 Task: What year was "To the Lighthouse" by Virginia Woolf published?
Action: Key pressed Key.shift
Screenshot: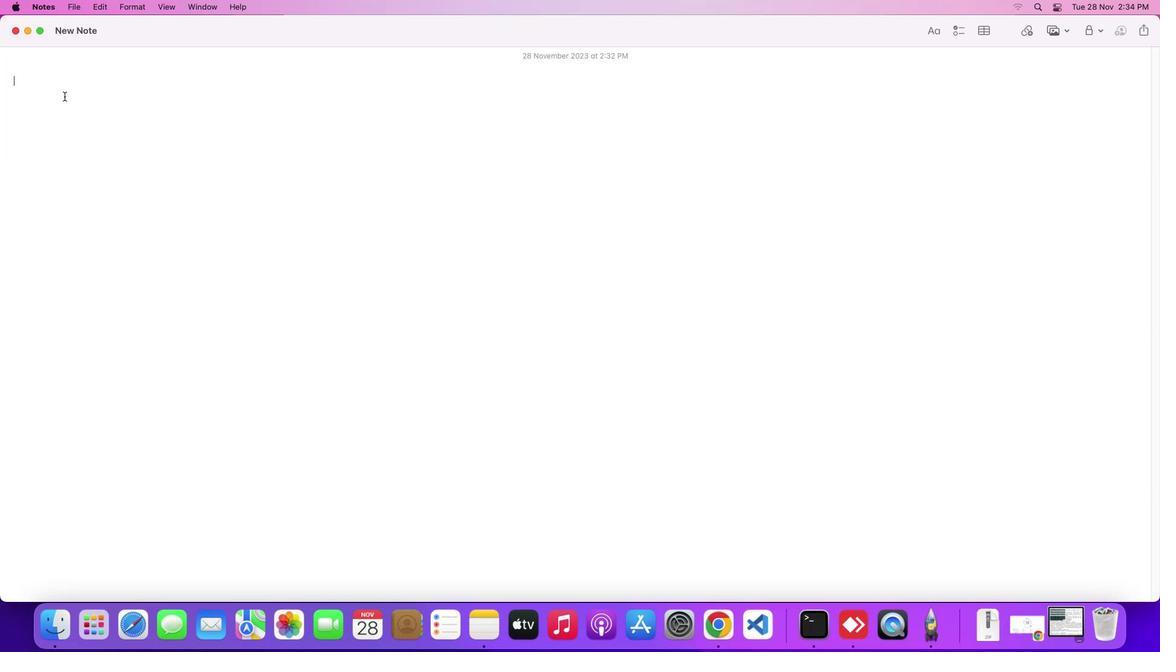 
Action: Mouse moved to (64, 96)
Screenshot: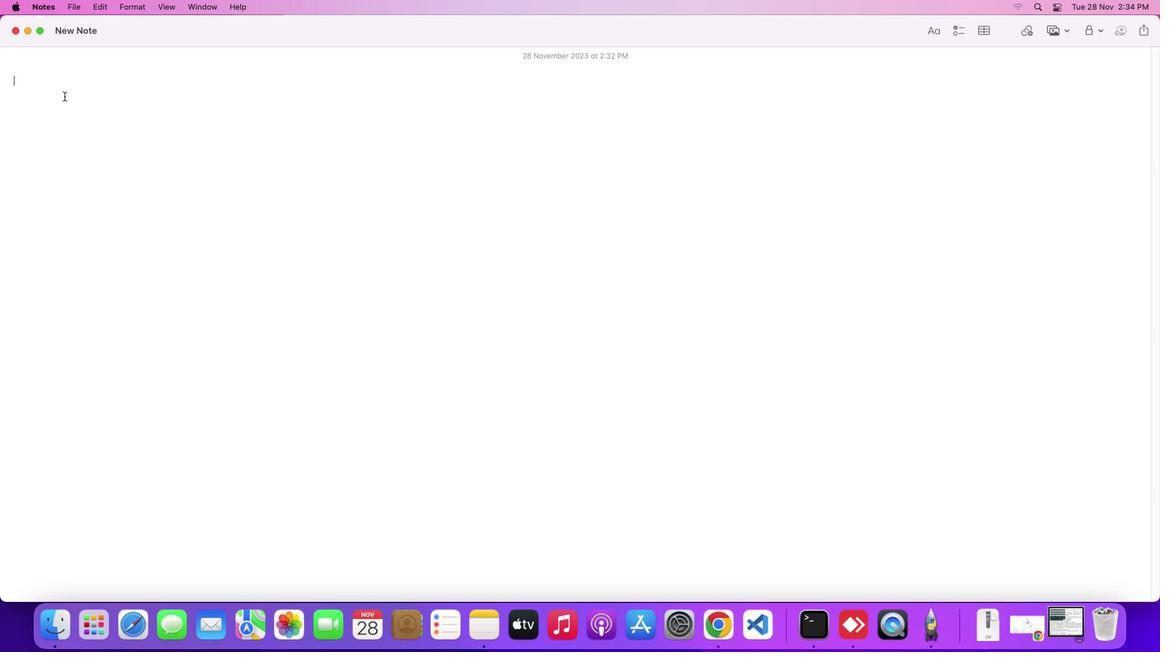 
Action: Key pressed 'W''h''a''t'Key.space'y''e''a''r'Key.space'w''a''s'Key.spaceKey.shift'"'Key.shift'T''o'Key.space't''h''e'Key.spaceKey.shift'L''i''g''h''t''h''o''u''s''e'Key.shift'"'Key.space'b''y'Key.spaceKey.shift'V''i''r''g''i''n''i''a'Key.spaceKey.shift'W''o''o'
Screenshot: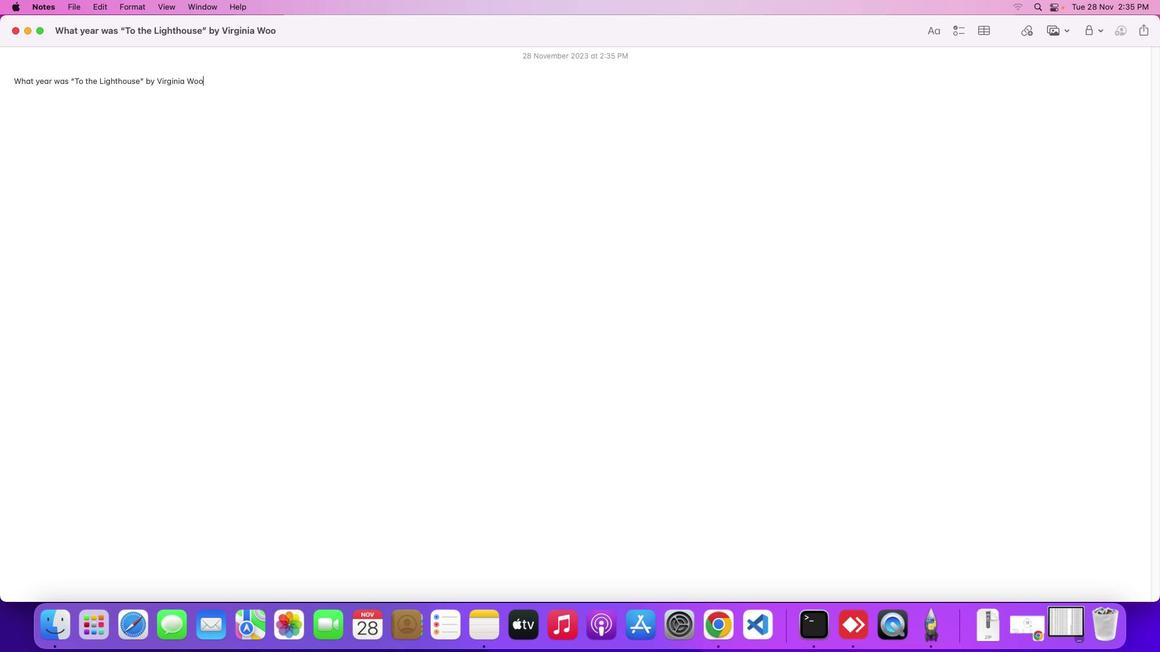 
Action: Mouse moved to (64, 96)
Screenshot: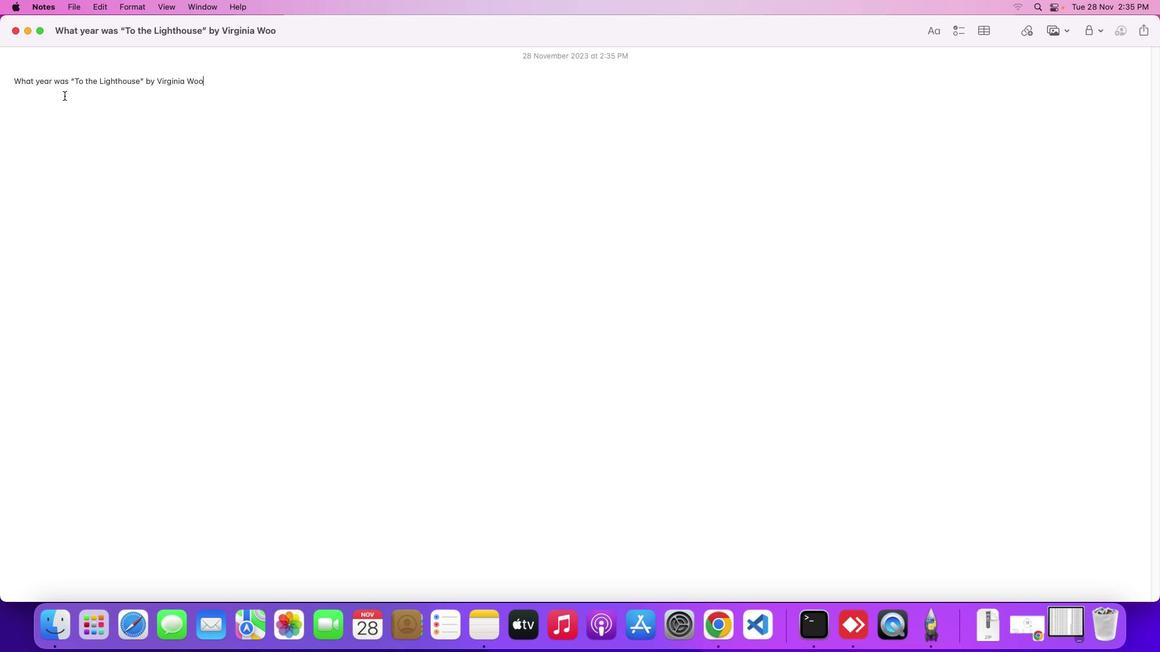
Action: Key pressed 'l''f'Key.space'p''u''b''l''i''s''h''e''d'Key.shift_r'?'Key.enter
Screenshot: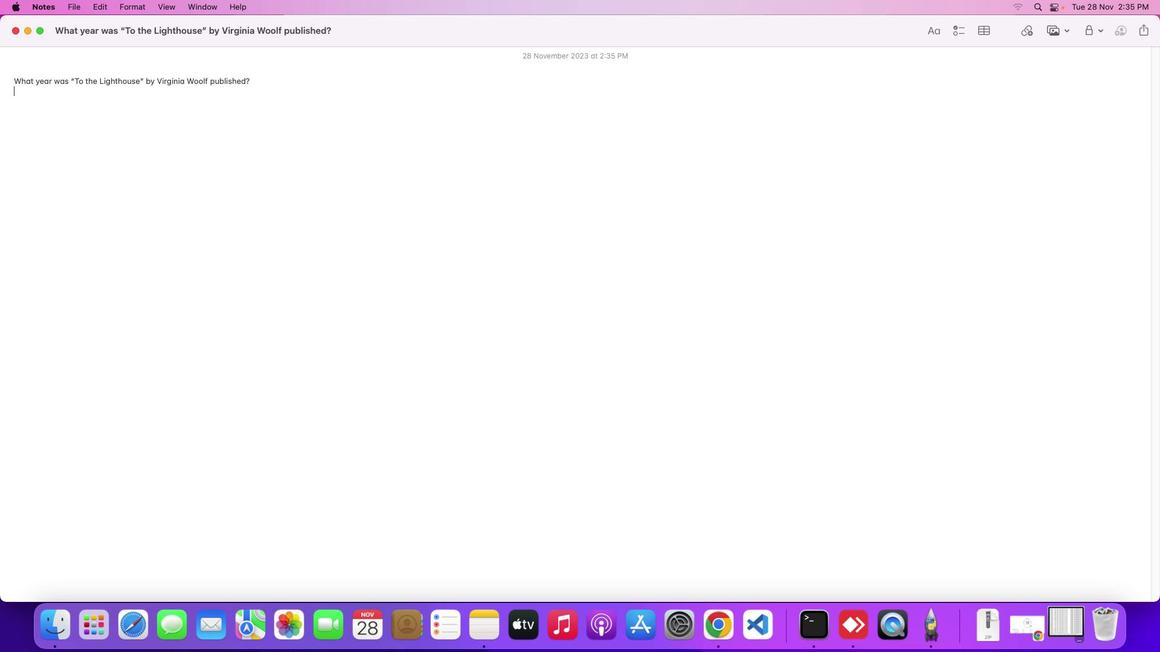 
Action: Mouse moved to (1034, 628)
Screenshot: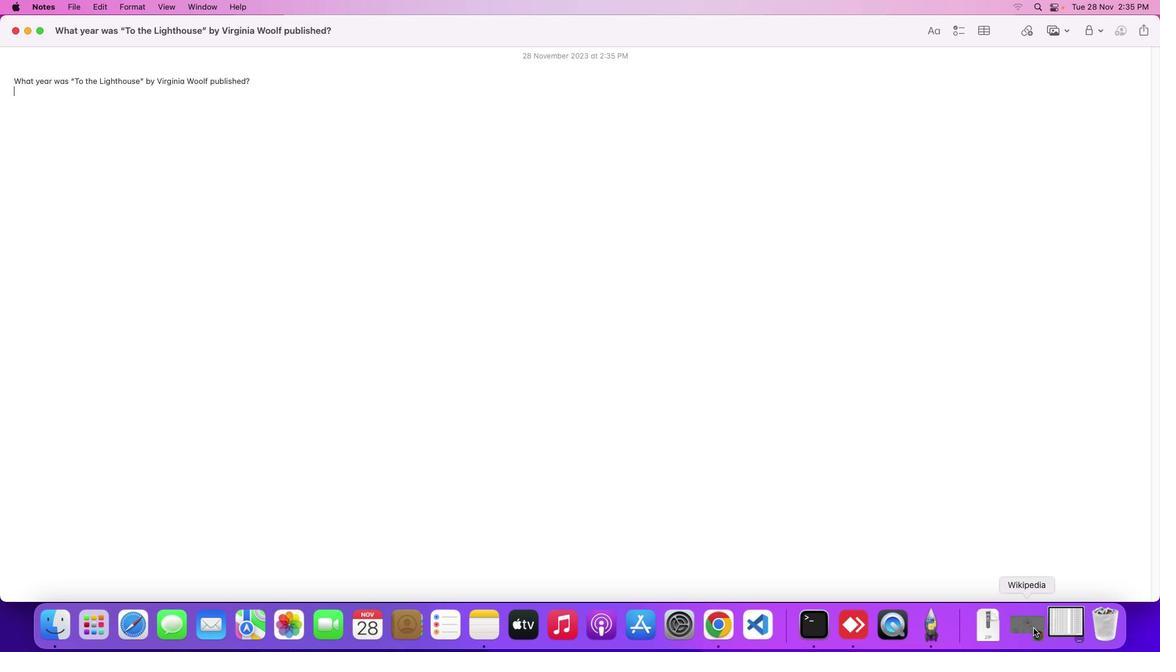 
Action: Mouse pressed left at (1034, 628)
Screenshot: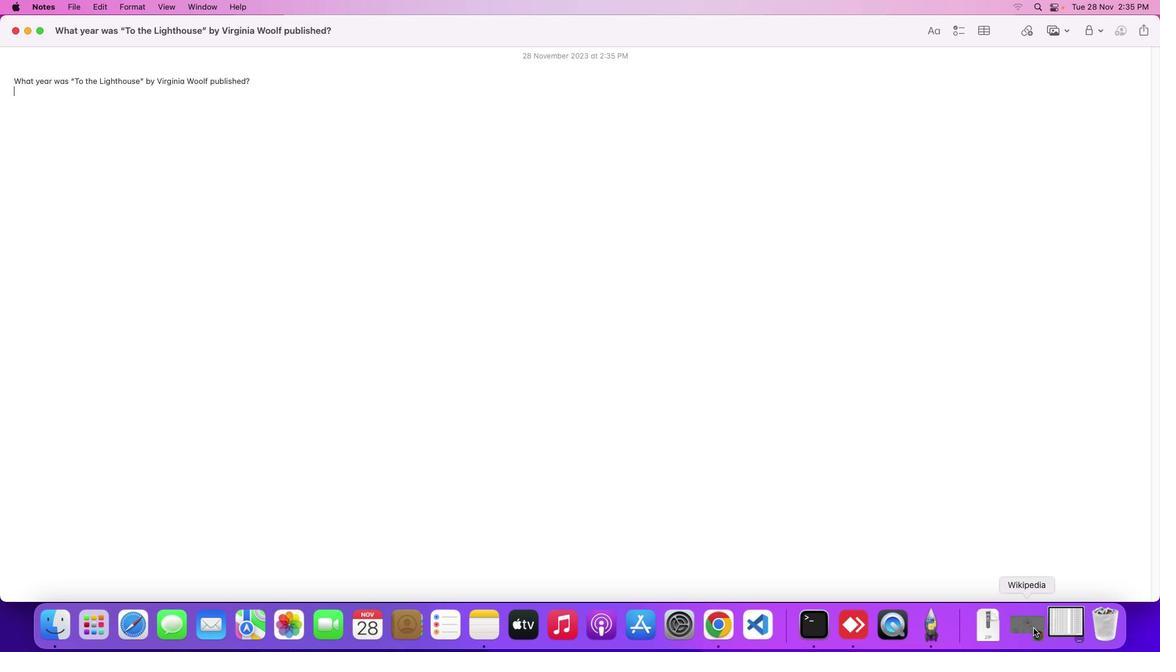 
Action: Mouse moved to (471, 366)
Screenshot: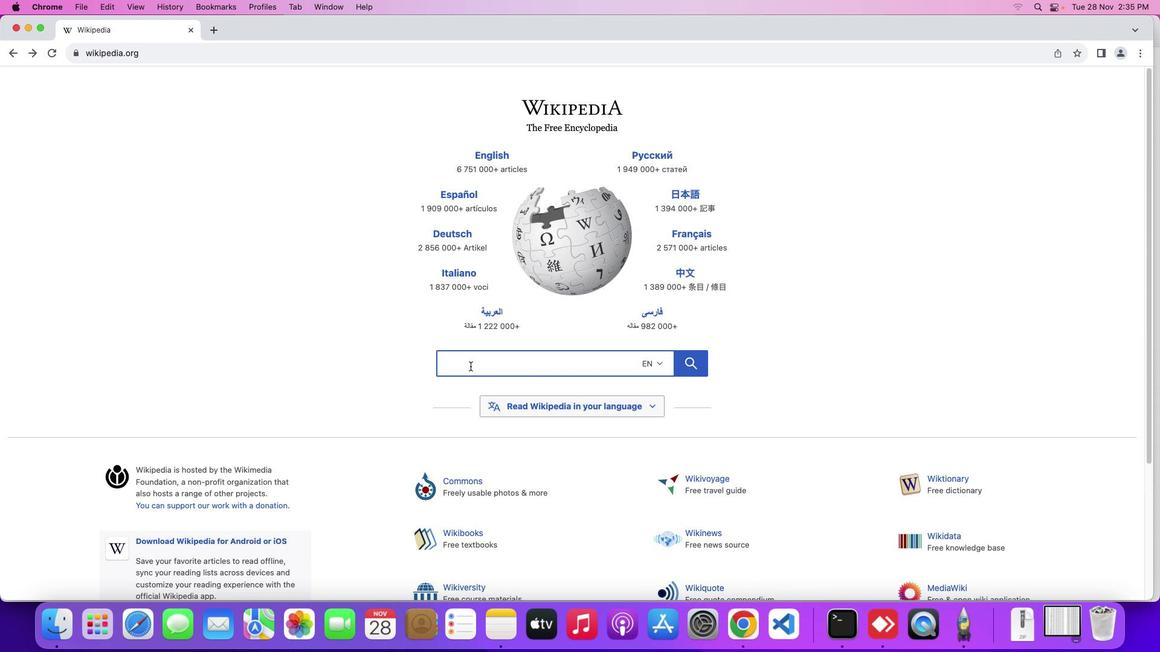 
Action: Mouse pressed left at (471, 366)
Screenshot: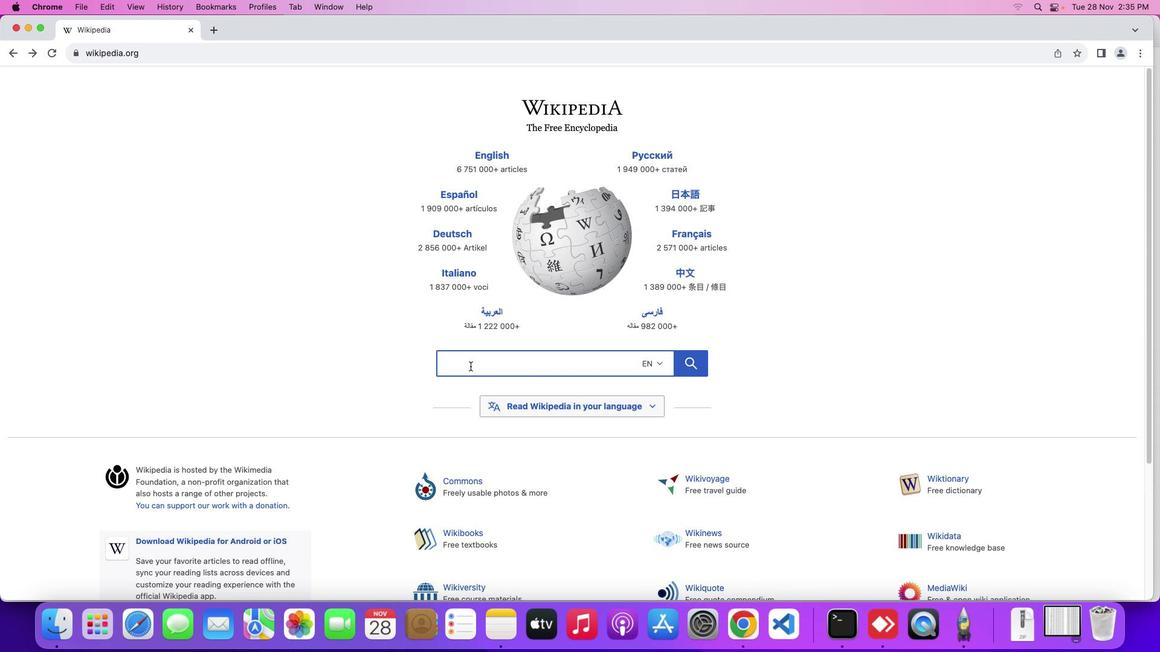 
Action: Mouse moved to (469, 365)
Screenshot: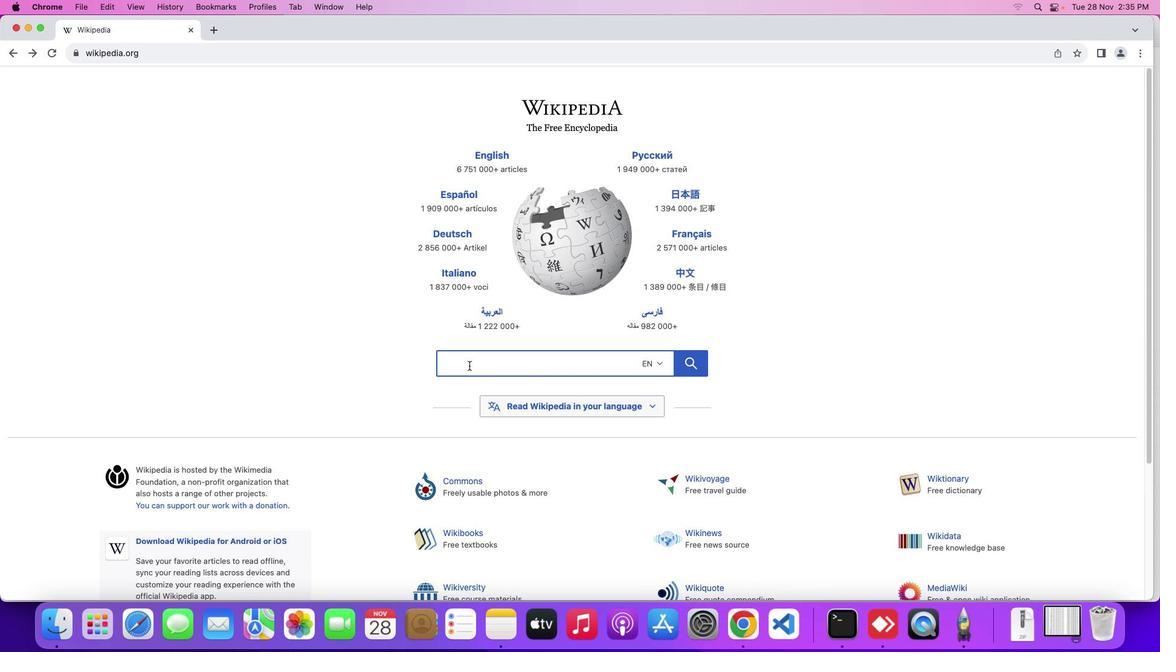 
Action: Key pressed Key.shift'T''o'Key.space't''h''e'Key.spaceKey.shift'L''i''g''h''t''h''o''u''s''e'Key.spaceKey.shift'V''i''r''g''n'Key.backspace'i''n''i''a'Key.spaceKey.shift'W''o''o''l''f'Key.spaceKey.backspace
Screenshot: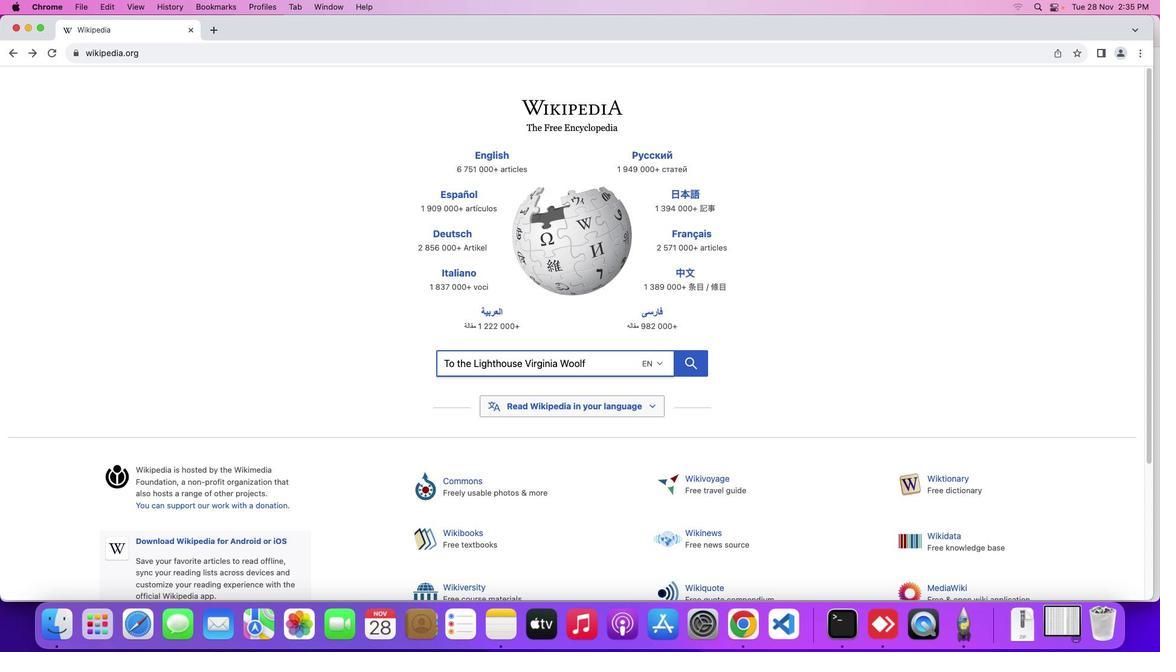 
Action: Mouse moved to (686, 367)
Screenshot: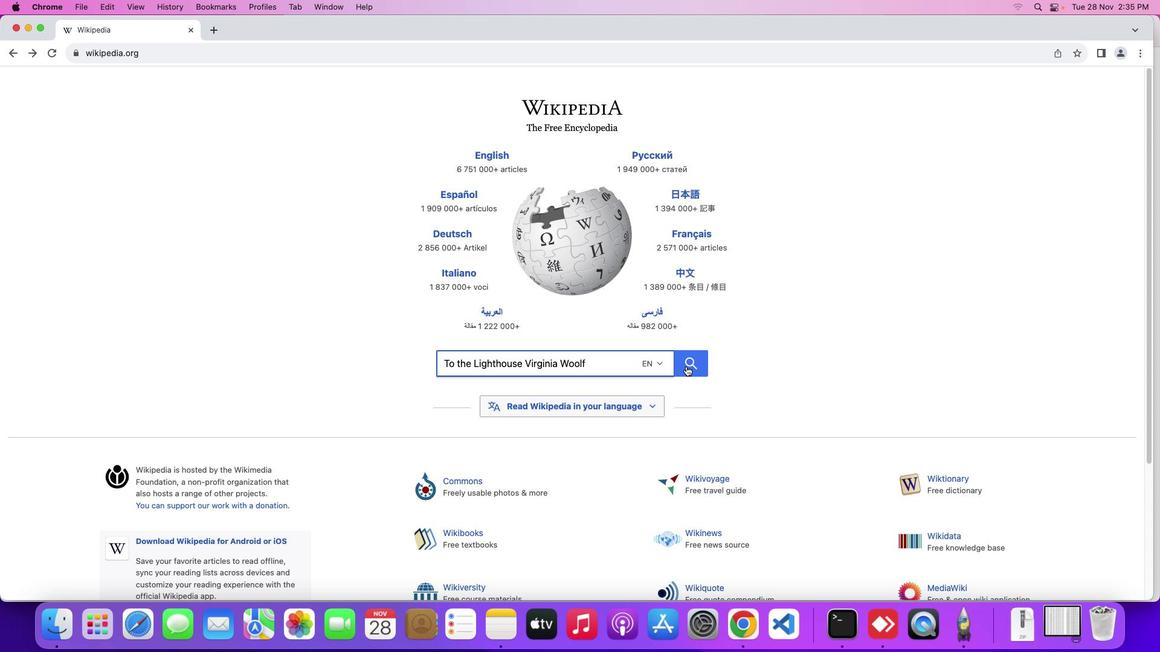 
Action: Mouse pressed left at (686, 367)
Screenshot: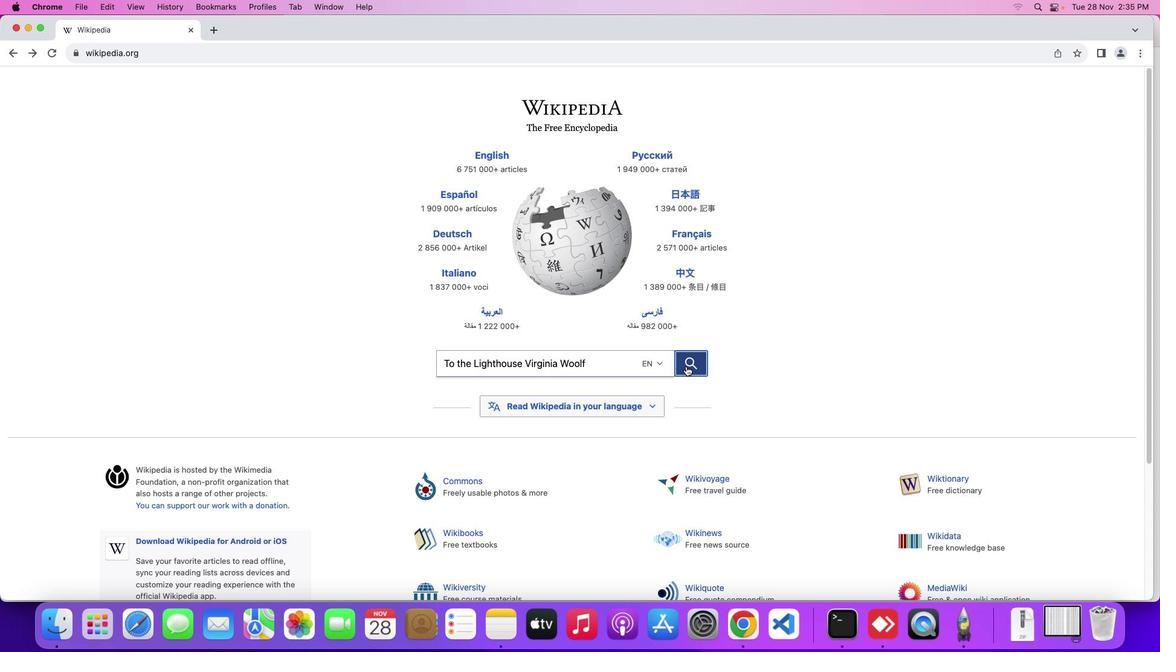 
Action: Mouse moved to (243, 341)
Screenshot: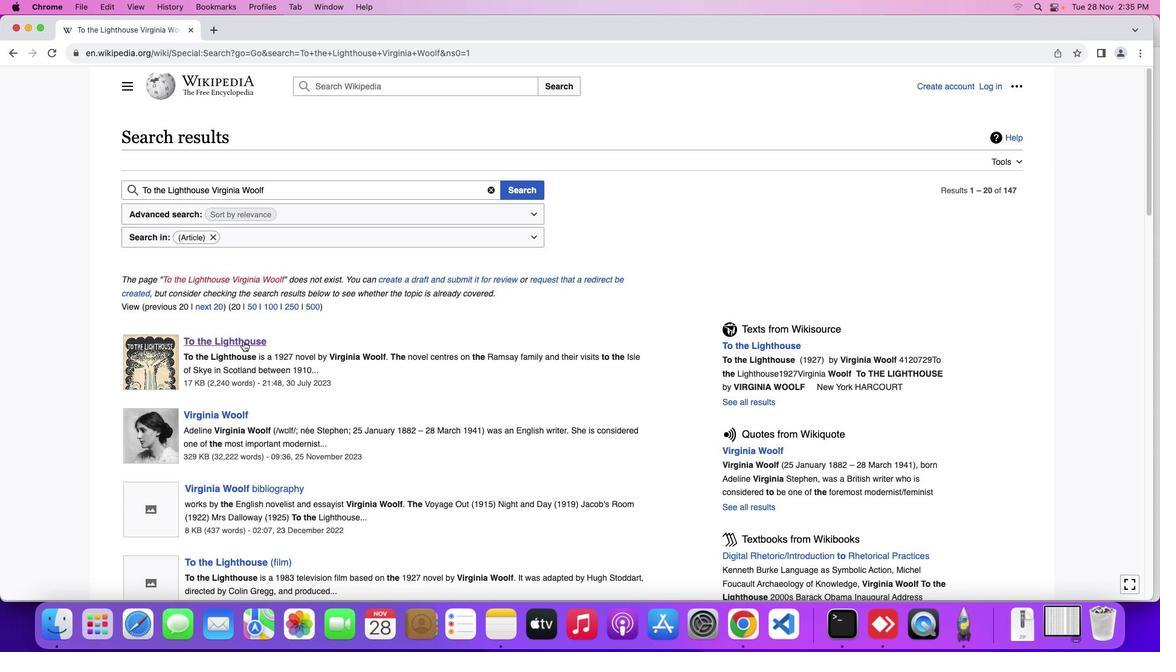 
Action: Mouse pressed left at (243, 341)
Screenshot: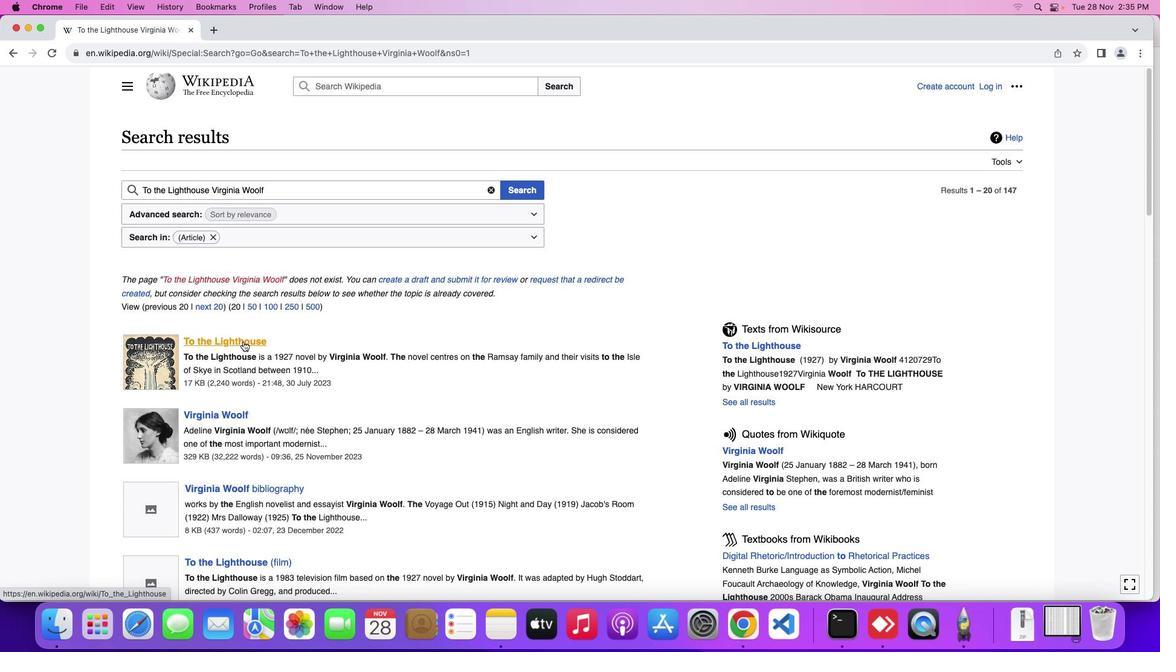 
Action: Mouse moved to (701, 253)
Screenshot: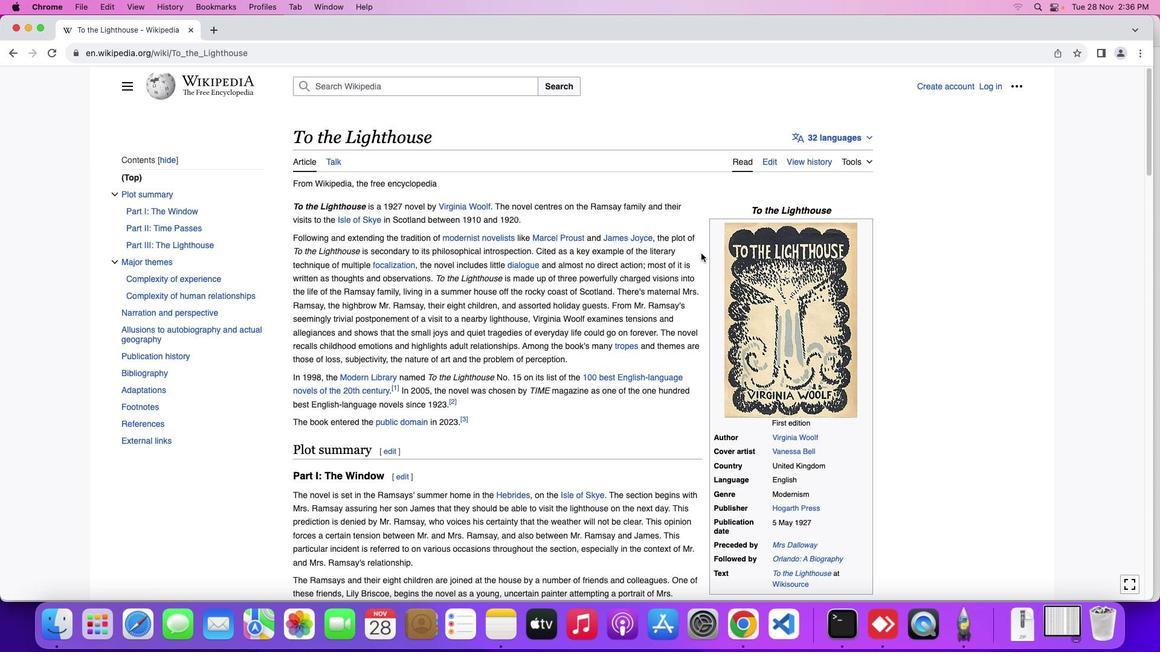 
Action: Mouse pressed left at (701, 253)
Screenshot: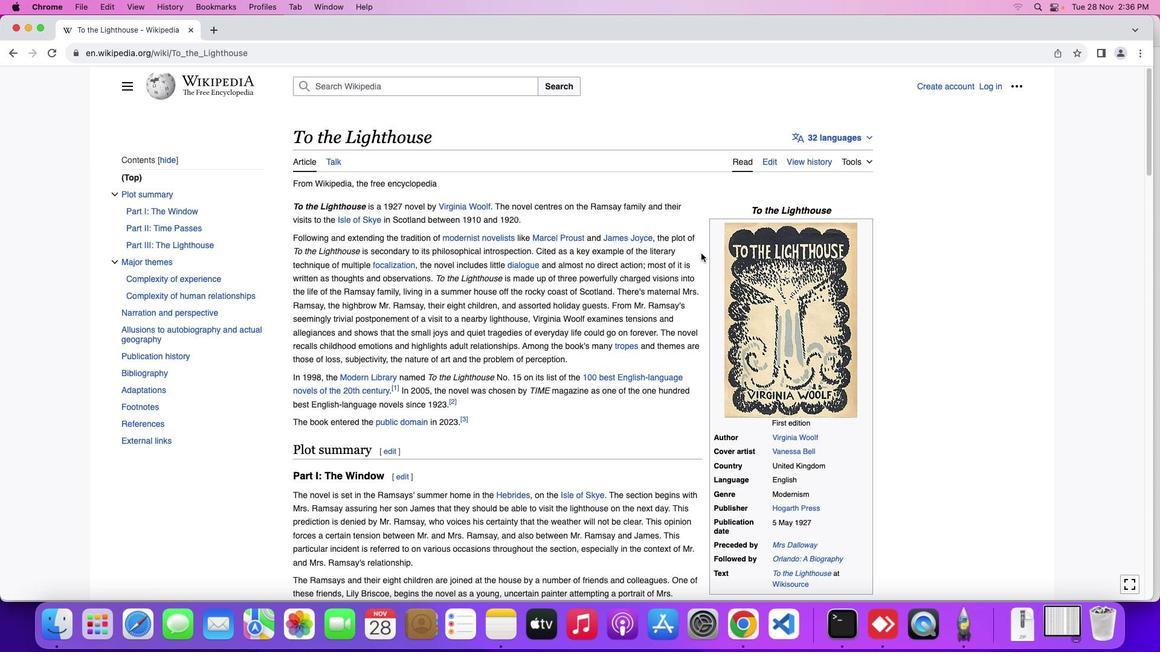 
Action: Mouse moved to (692, 261)
Screenshot: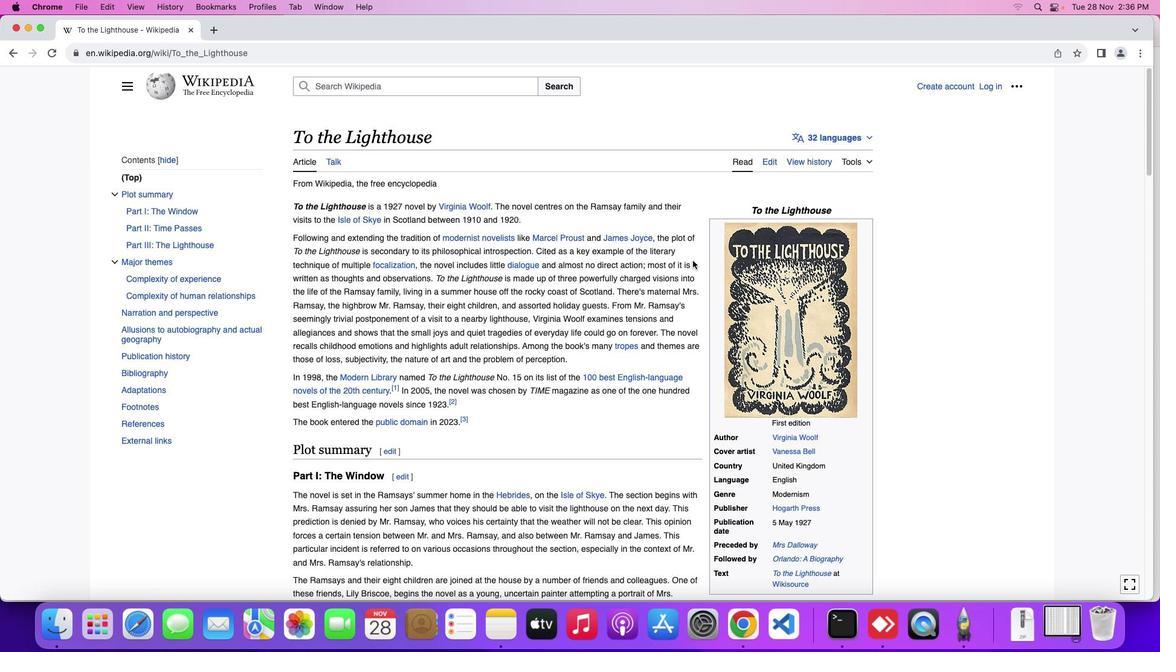 
Action: Mouse scrolled (692, 261) with delta (0, 0)
Screenshot: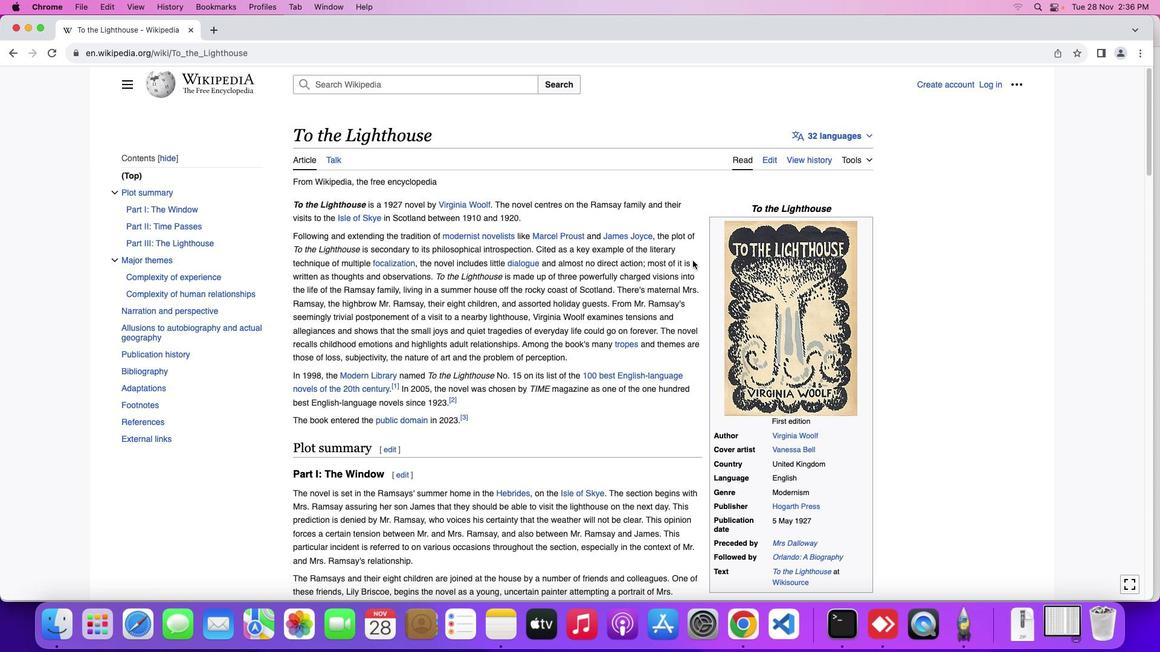 
Action: Mouse scrolled (692, 261) with delta (0, 0)
Screenshot: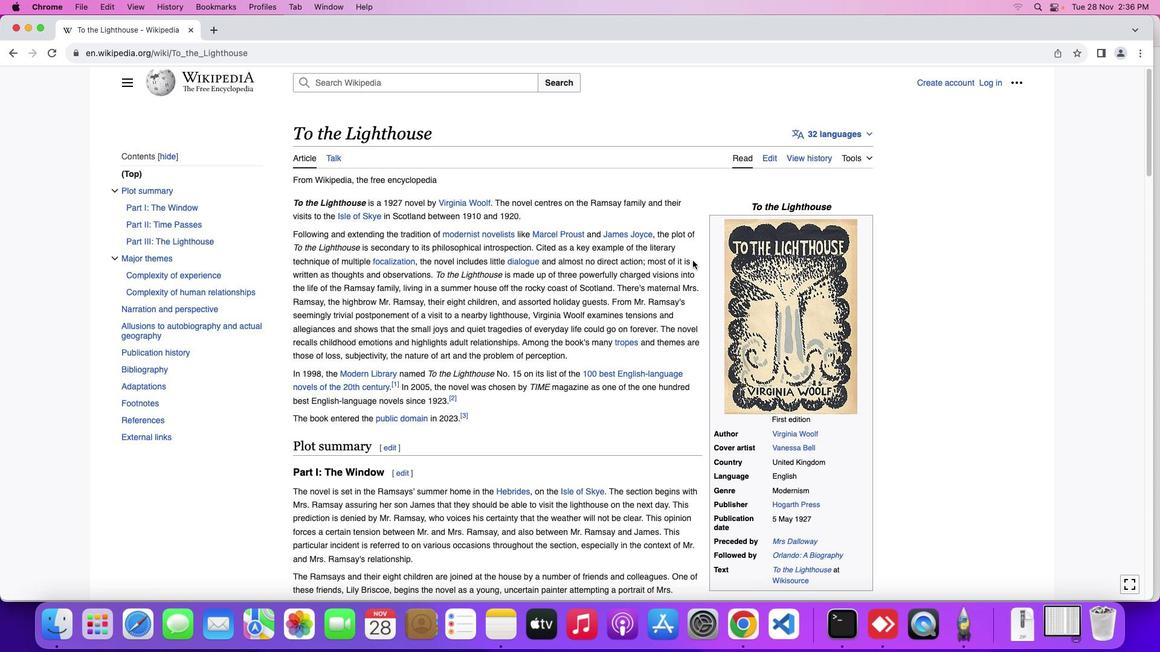
Action: Mouse moved to (687, 269)
Screenshot: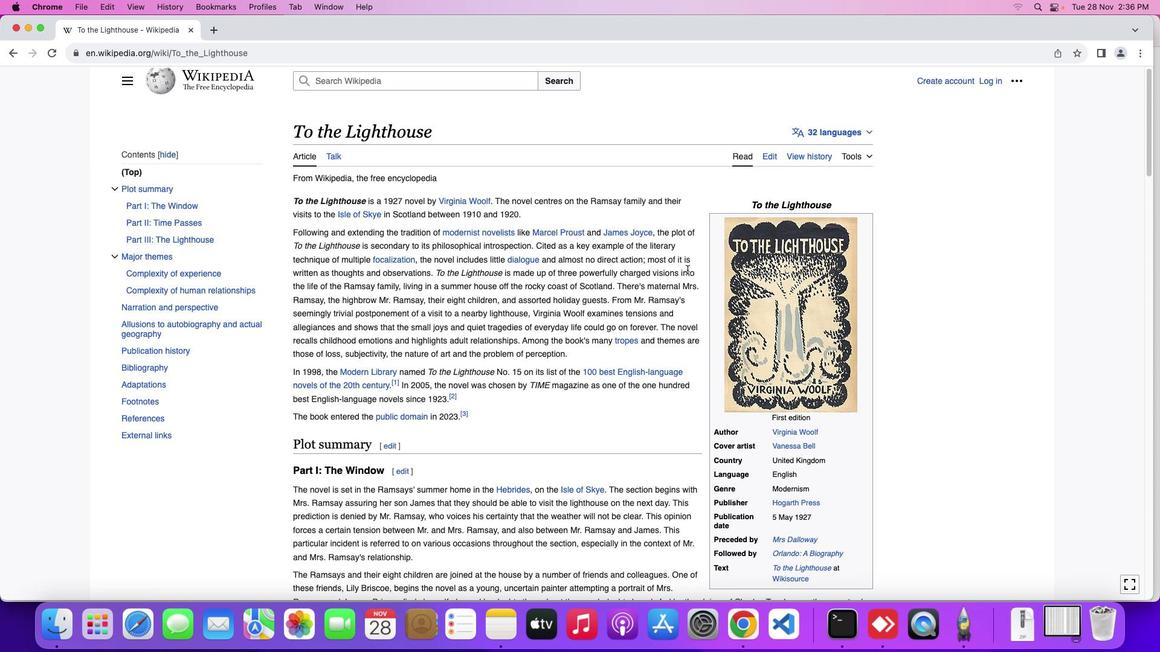 
Action: Mouse scrolled (687, 269) with delta (0, 0)
Screenshot: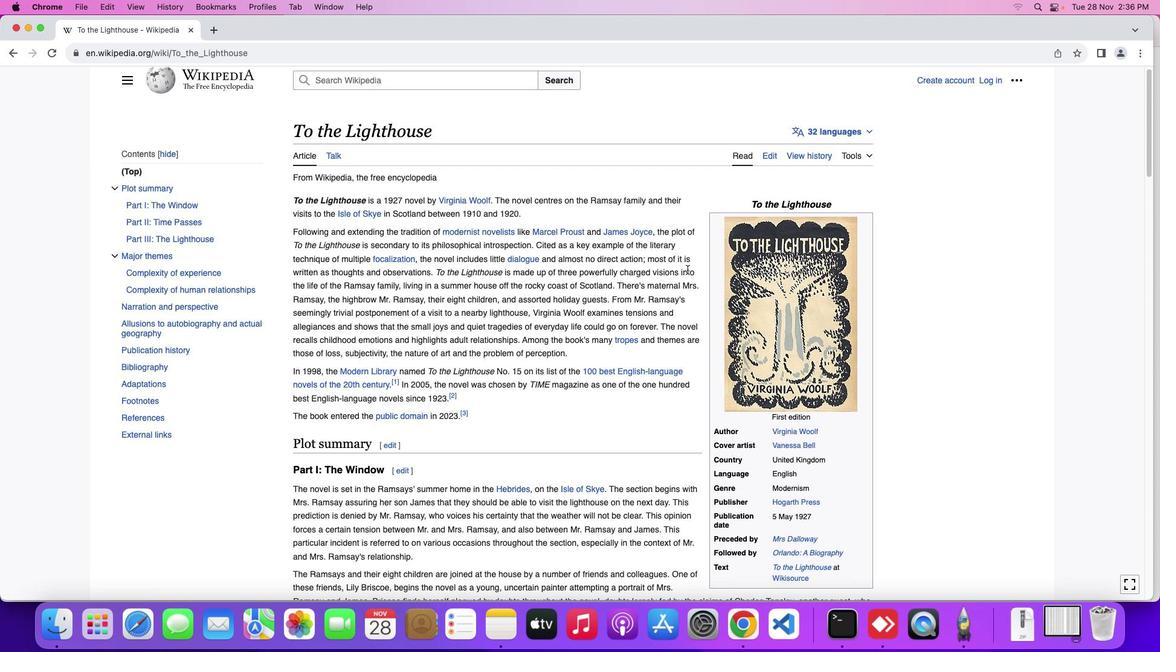 
Action: Mouse scrolled (687, 269) with delta (0, 0)
Screenshot: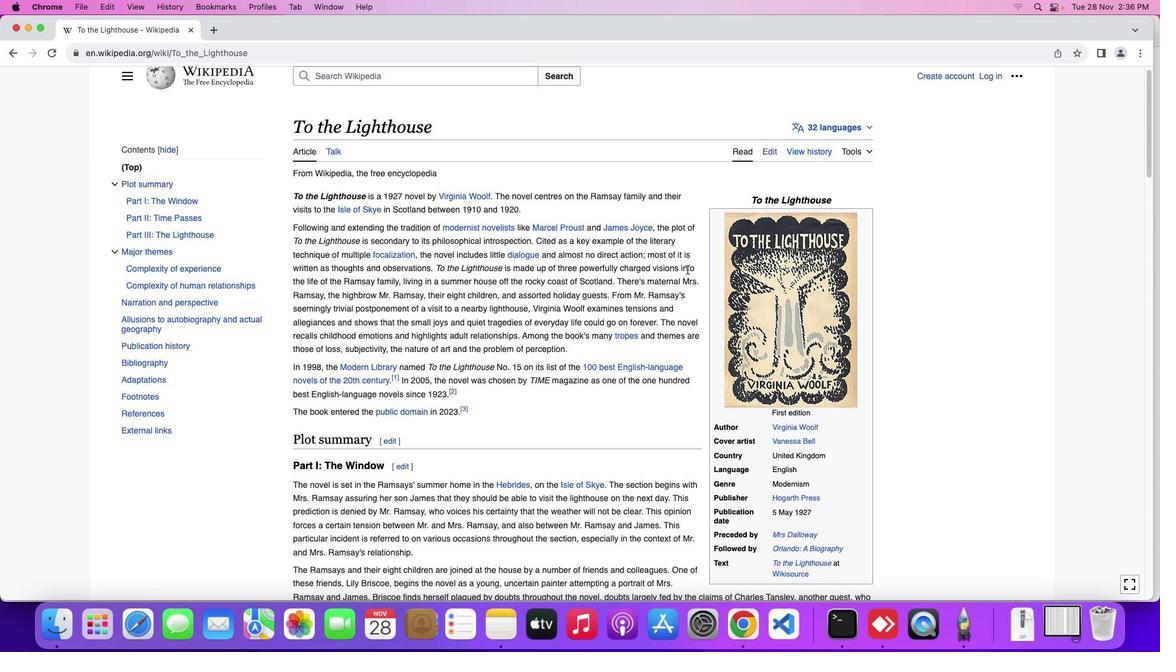 
Action: Mouse scrolled (687, 269) with delta (0, 0)
Screenshot: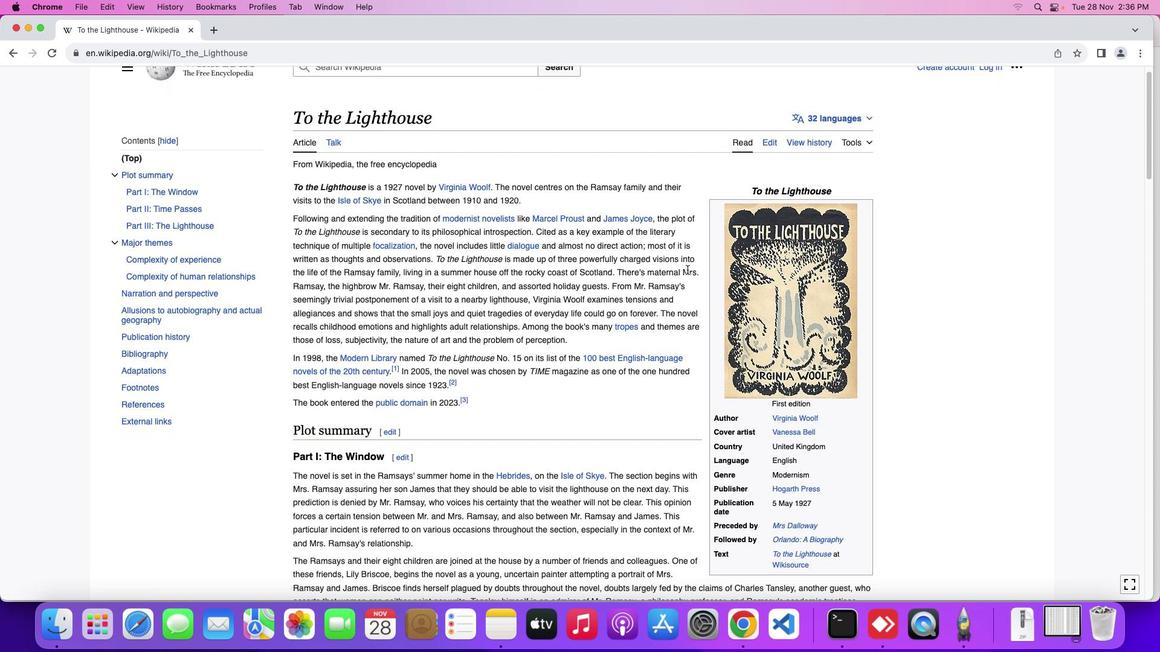 
Action: Mouse scrolled (687, 269) with delta (0, 0)
Screenshot: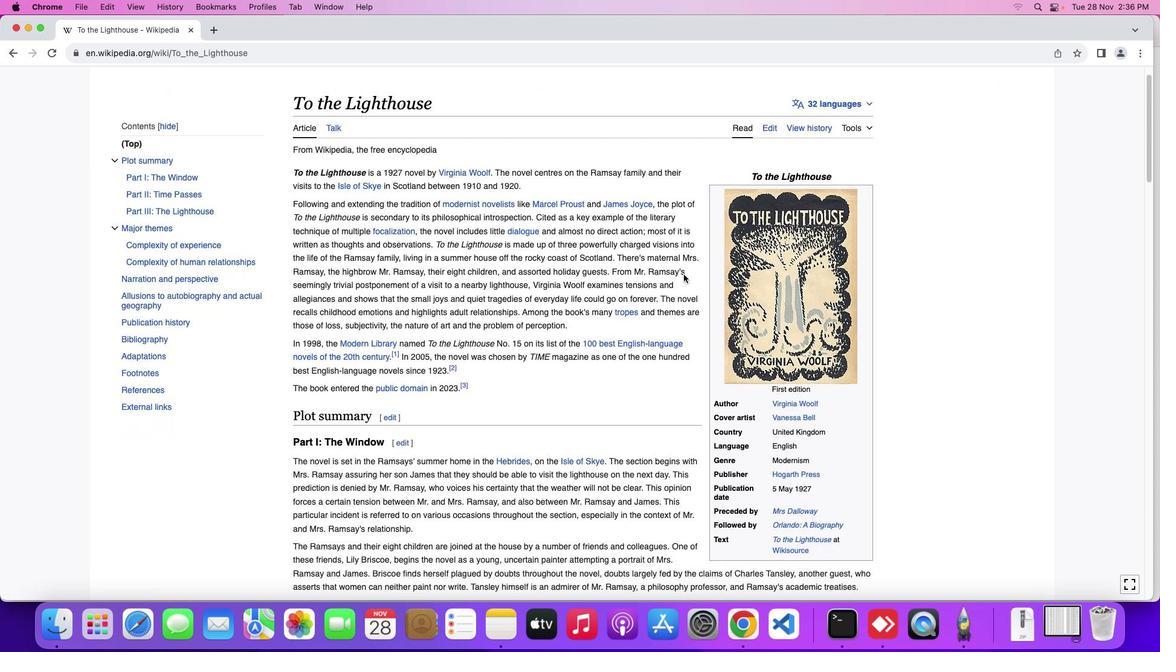 
Action: Mouse moved to (654, 331)
Screenshot: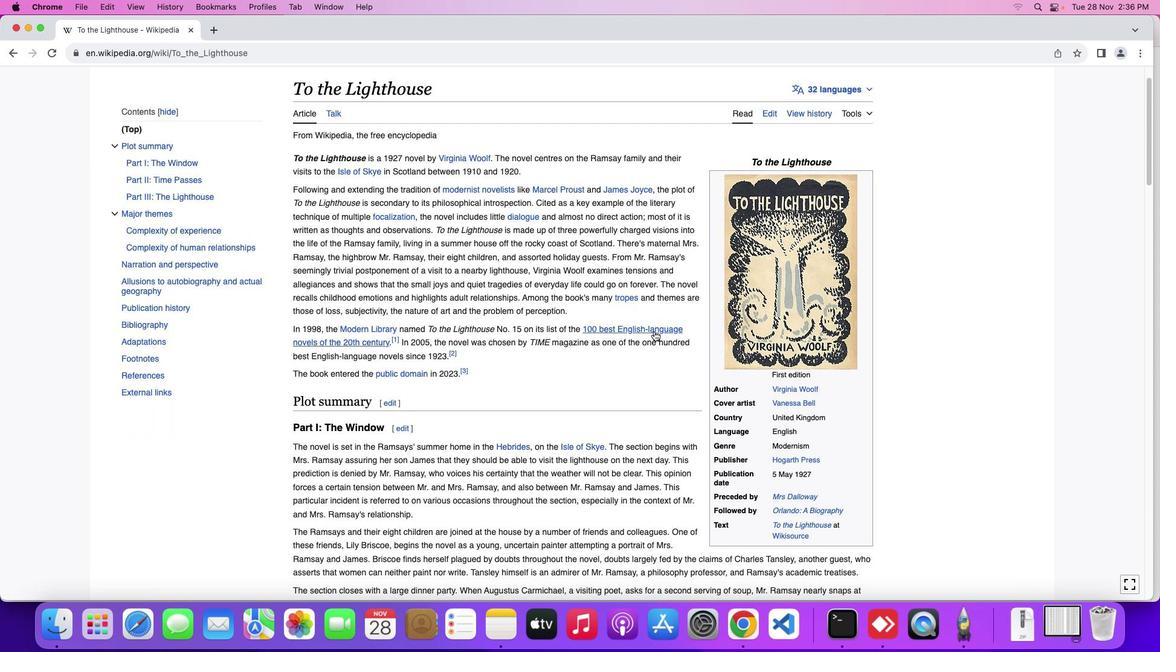 
Action: Mouse scrolled (654, 331) with delta (0, 0)
Screenshot: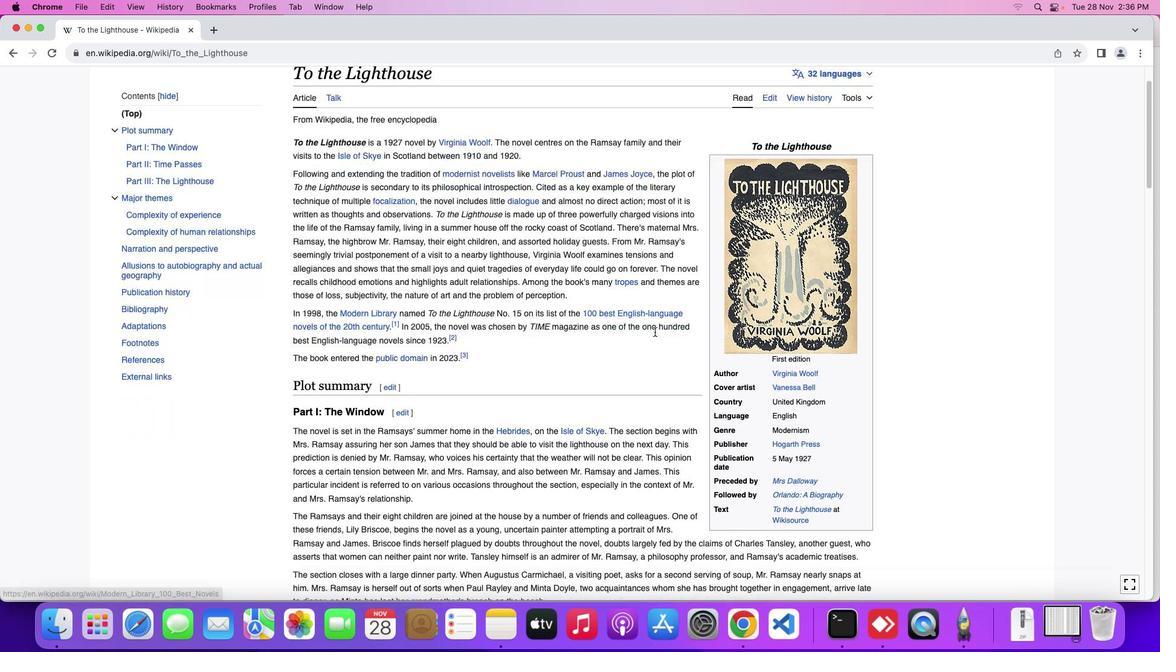 
Action: Mouse scrolled (654, 331) with delta (0, 0)
Screenshot: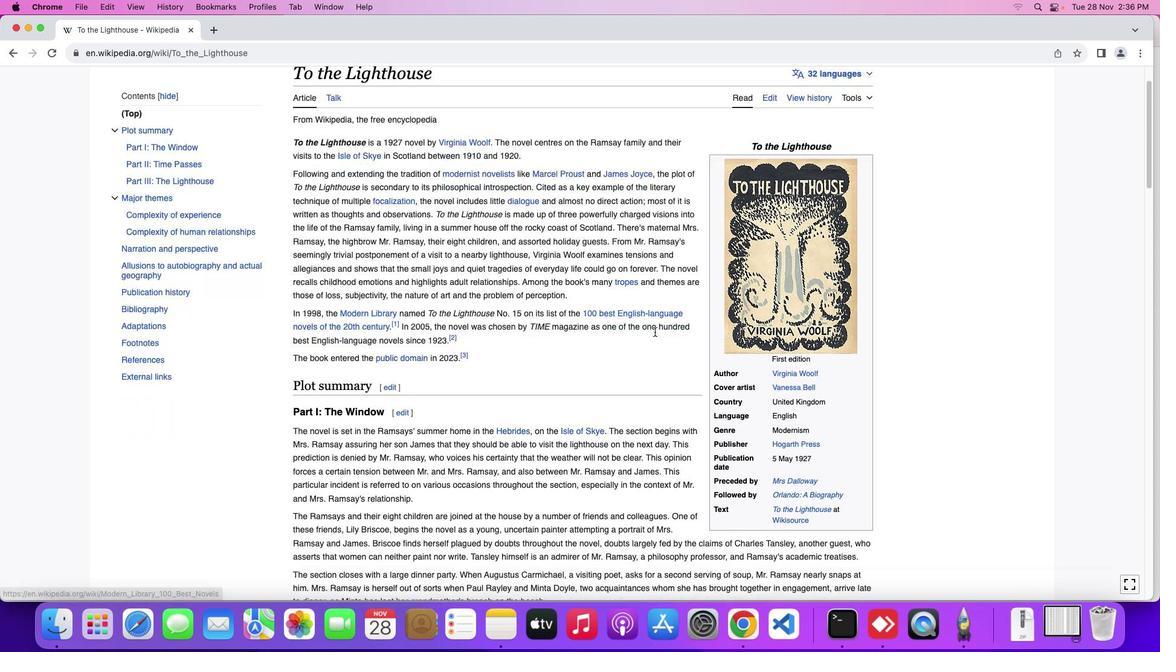 
Action: Mouse scrolled (654, 331) with delta (0, -1)
Screenshot: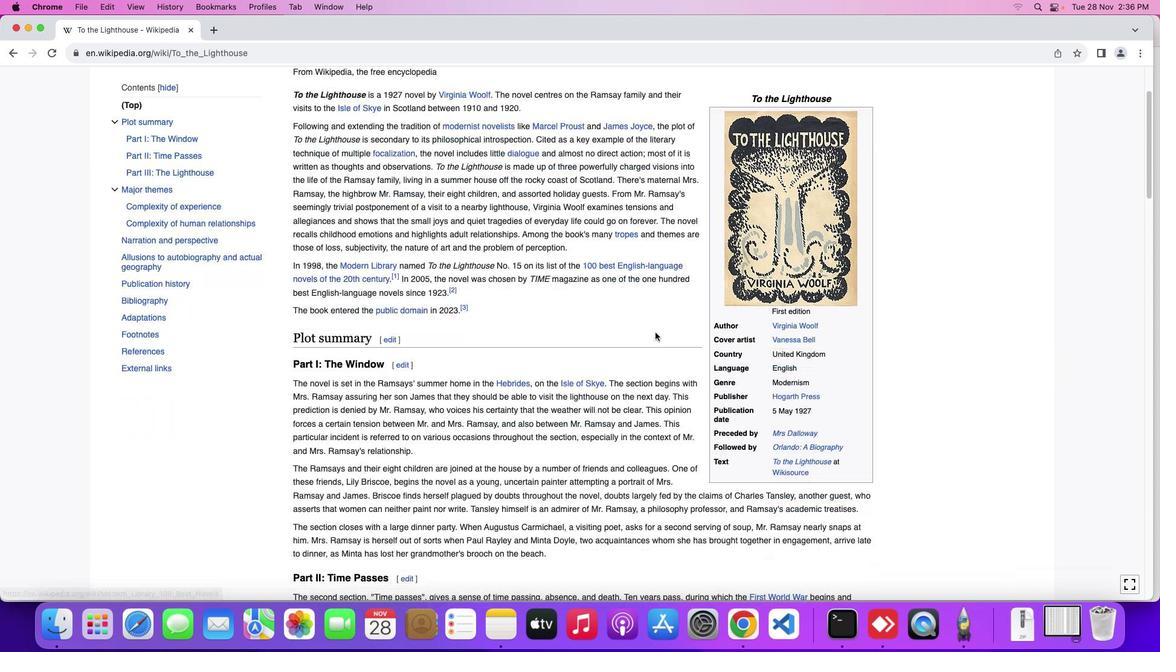 
Action: Mouse moved to (642, 370)
Screenshot: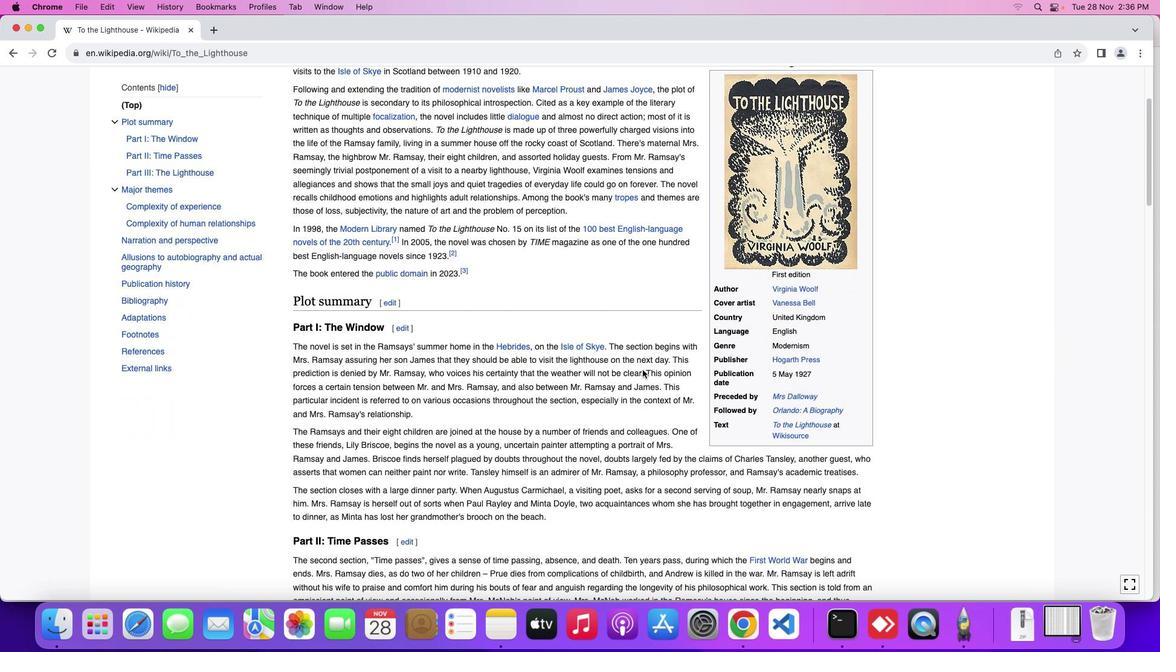 
Action: Mouse scrolled (642, 370) with delta (0, 0)
Screenshot: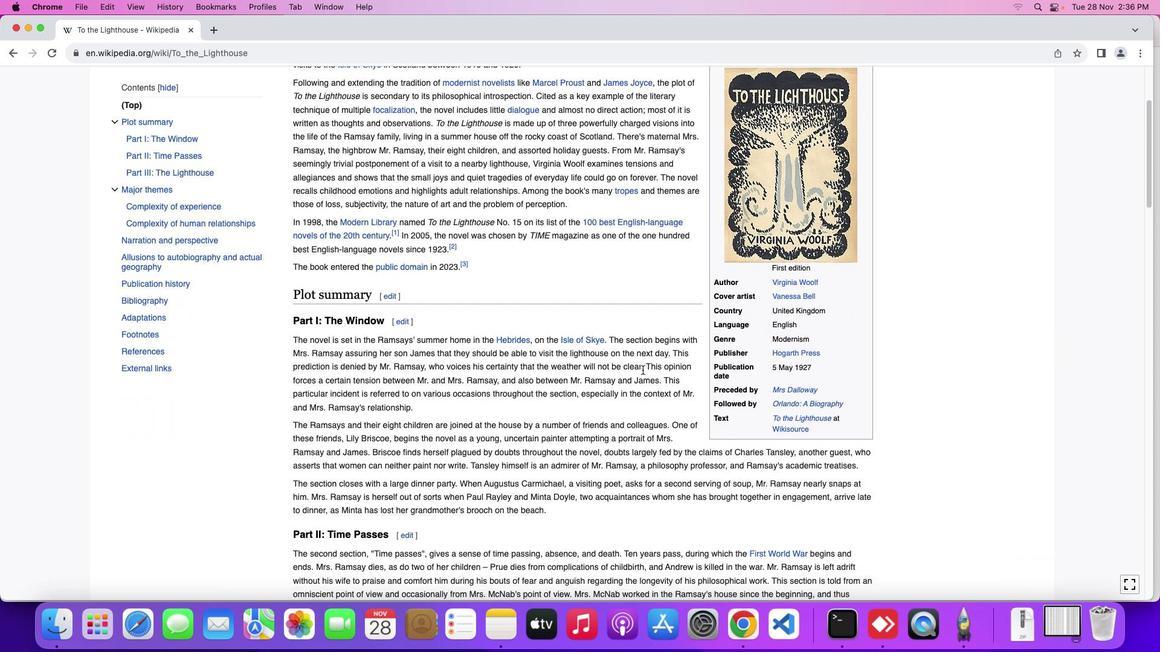 
Action: Mouse scrolled (642, 370) with delta (0, 0)
Screenshot: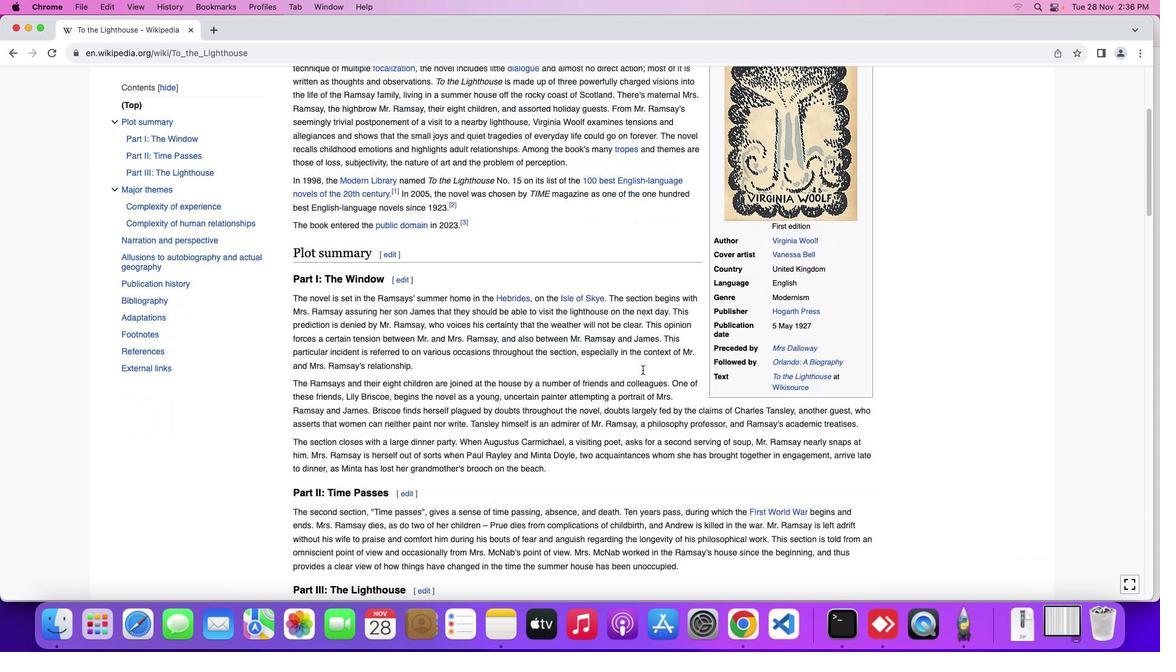 
Action: Mouse scrolled (642, 370) with delta (0, -1)
Screenshot: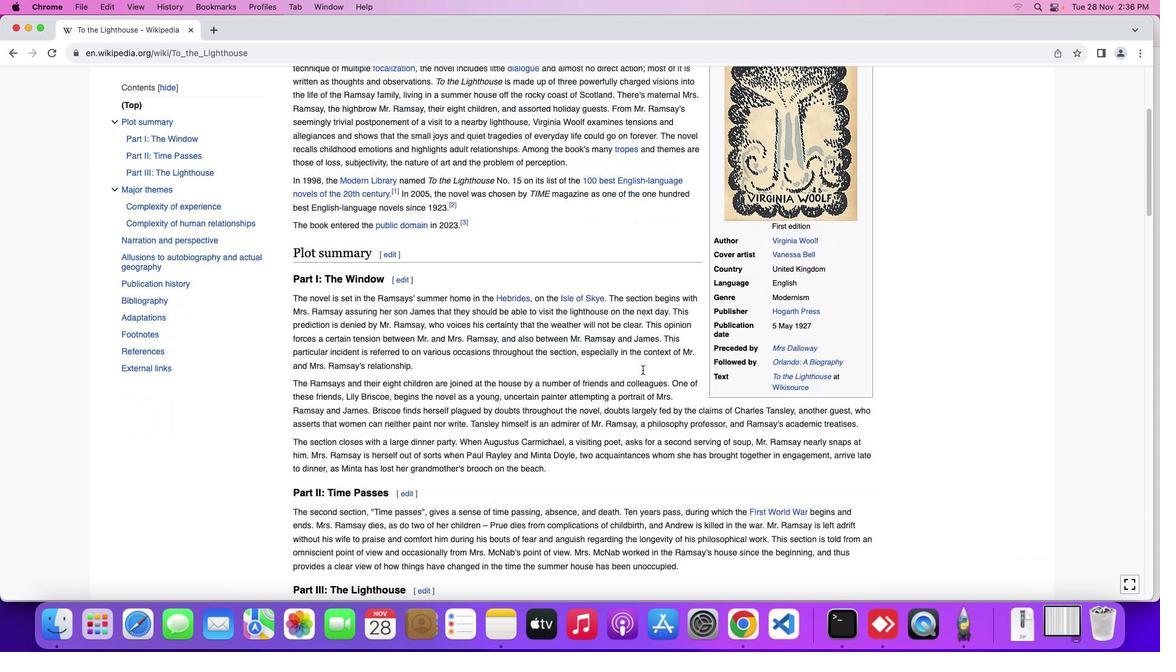 
Action: Mouse moved to (643, 374)
Screenshot: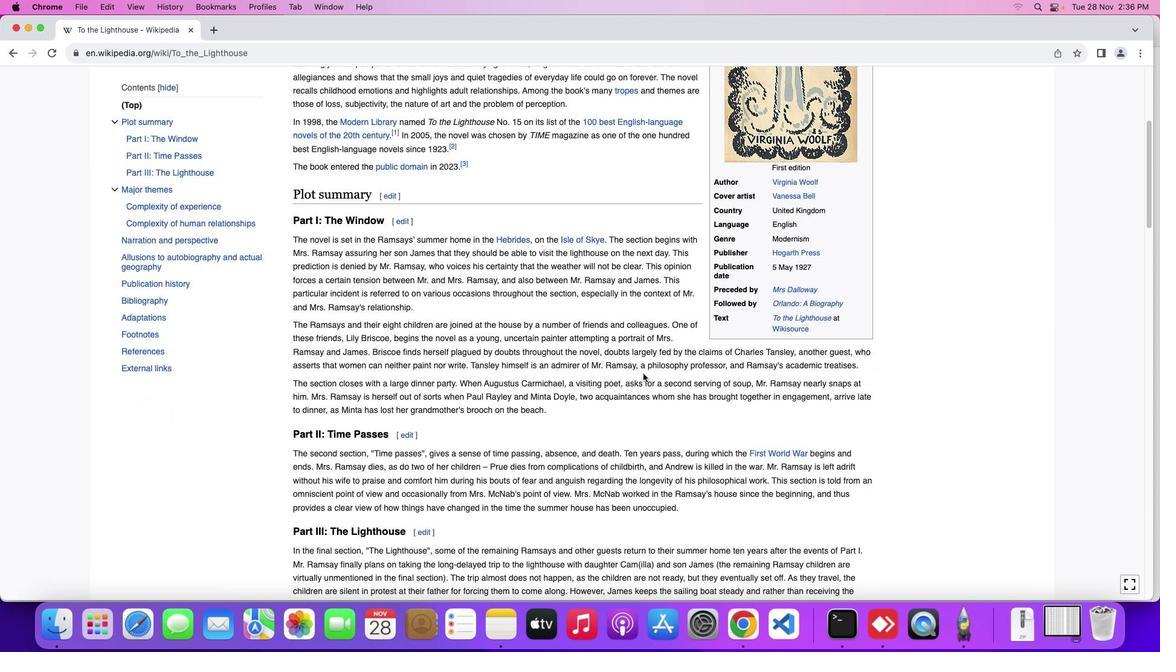 
Action: Mouse scrolled (643, 374) with delta (0, 0)
Screenshot: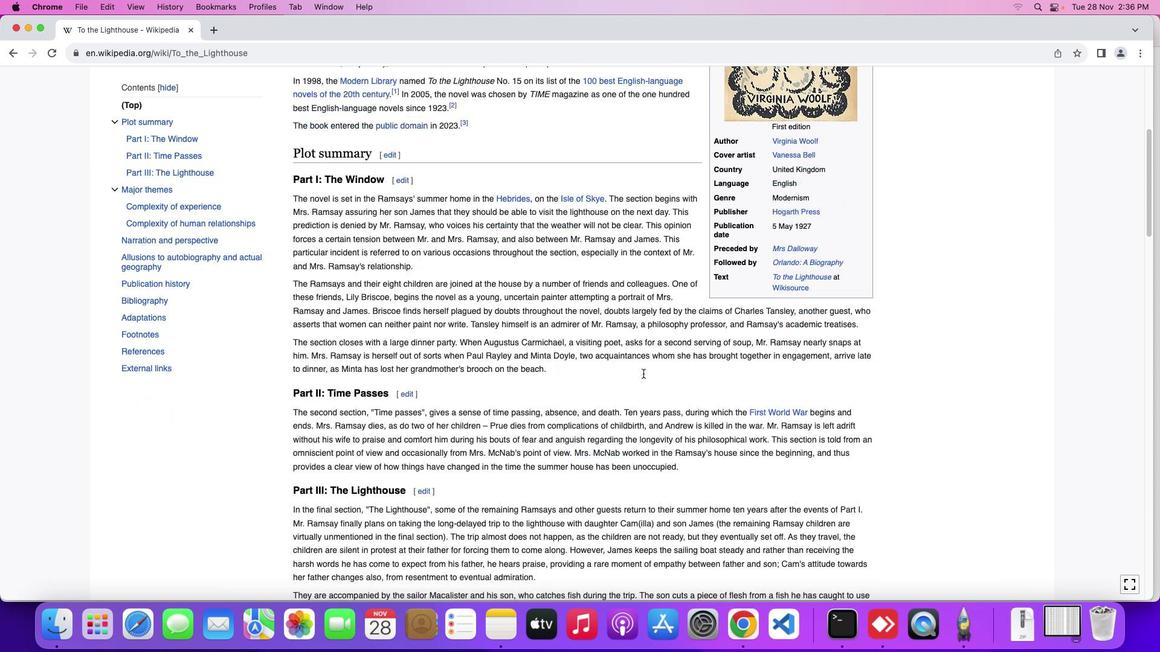 
Action: Mouse scrolled (643, 374) with delta (0, 0)
Screenshot: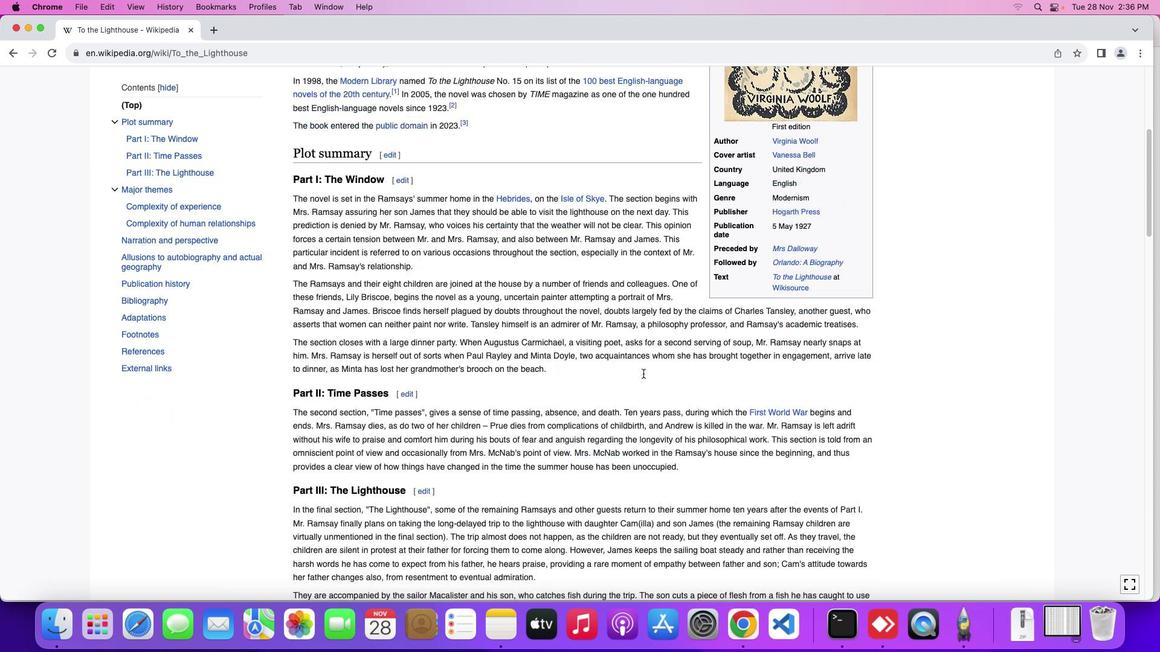 
Action: Mouse scrolled (643, 374) with delta (0, -1)
Screenshot: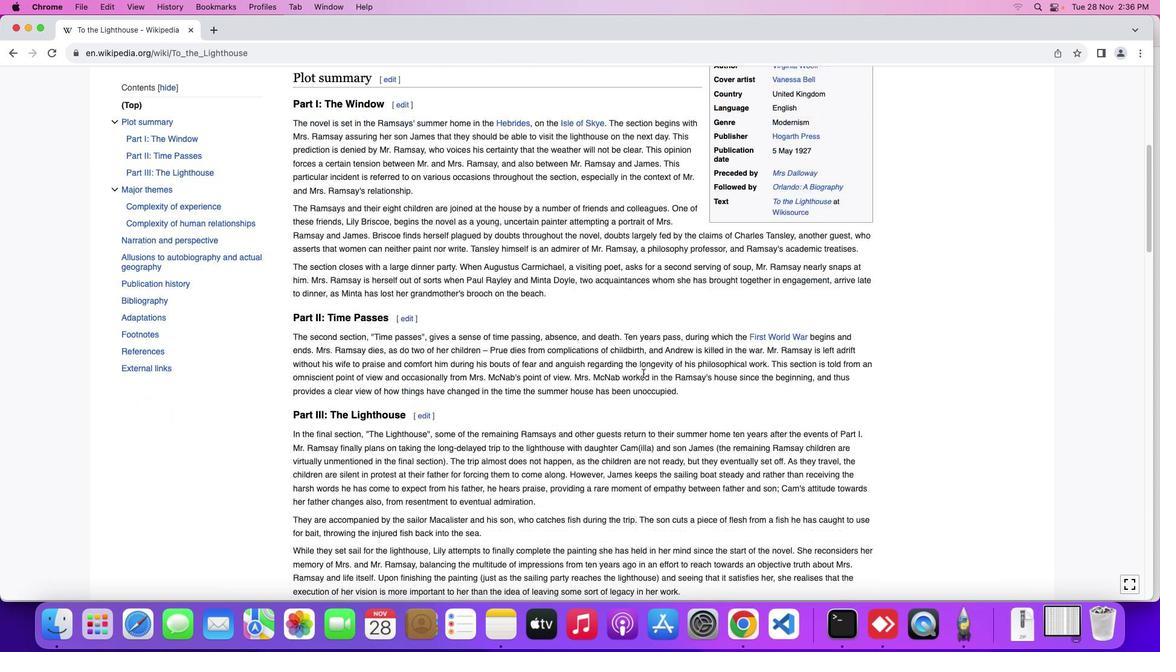 
Action: Mouse scrolled (643, 374) with delta (0, -2)
Screenshot: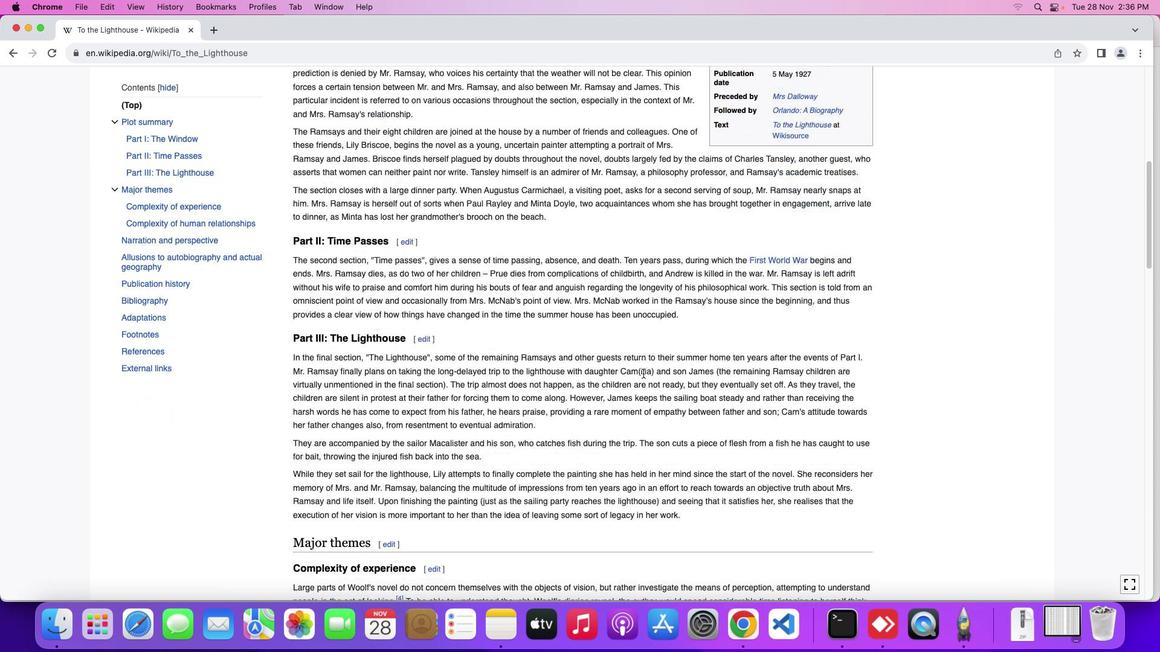
Action: Mouse moved to (639, 381)
Screenshot: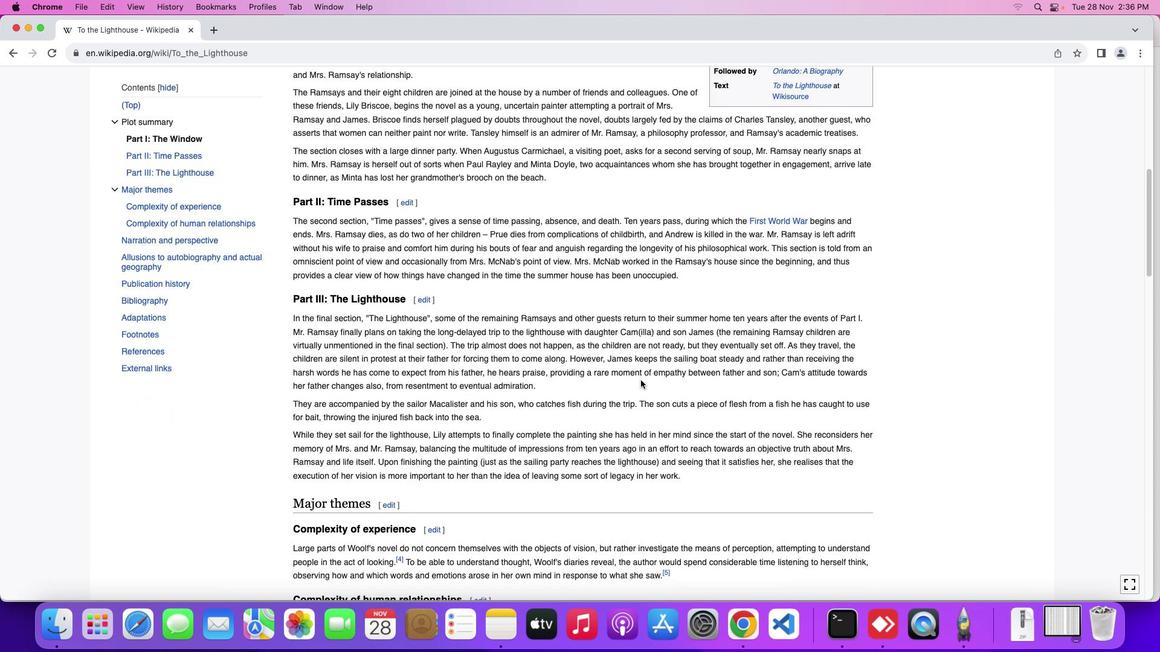 
Action: Mouse scrolled (639, 381) with delta (0, 0)
Screenshot: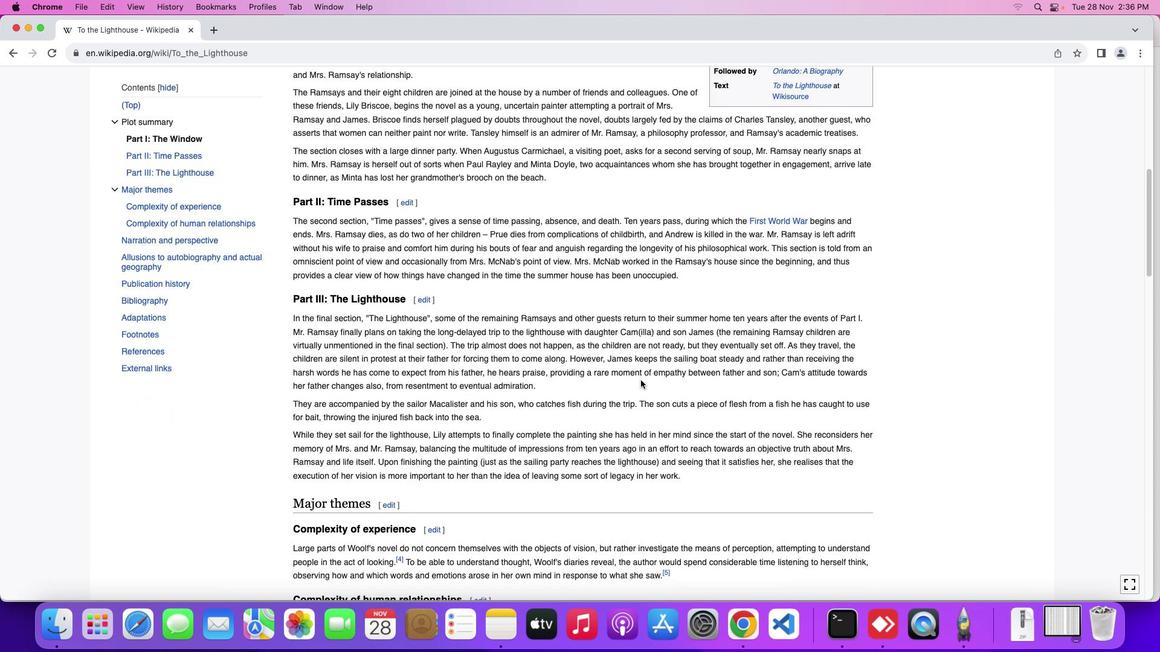 
Action: Mouse moved to (640, 381)
Screenshot: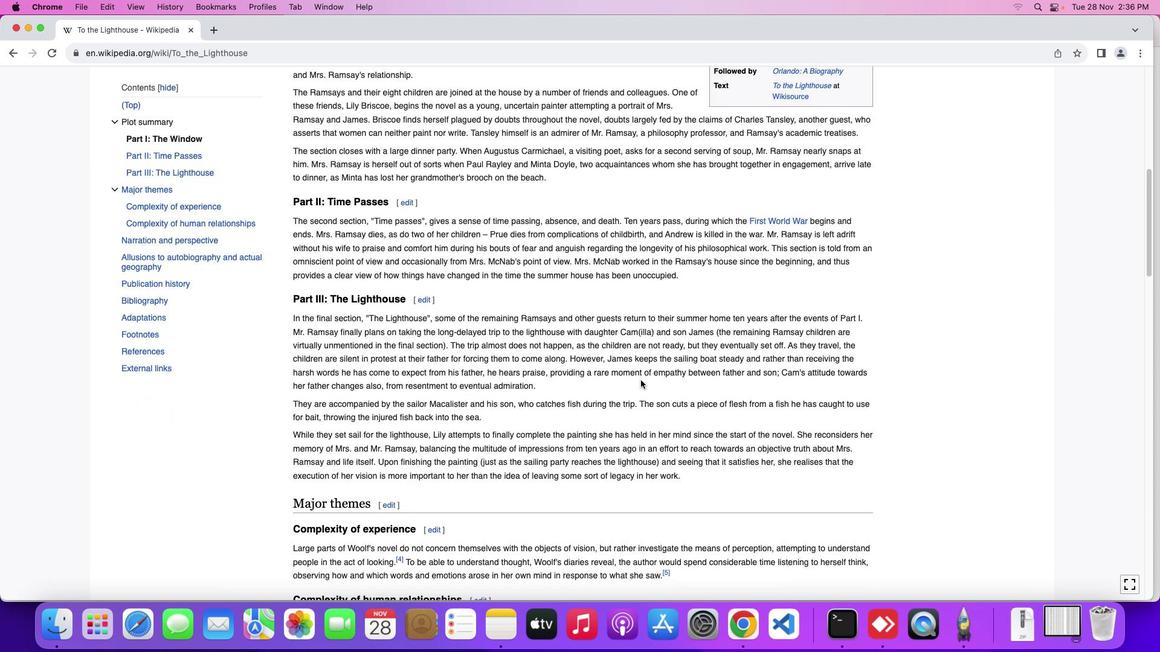 
Action: Mouse scrolled (640, 381) with delta (0, 0)
Screenshot: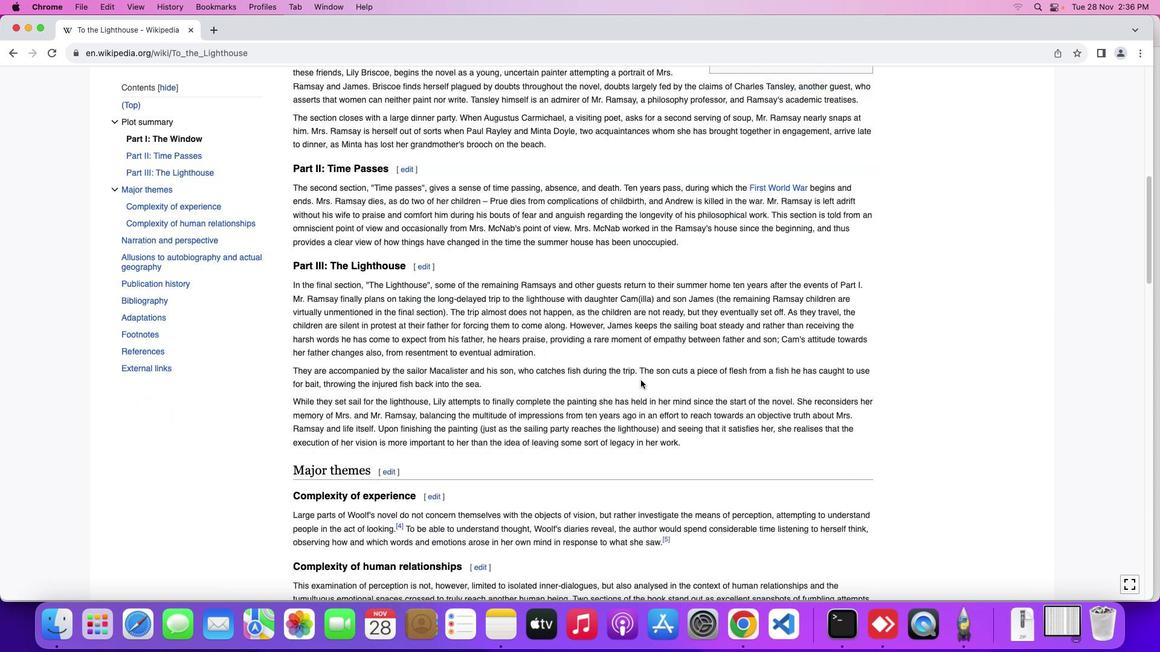 
Action: Mouse moved to (640, 381)
Screenshot: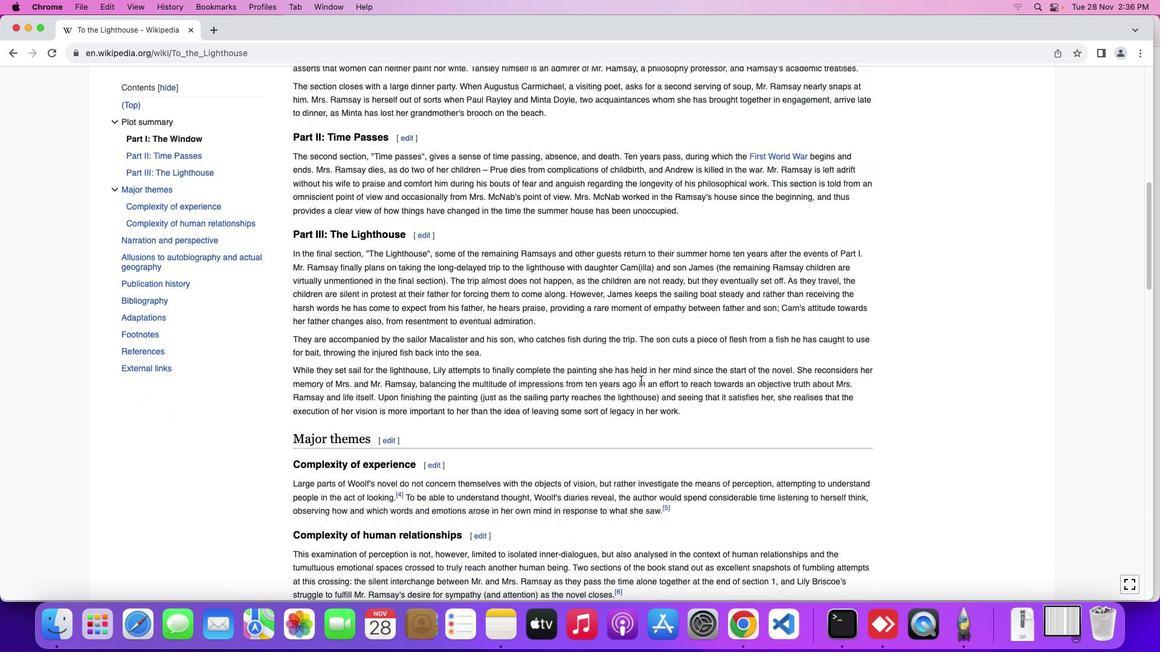 
Action: Mouse scrolled (640, 381) with delta (0, -1)
Screenshot: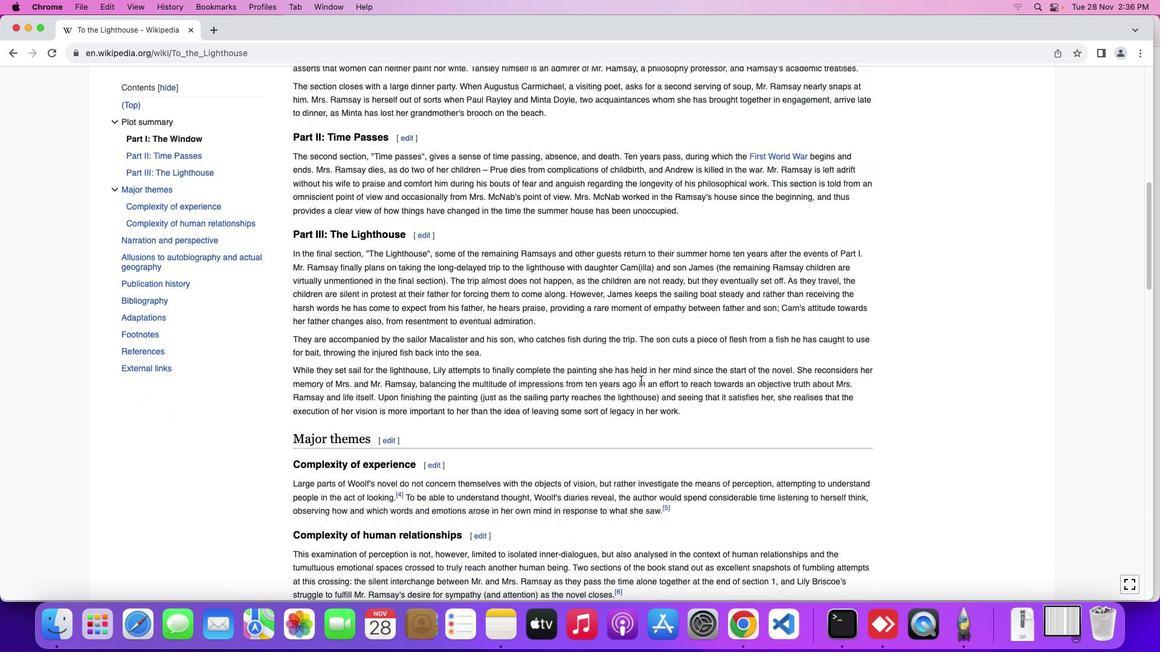 
Action: Mouse moved to (641, 382)
Screenshot: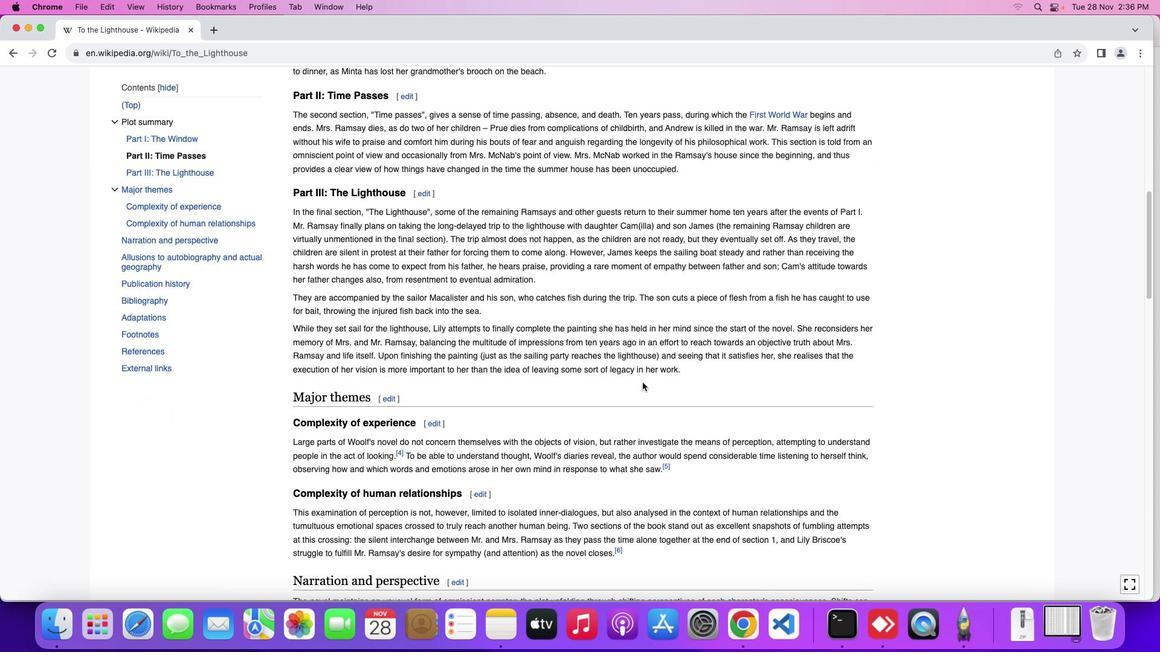 
Action: Mouse scrolled (641, 382) with delta (0, 0)
Screenshot: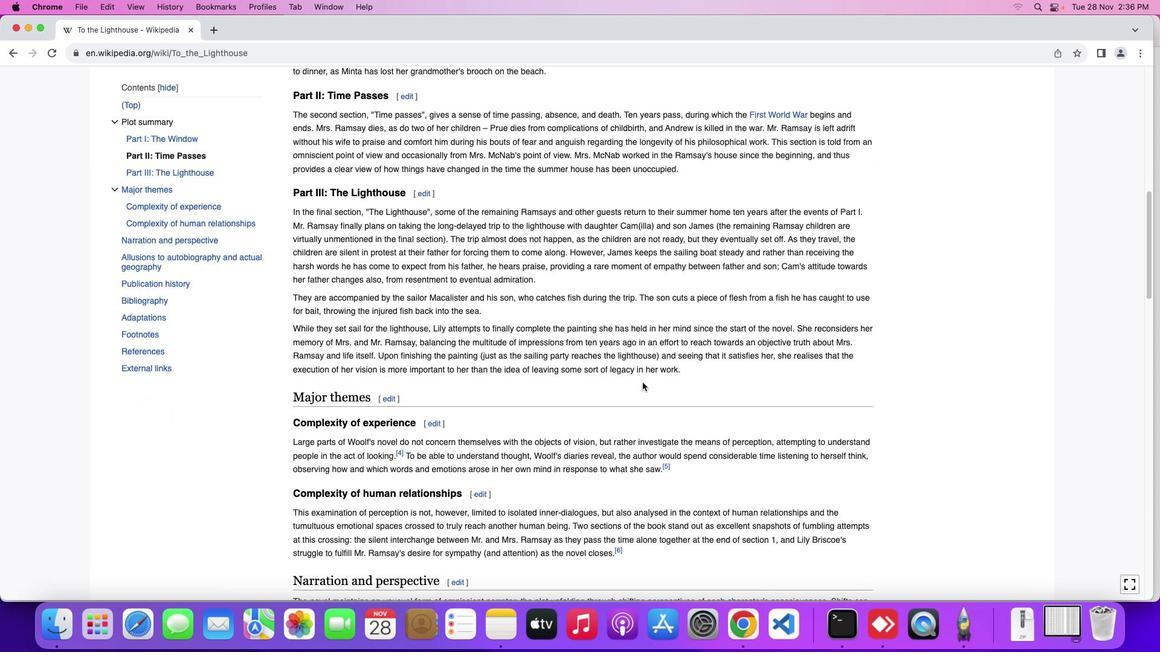
Action: Mouse moved to (642, 383)
Screenshot: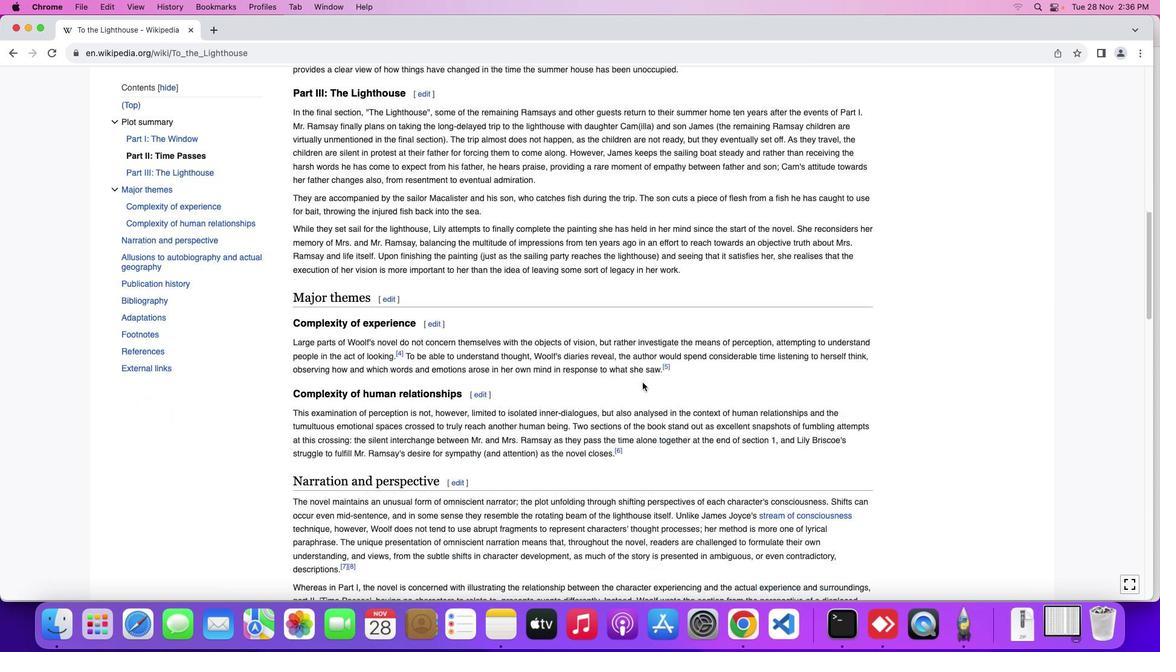 
Action: Mouse scrolled (642, 383) with delta (0, 0)
Screenshot: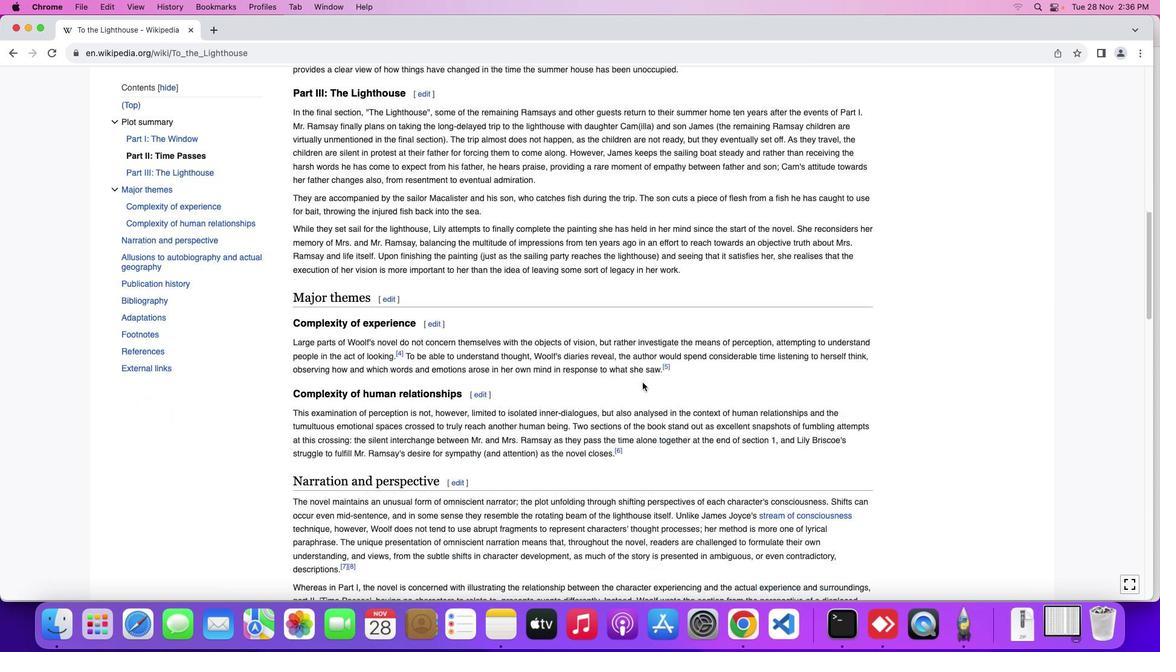 
Action: Mouse scrolled (642, 383) with delta (0, -1)
Screenshot: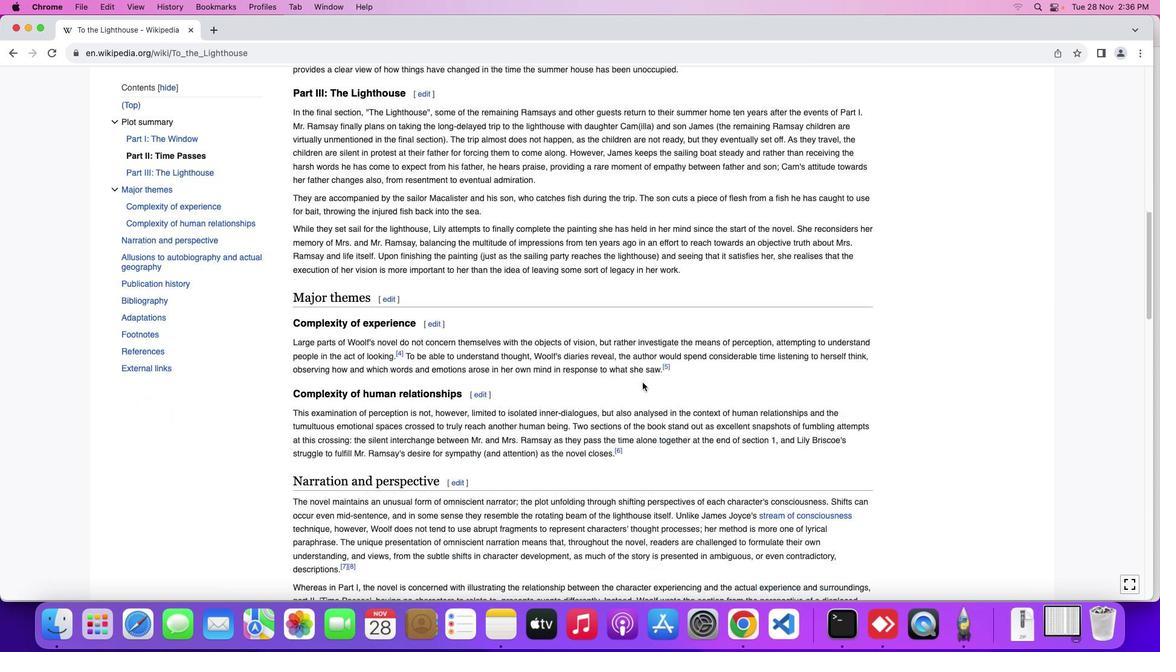
Action: Mouse moved to (642, 383)
Screenshot: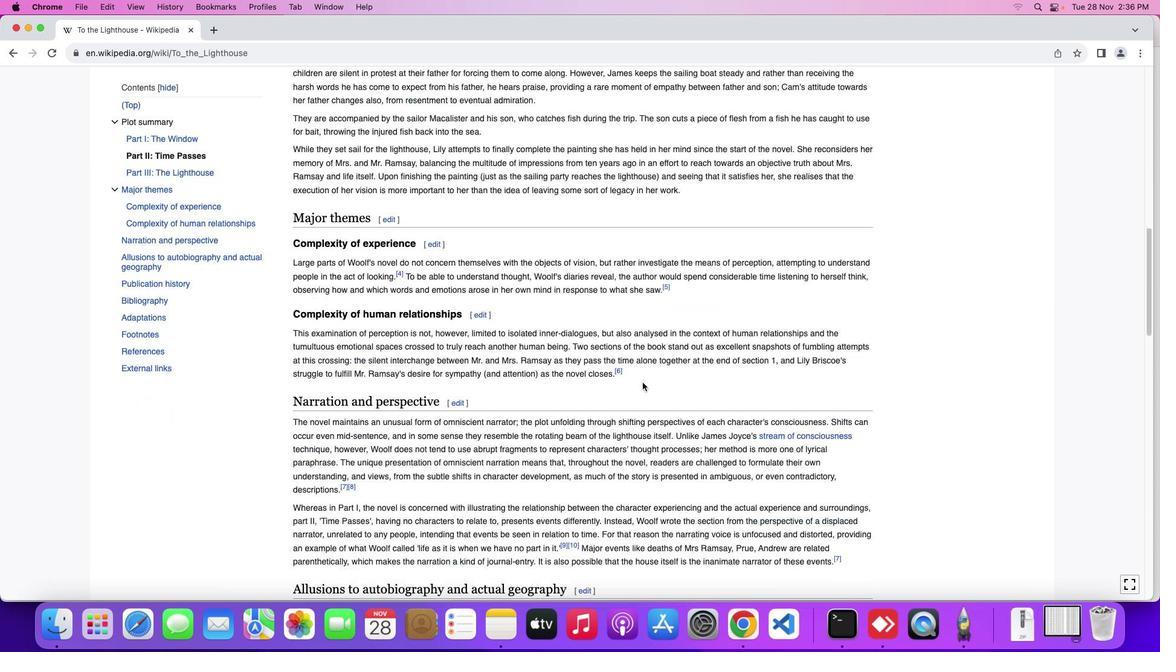 
Action: Mouse scrolled (642, 383) with delta (0, -2)
Screenshot: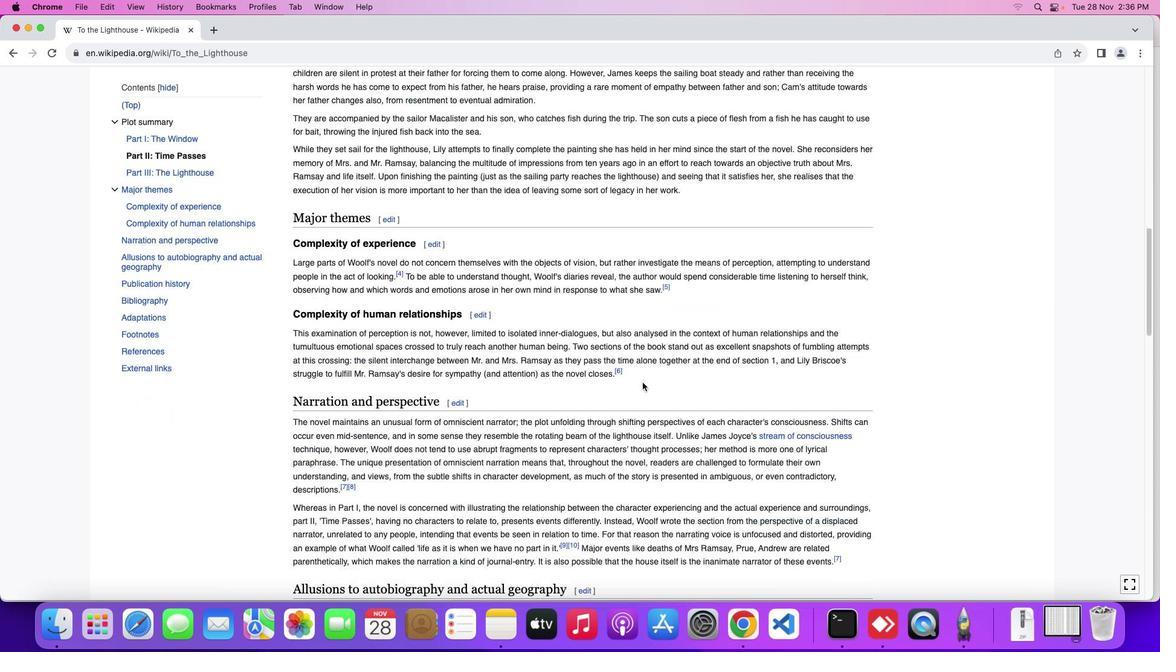 
Action: Mouse moved to (643, 383)
Screenshot: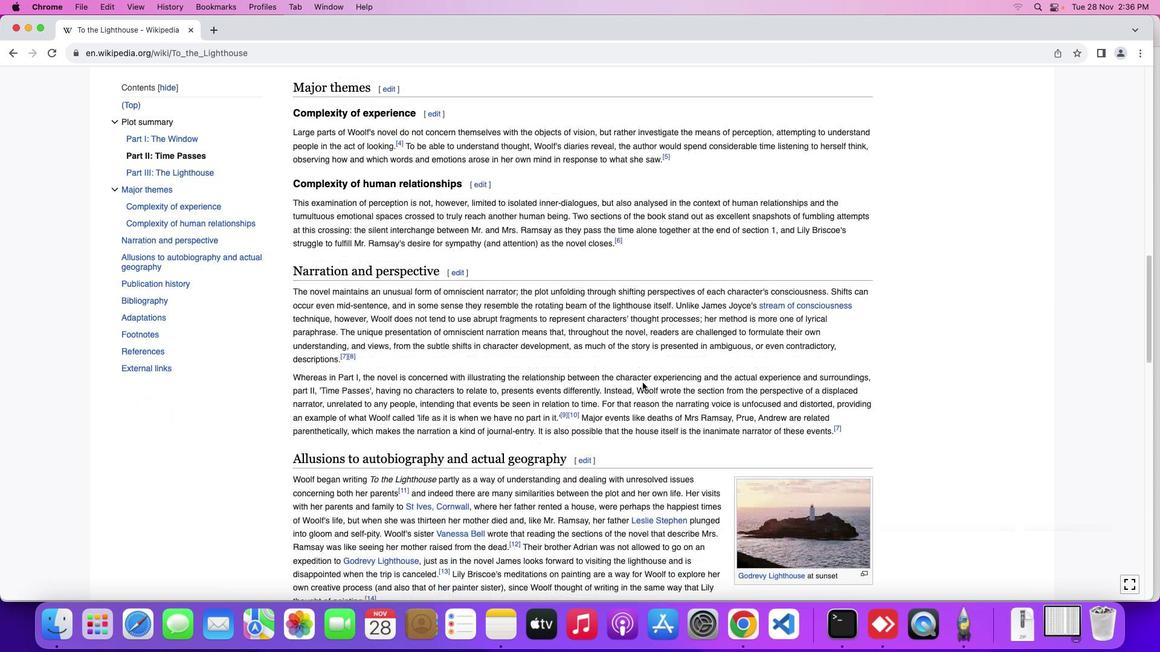 
Action: Mouse scrolled (643, 383) with delta (0, -3)
Screenshot: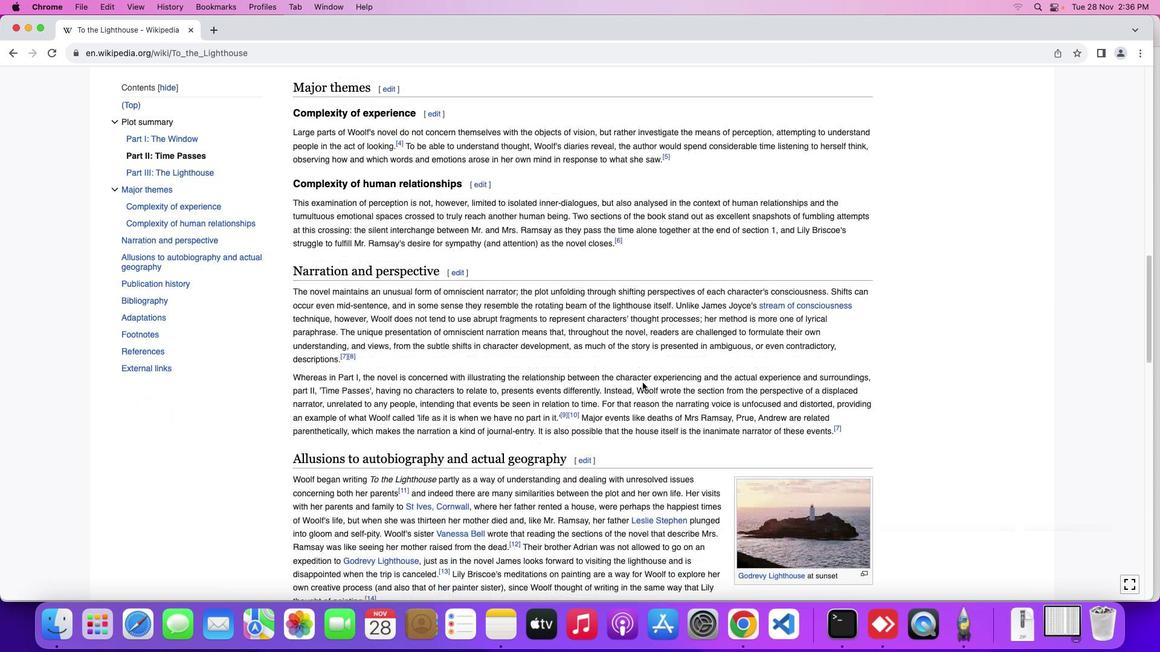 
Action: Mouse moved to (642, 388)
Screenshot: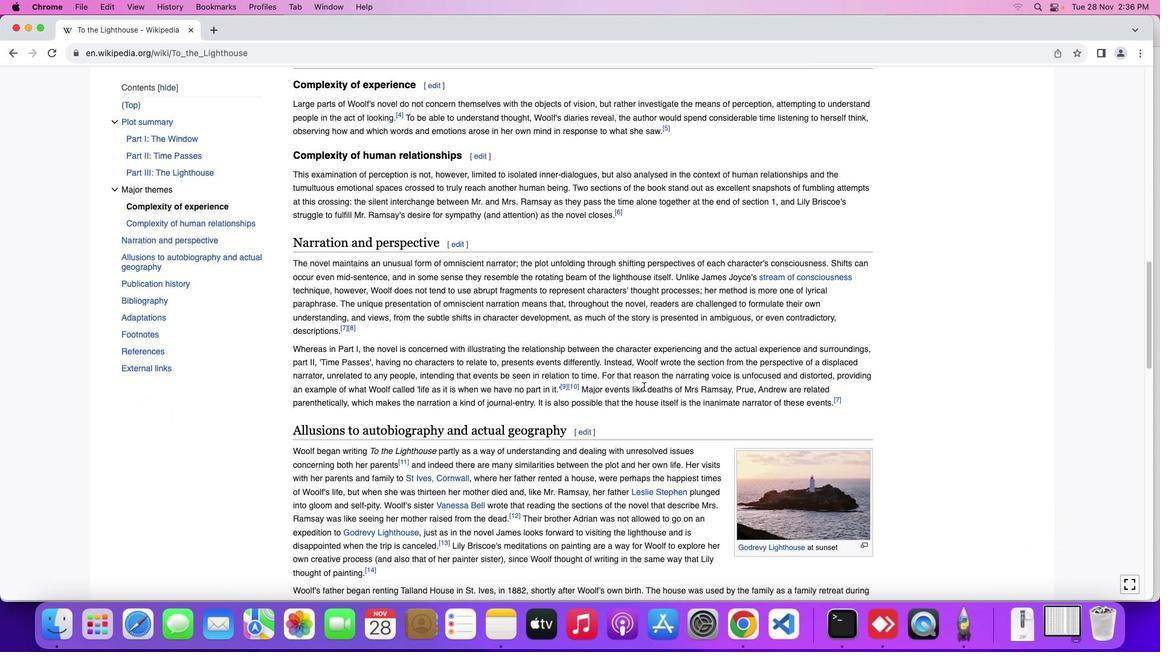 
Action: Mouse scrolled (642, 388) with delta (0, 0)
Screenshot: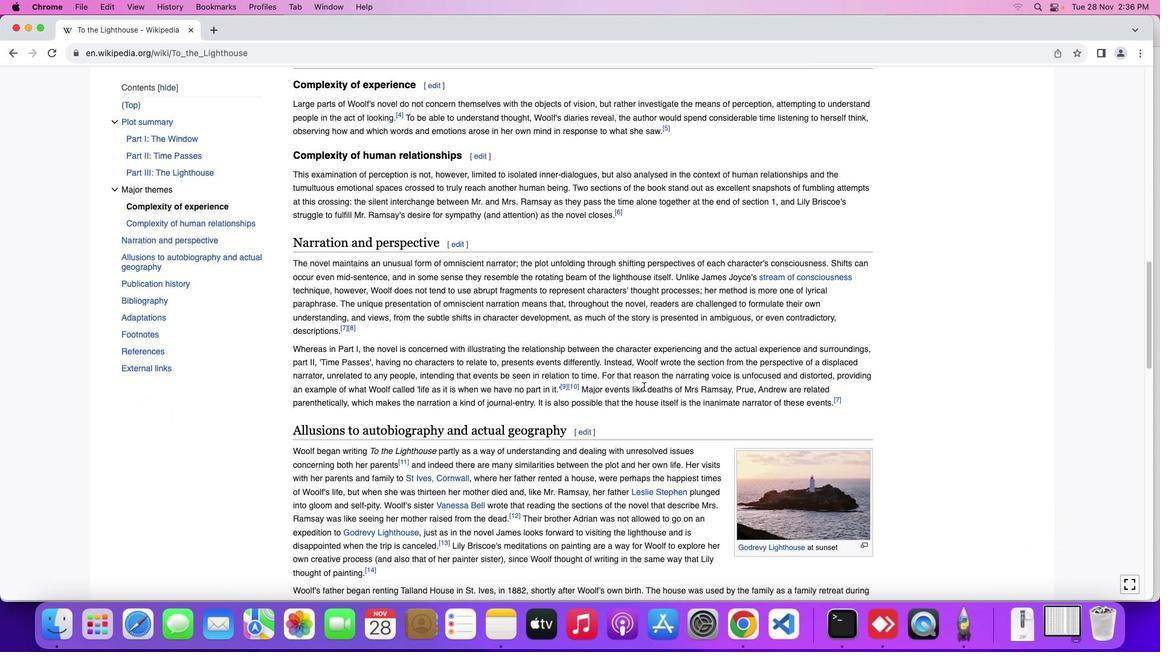 
Action: Mouse moved to (642, 388)
Screenshot: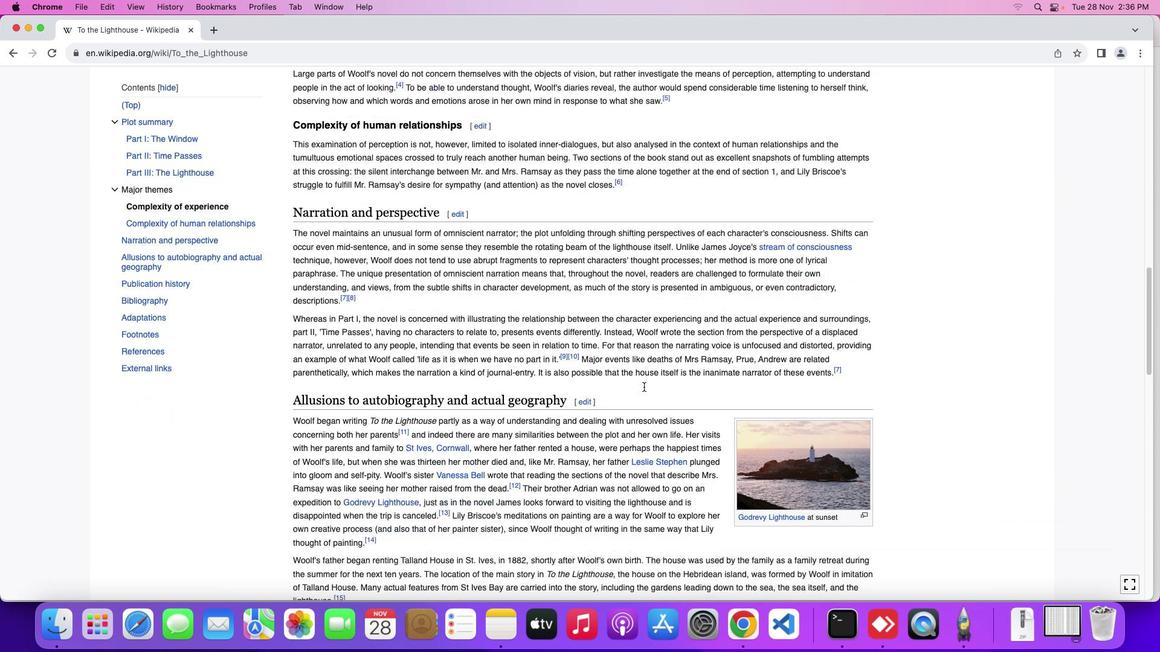 
Action: Mouse scrolled (642, 388) with delta (0, 0)
Screenshot: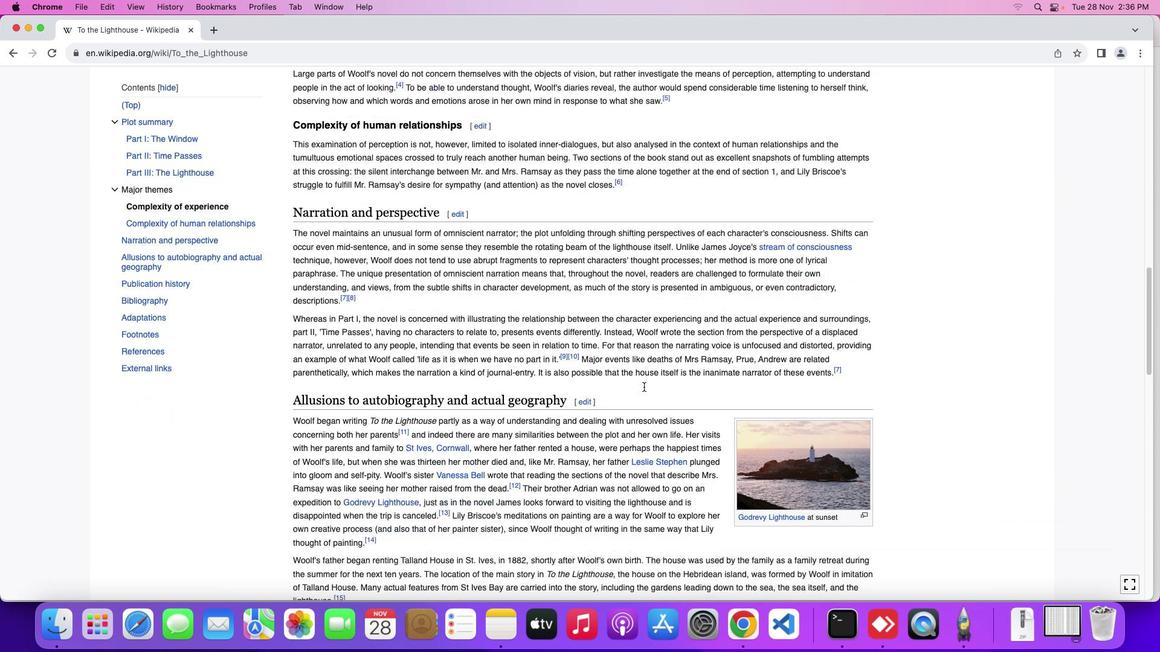 
Action: Mouse moved to (643, 387)
Screenshot: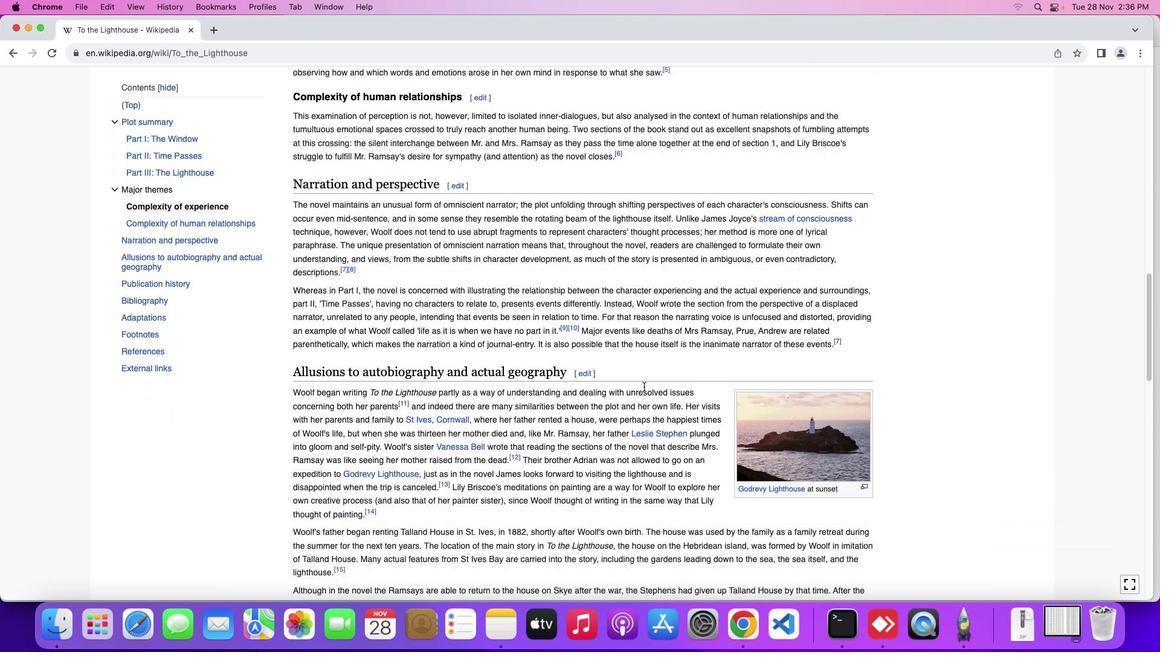 
Action: Mouse scrolled (643, 387) with delta (0, -1)
Screenshot: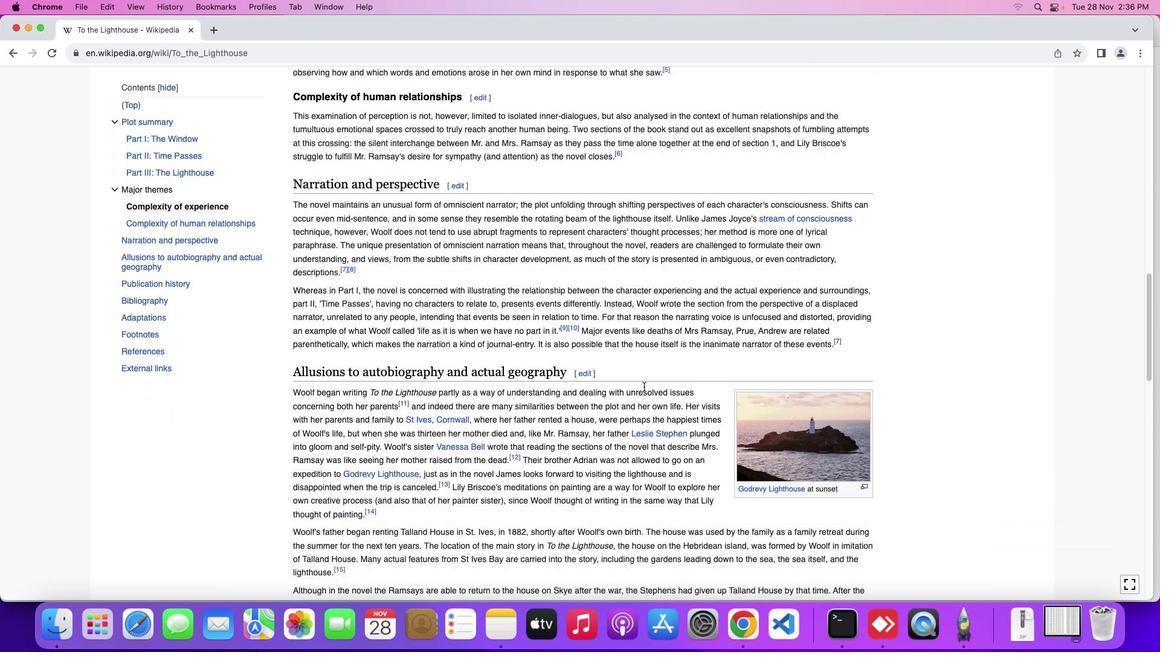 
Action: Mouse moved to (643, 388)
Screenshot: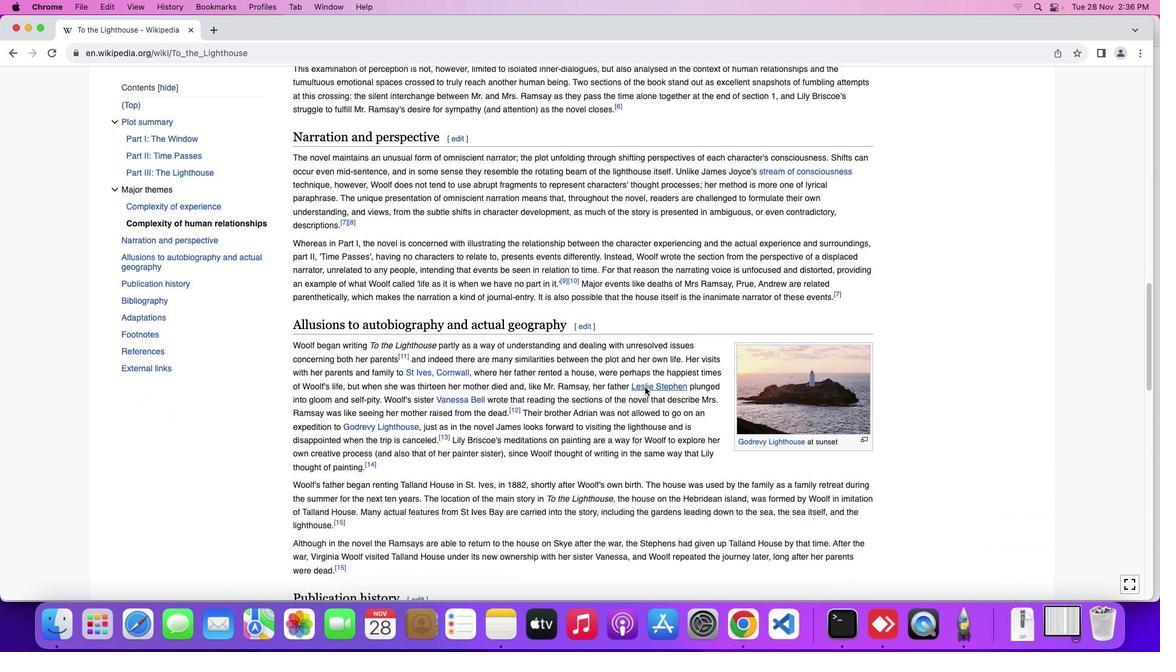 
Action: Mouse scrolled (643, 388) with delta (0, 0)
Screenshot: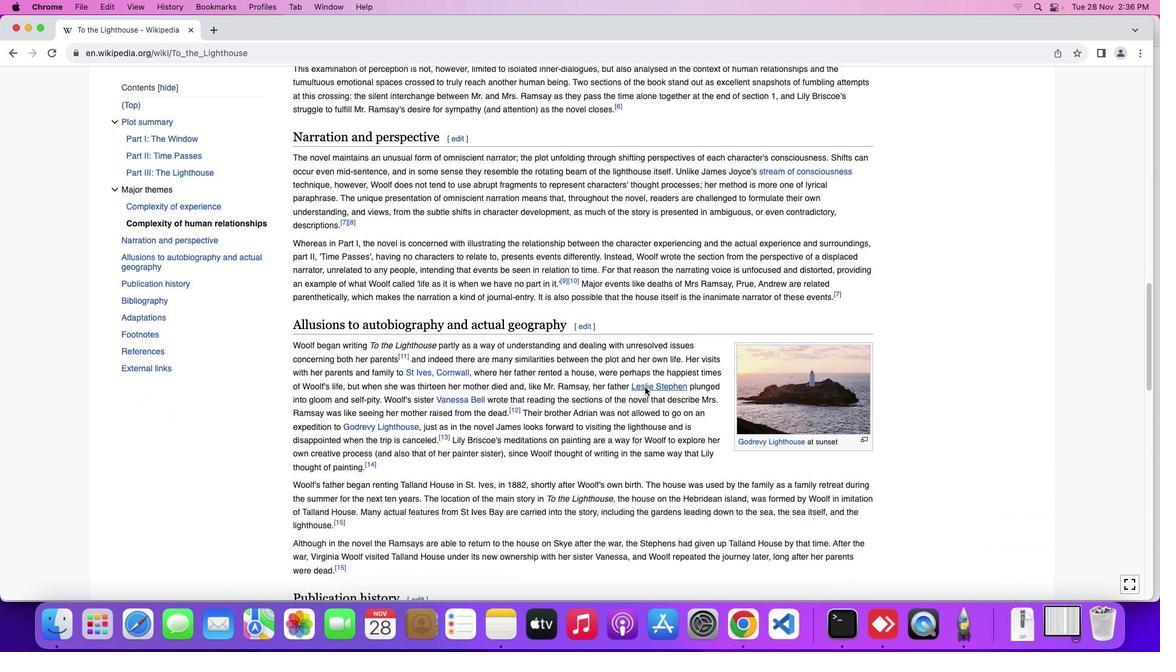 
Action: Mouse scrolled (643, 388) with delta (0, 0)
Screenshot: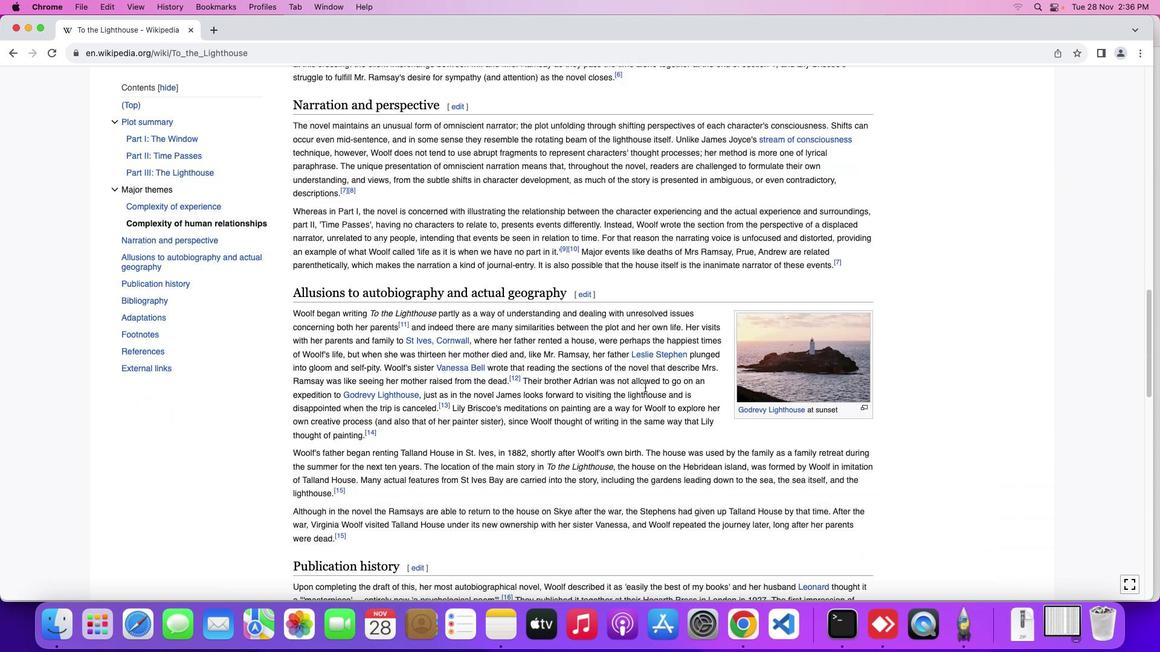 
Action: Mouse moved to (644, 388)
Screenshot: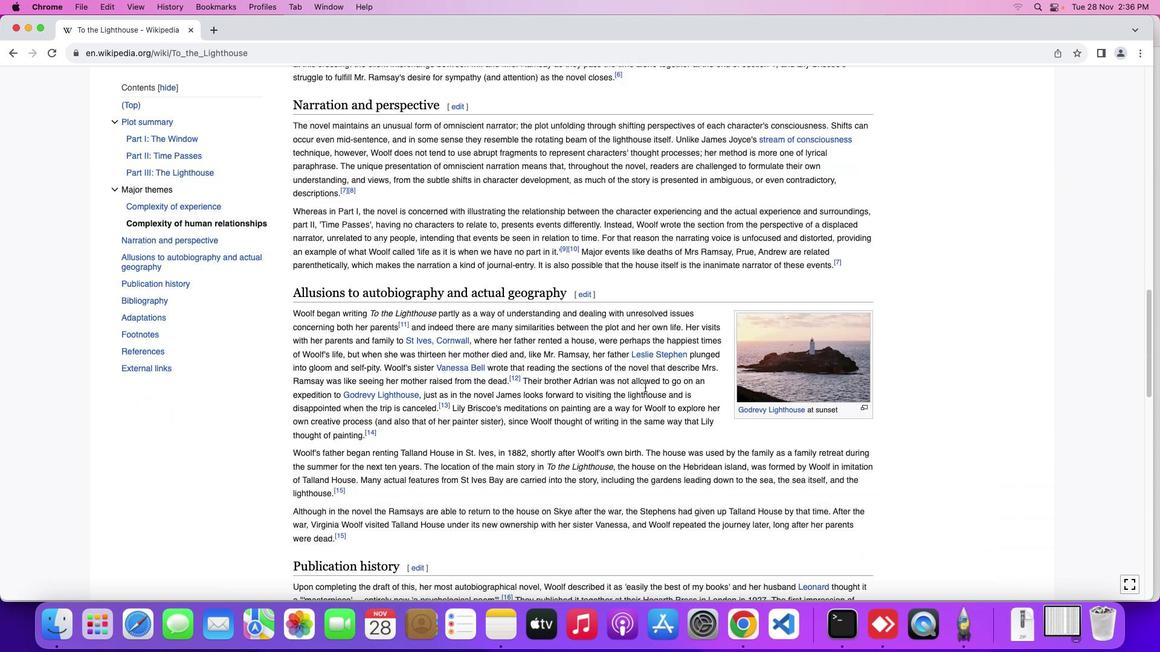 
Action: Mouse scrolled (644, 388) with delta (0, -1)
Screenshot: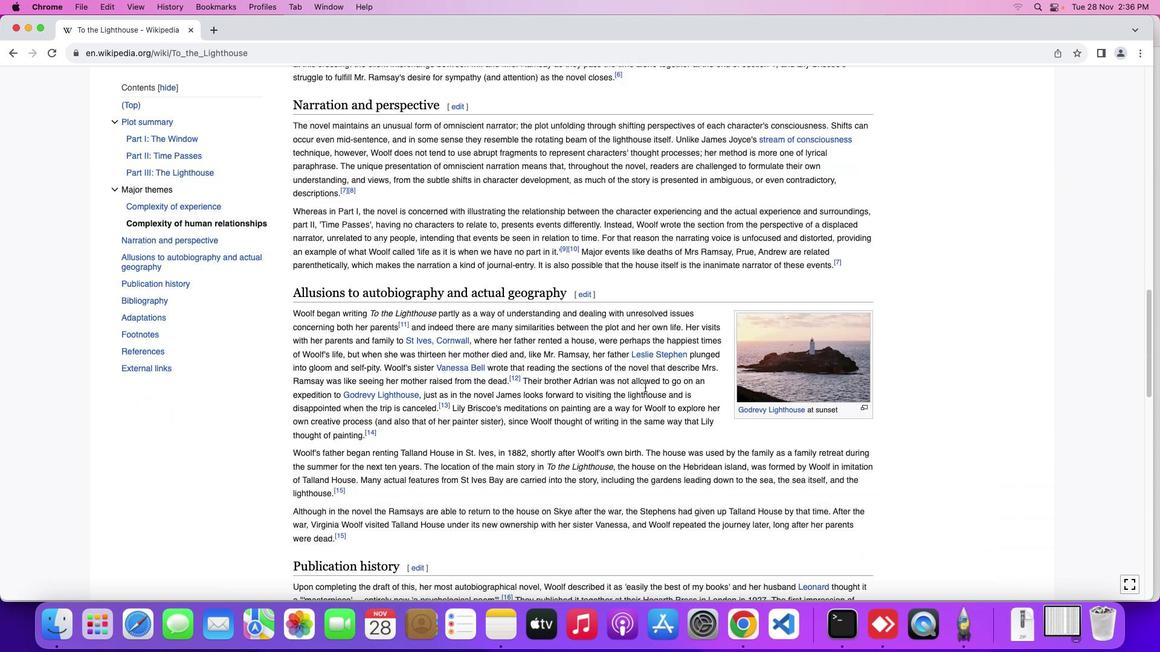 
Action: Mouse moved to (645, 388)
Screenshot: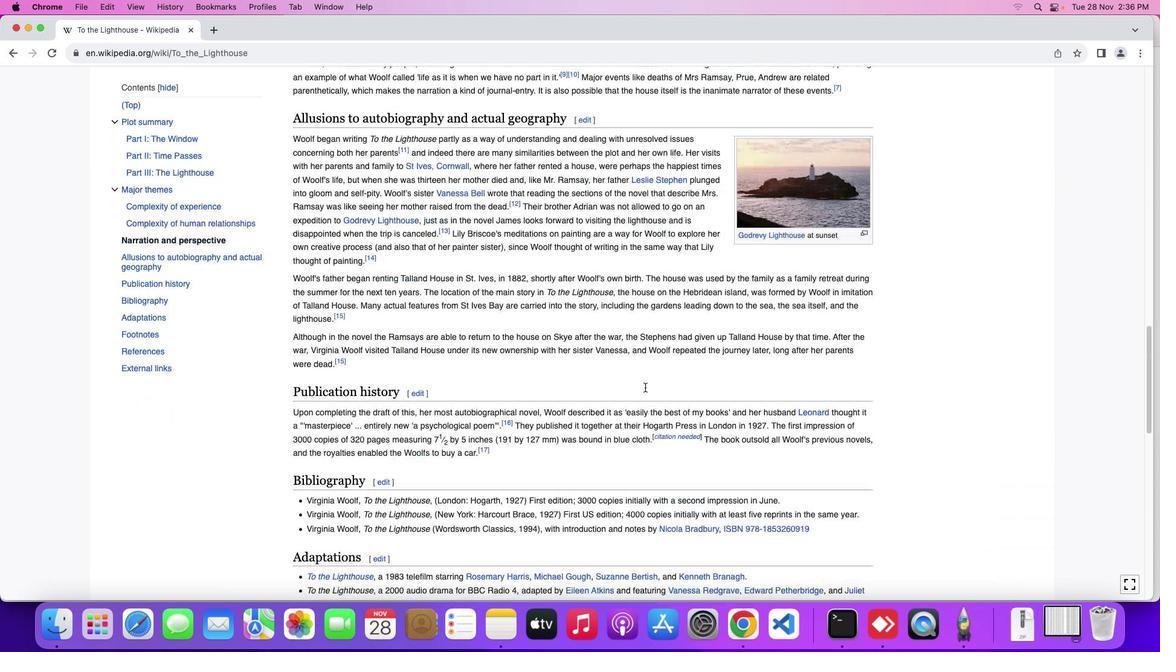 
Action: Mouse scrolled (645, 388) with delta (0, -2)
Screenshot: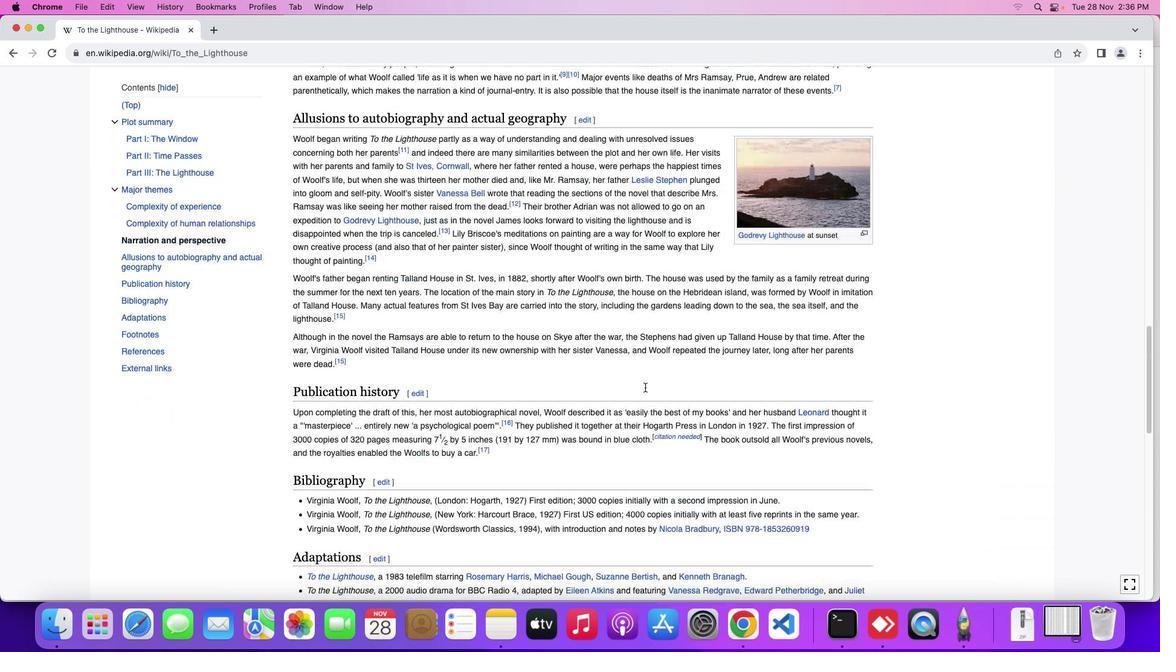 
Action: Mouse moved to (643, 391)
Screenshot: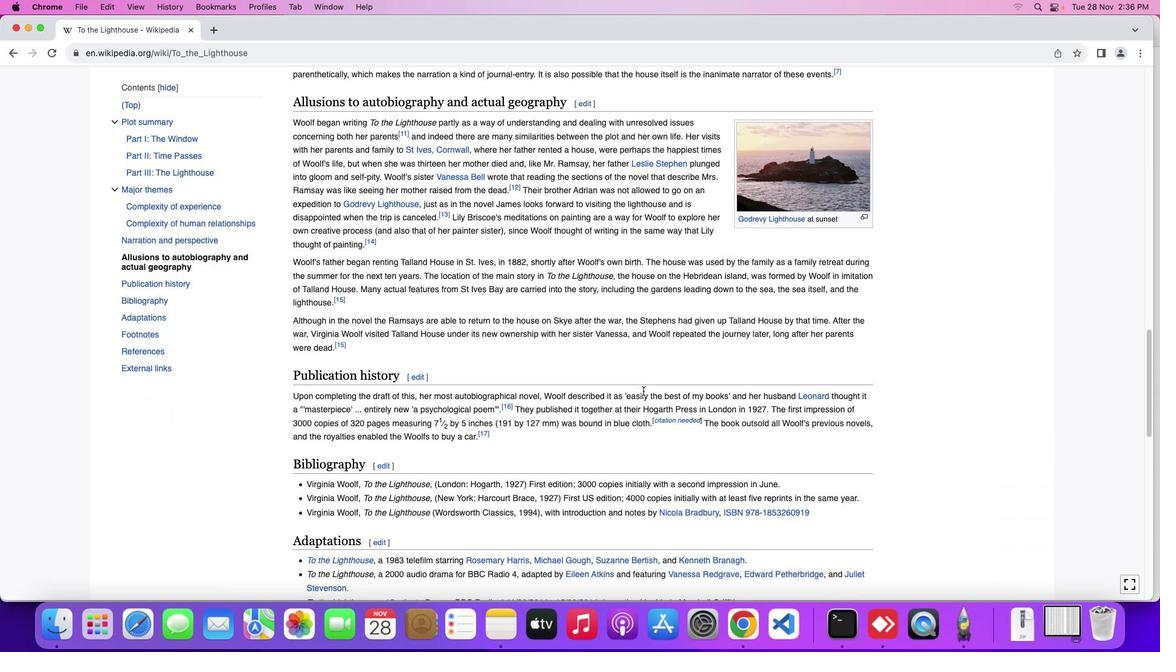 
Action: Mouse scrolled (643, 391) with delta (0, 0)
Screenshot: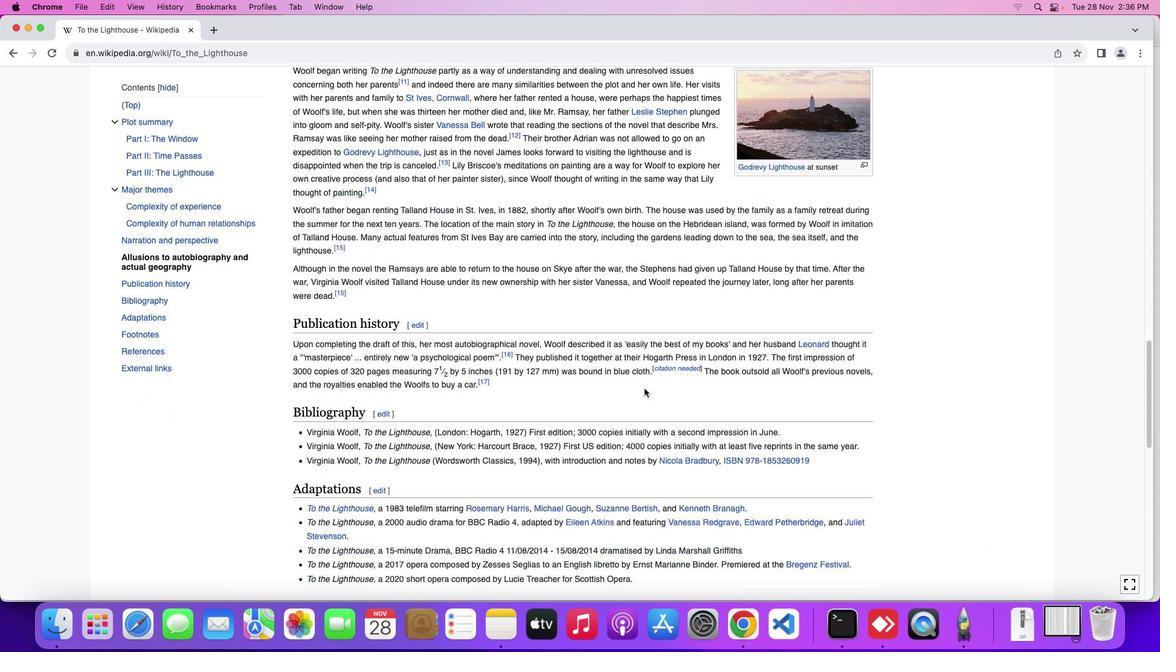 
Action: Mouse scrolled (643, 391) with delta (0, 0)
Screenshot: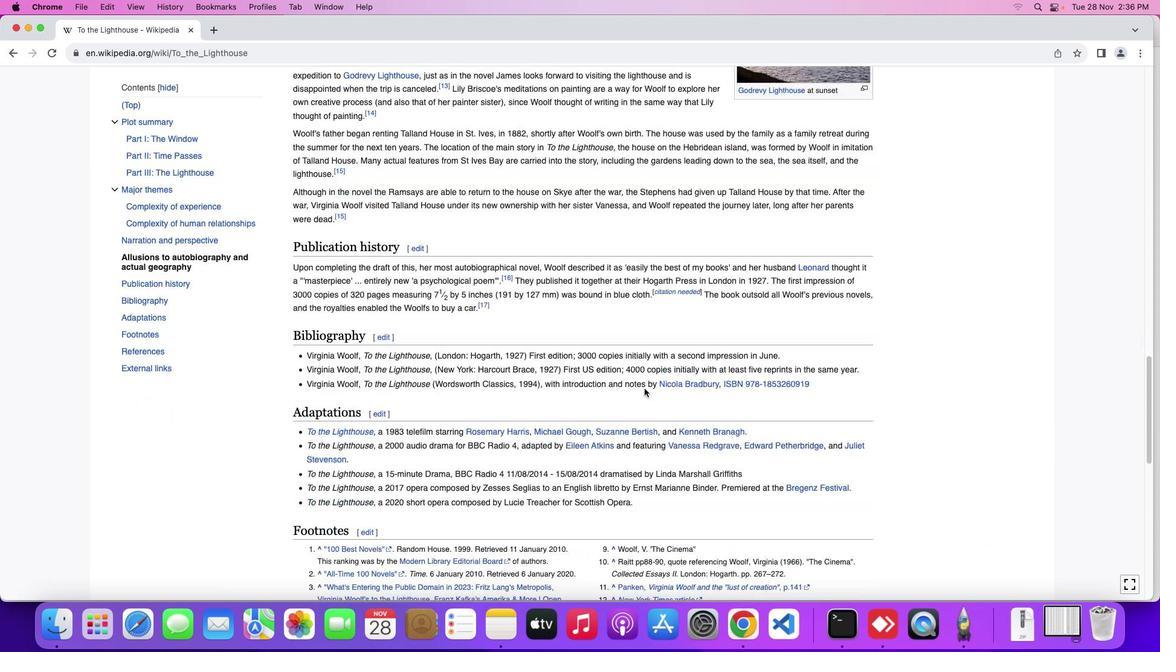 
Action: Mouse moved to (643, 391)
Screenshot: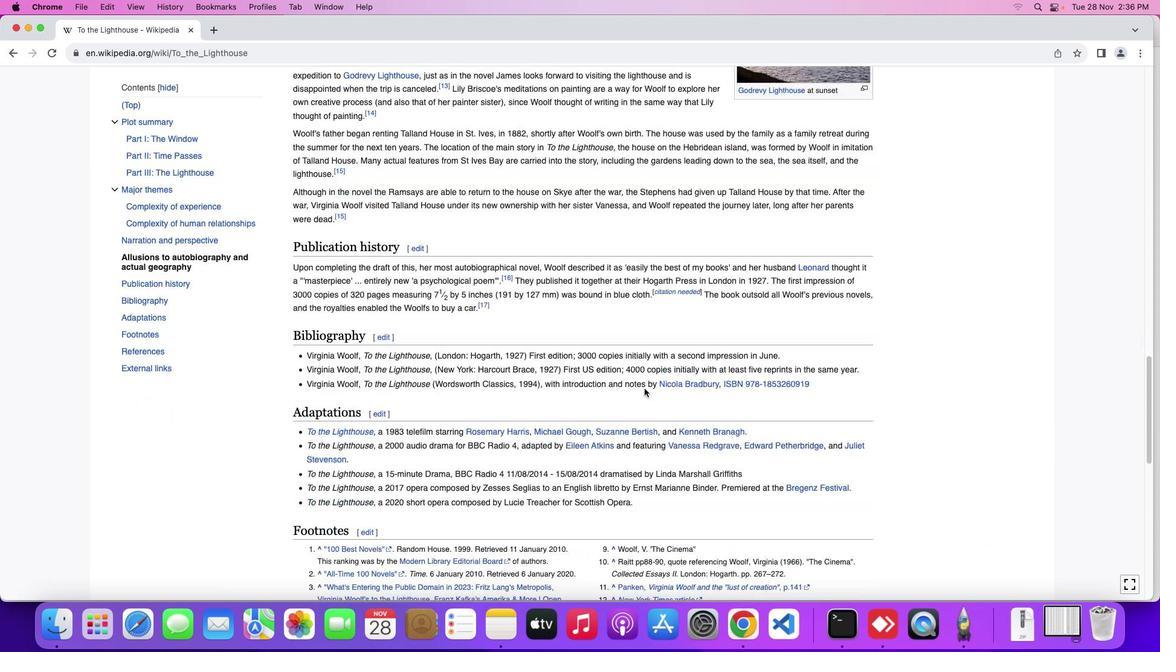 
Action: Mouse scrolled (643, 391) with delta (0, -1)
Screenshot: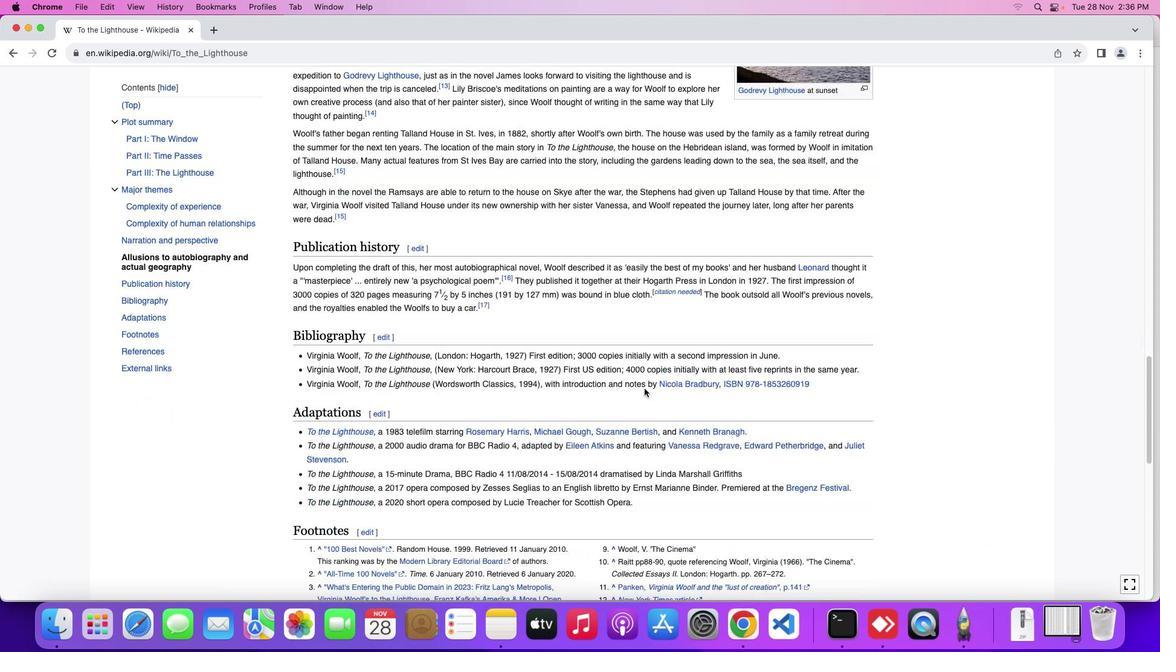 
Action: Mouse moved to (644, 390)
Screenshot: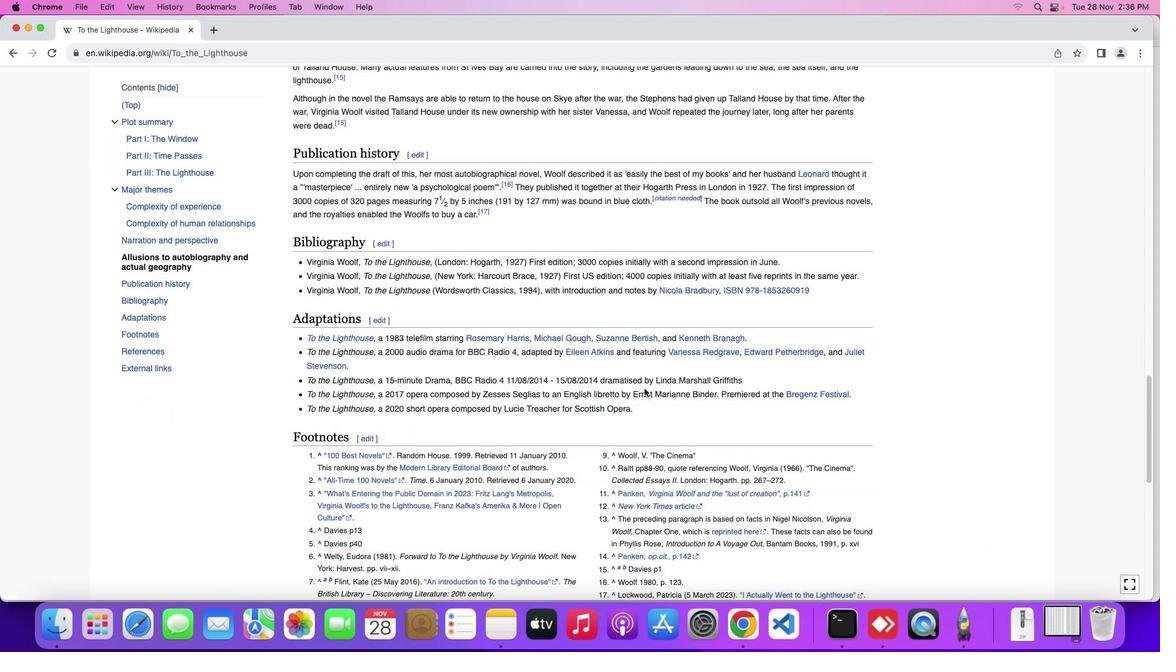 
Action: Mouse scrolled (644, 390) with delta (0, -2)
Screenshot: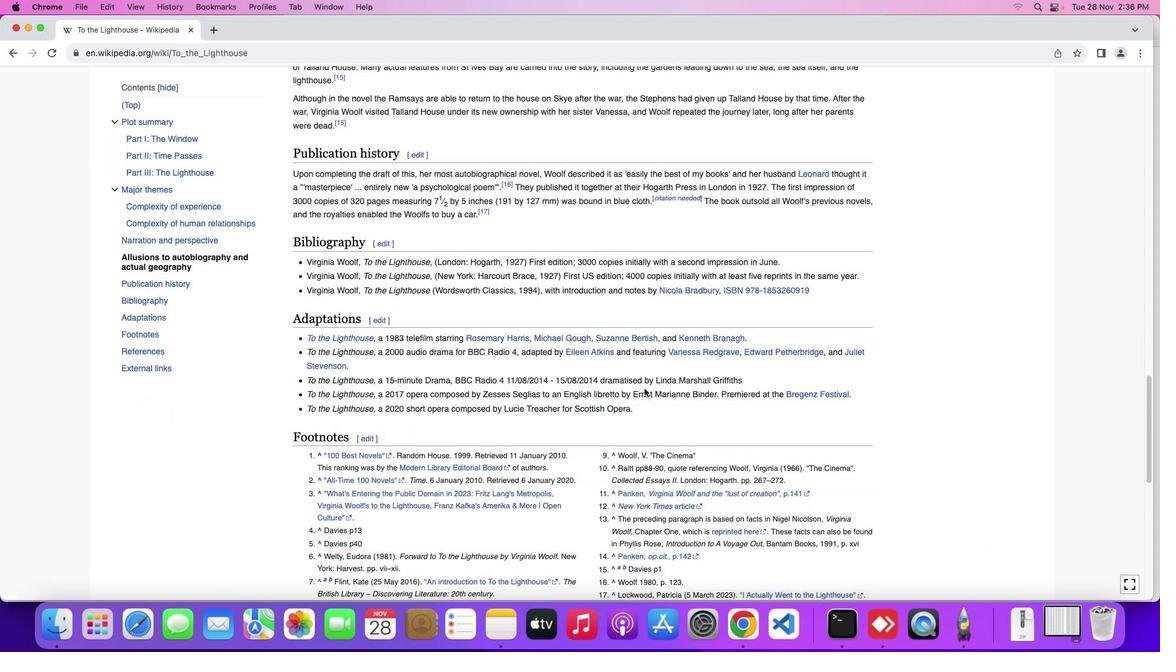 
Action: Mouse moved to (646, 389)
Screenshot: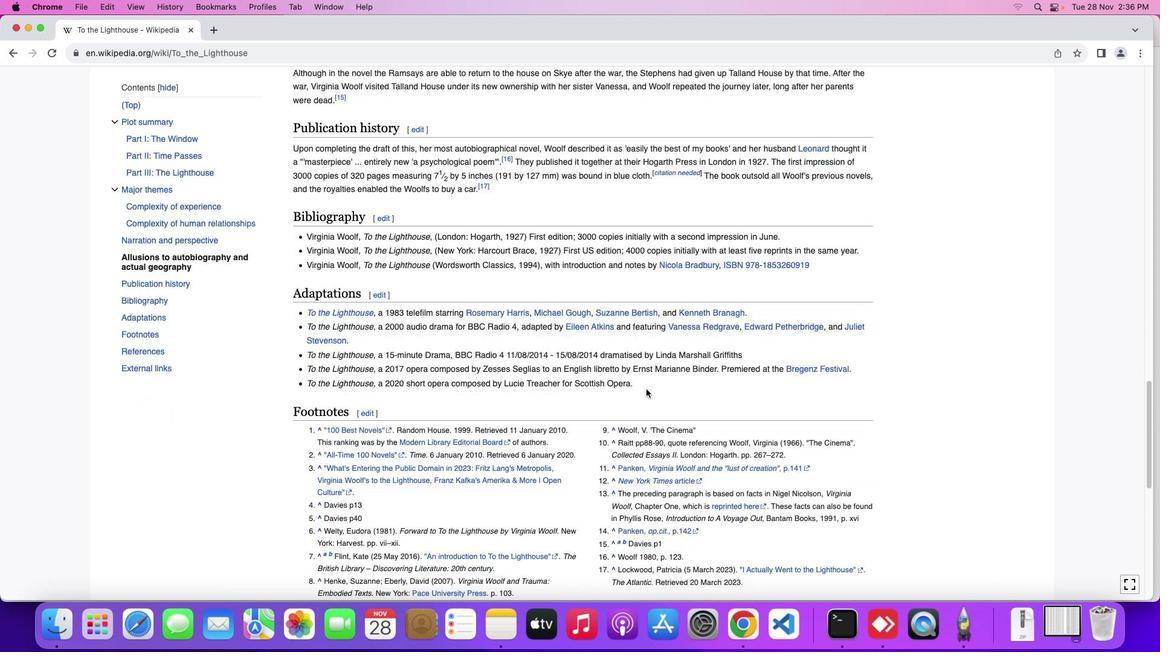 
Action: Mouse scrolled (646, 389) with delta (0, 0)
Screenshot: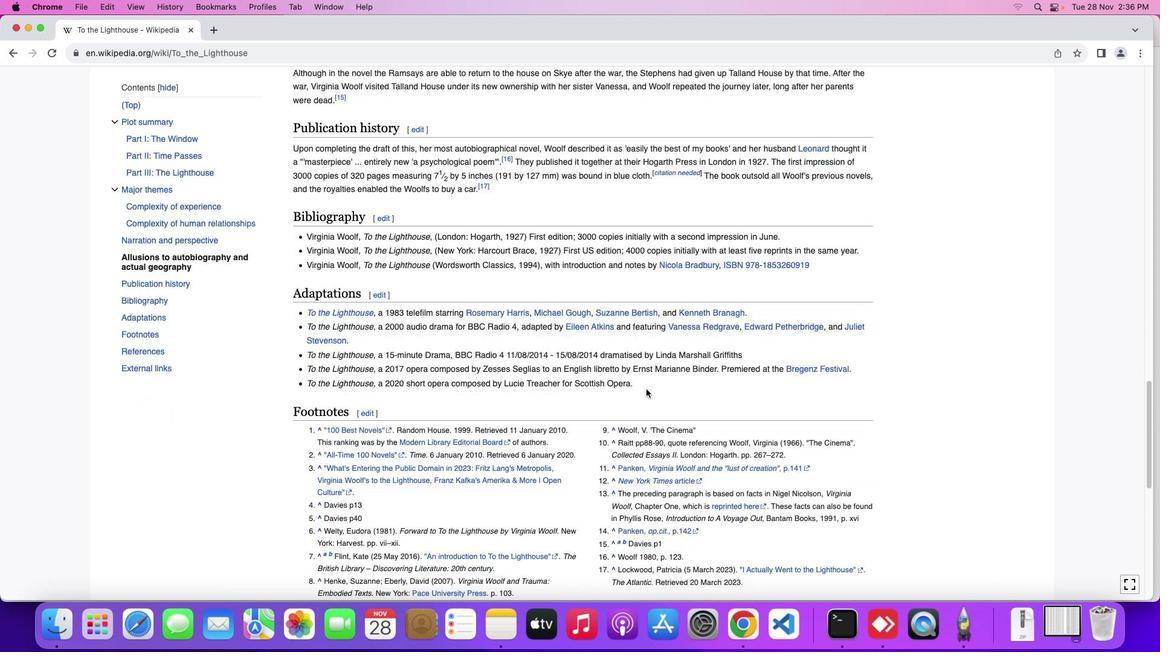 
Action: Mouse scrolled (646, 389) with delta (0, 0)
Screenshot: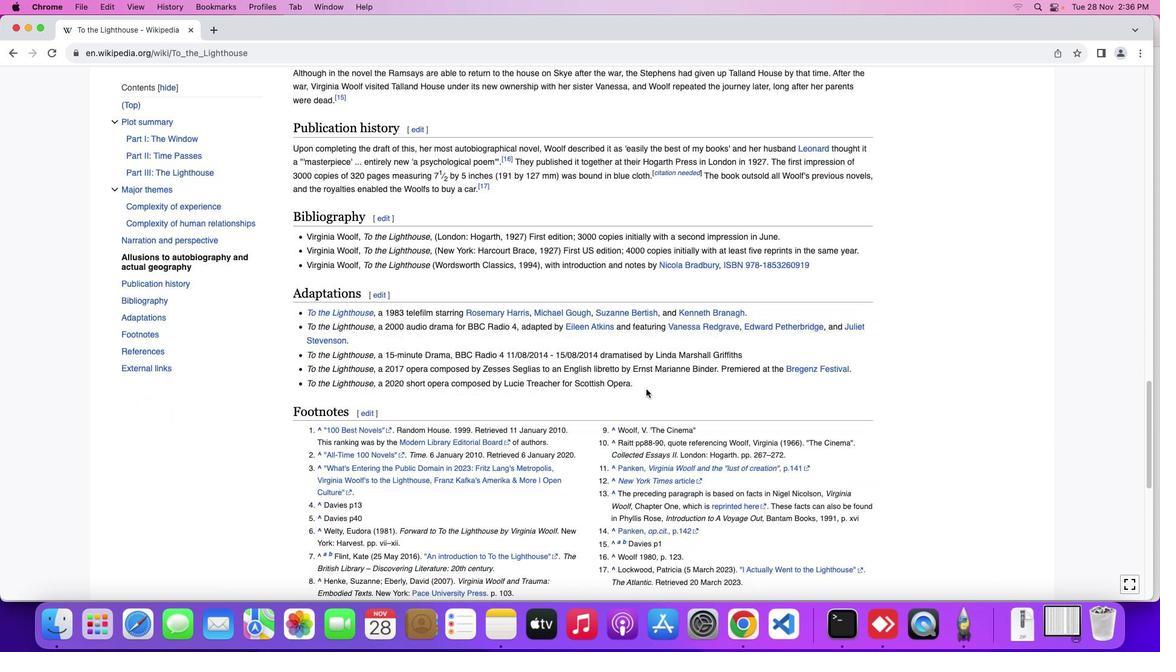 
Action: Mouse scrolled (646, 389) with delta (0, -1)
Screenshot: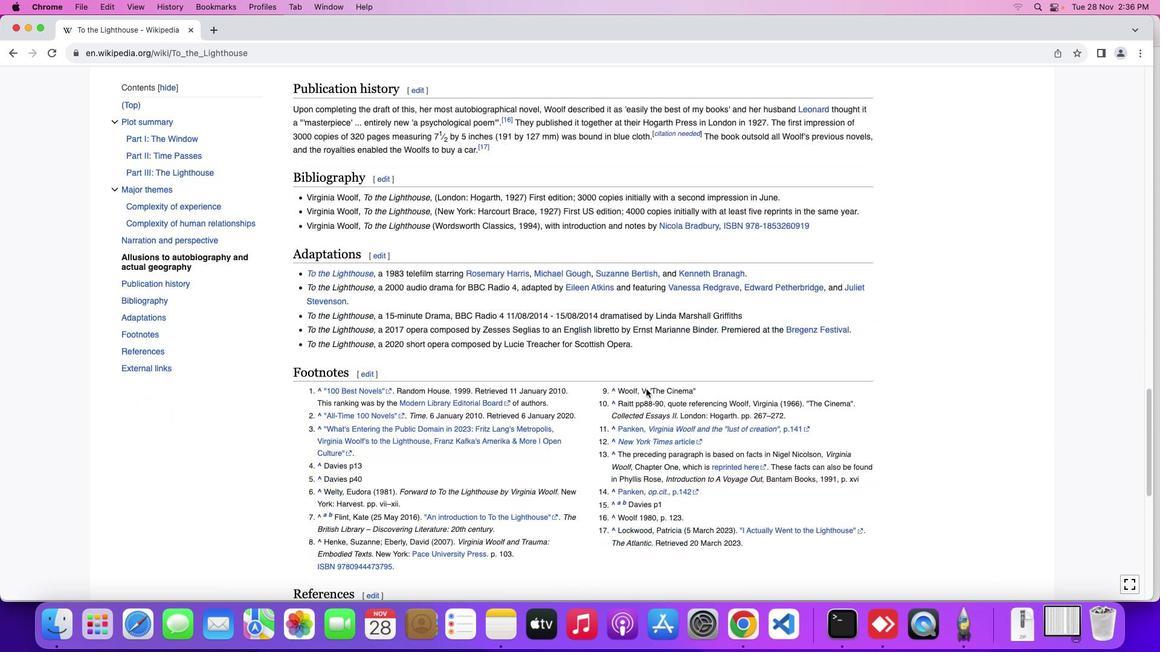 
Action: Mouse moved to (674, 391)
Screenshot: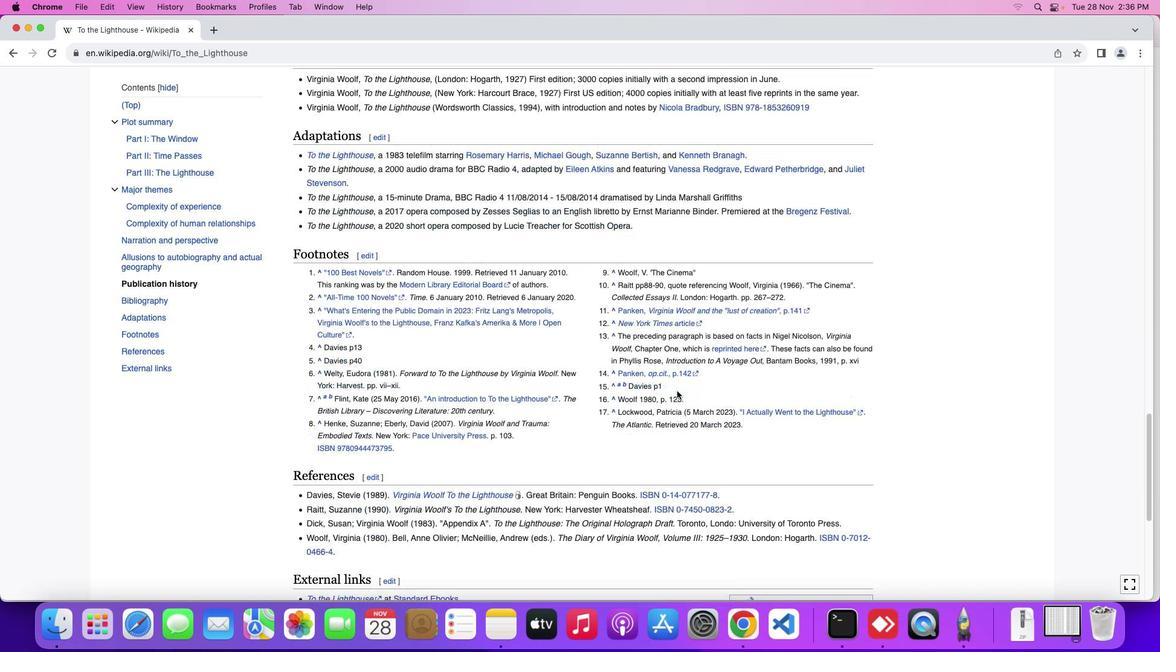 
Action: Mouse scrolled (674, 391) with delta (0, 0)
Screenshot: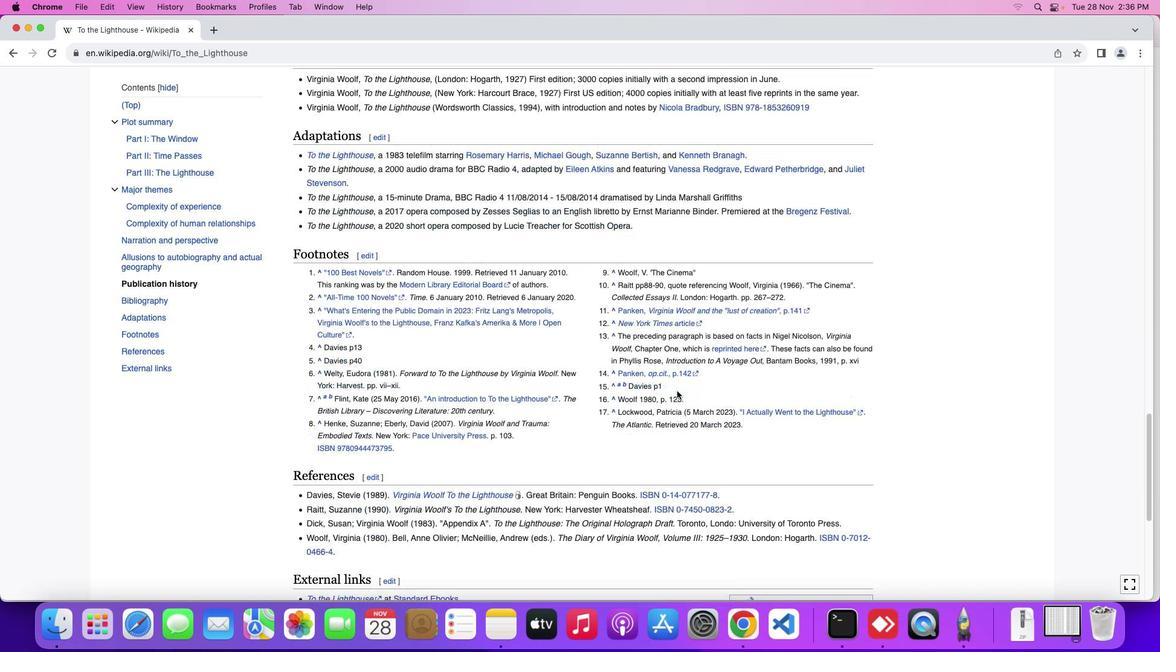 
Action: Mouse moved to (675, 391)
Screenshot: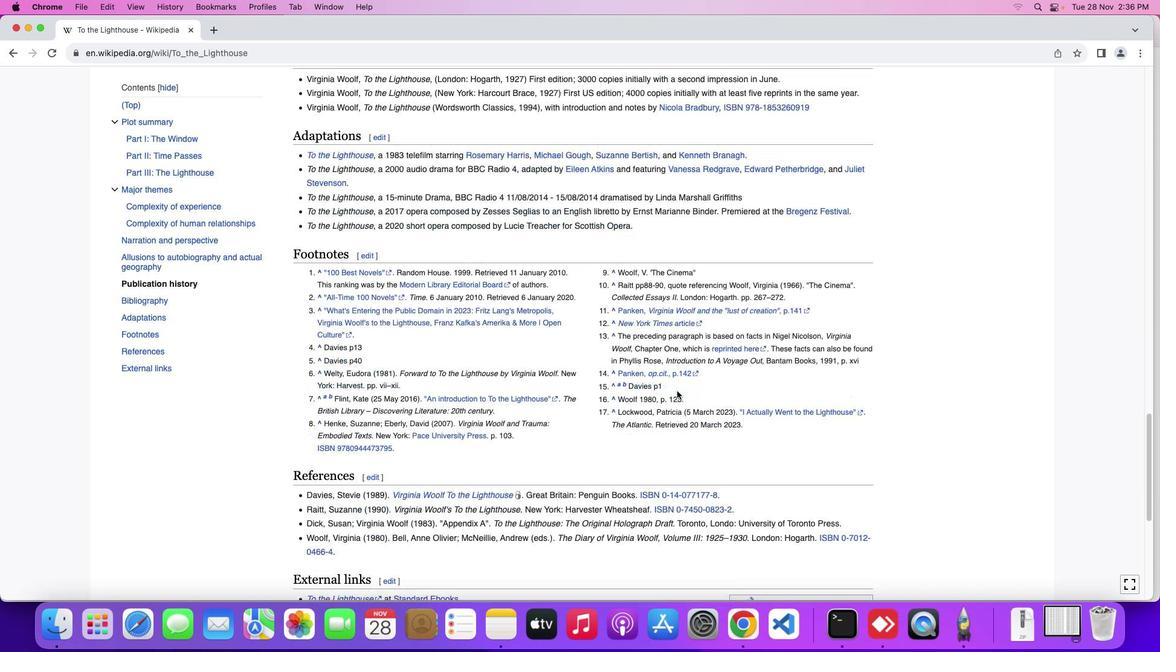 
Action: Mouse scrolled (675, 391) with delta (0, 0)
Screenshot: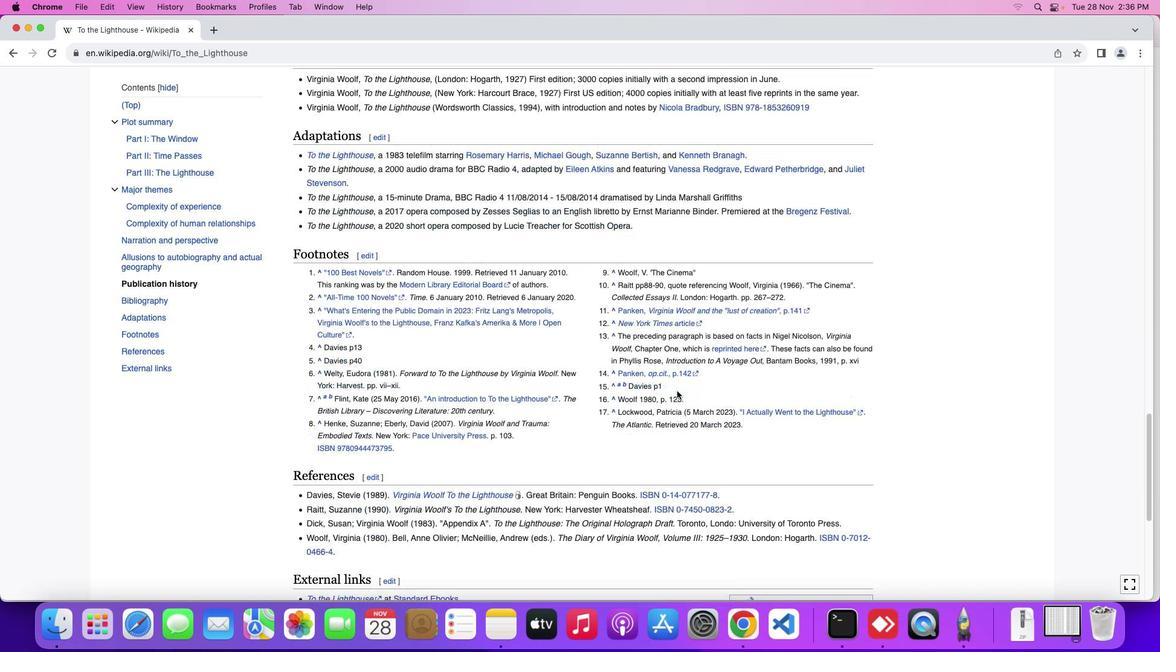 
Action: Mouse moved to (676, 391)
Screenshot: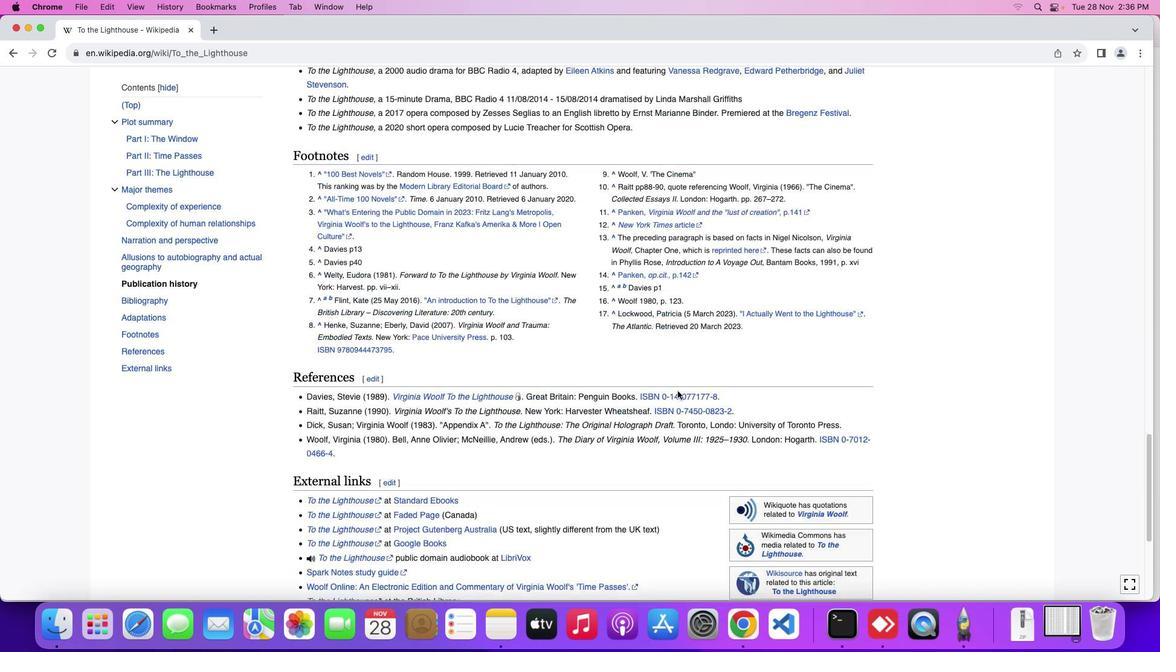 
Action: Mouse scrolled (676, 391) with delta (0, -1)
Screenshot: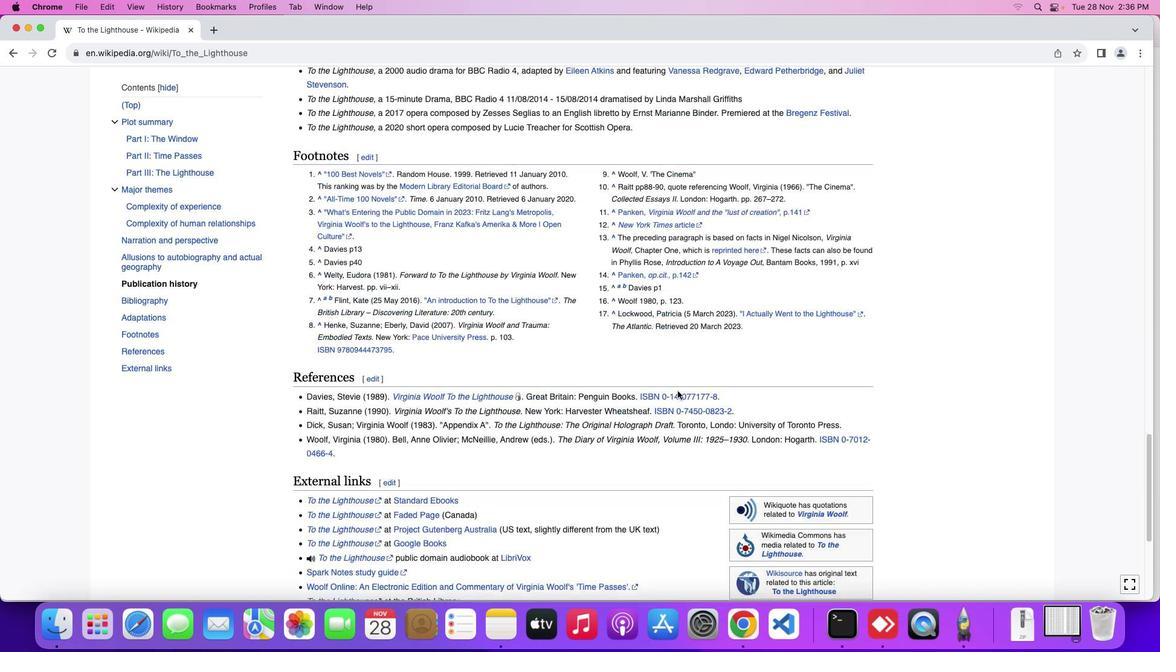 
Action: Mouse scrolled (676, 391) with delta (0, -3)
Screenshot: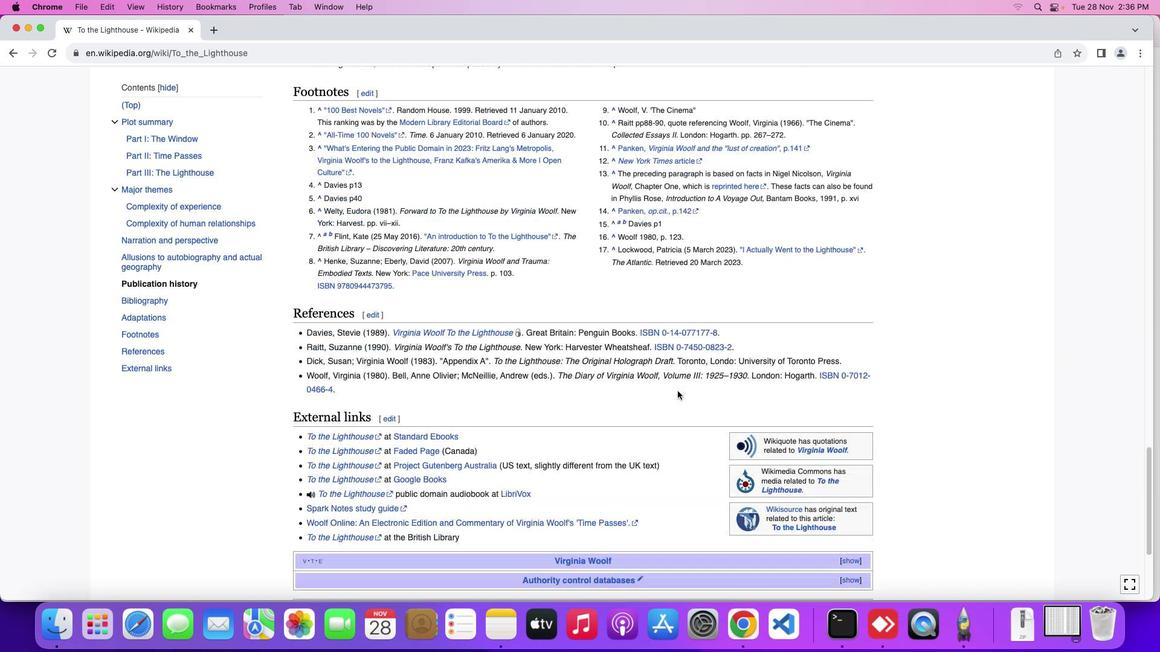 
Action: Mouse moved to (678, 391)
Screenshot: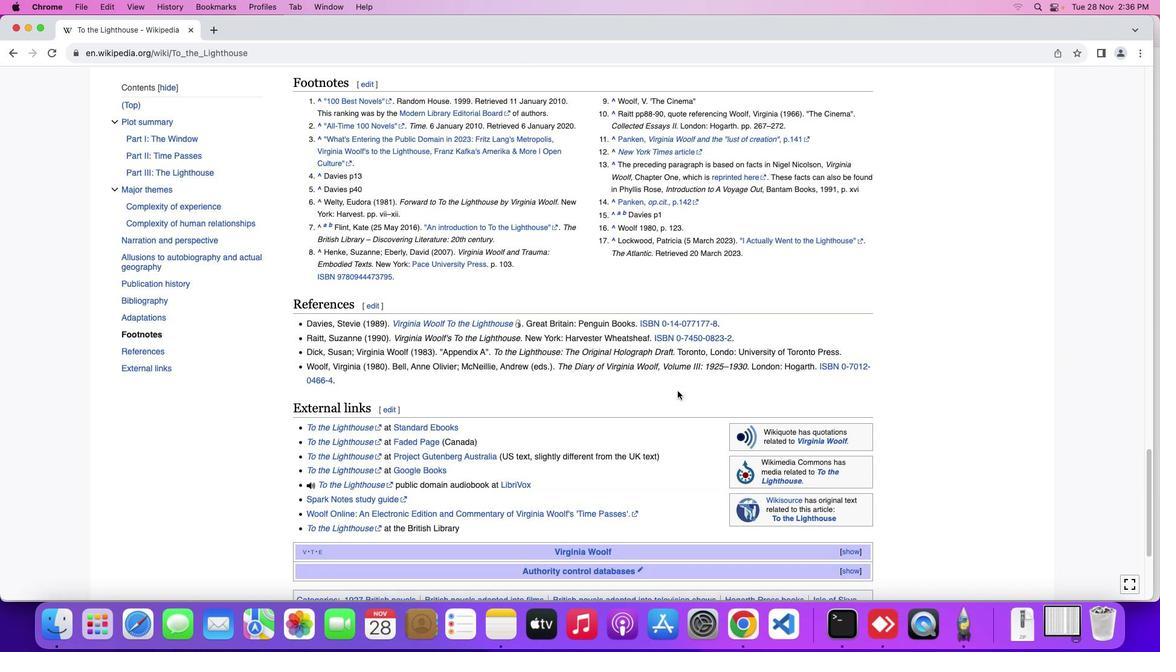 
Action: Mouse scrolled (678, 391) with delta (0, 0)
Screenshot: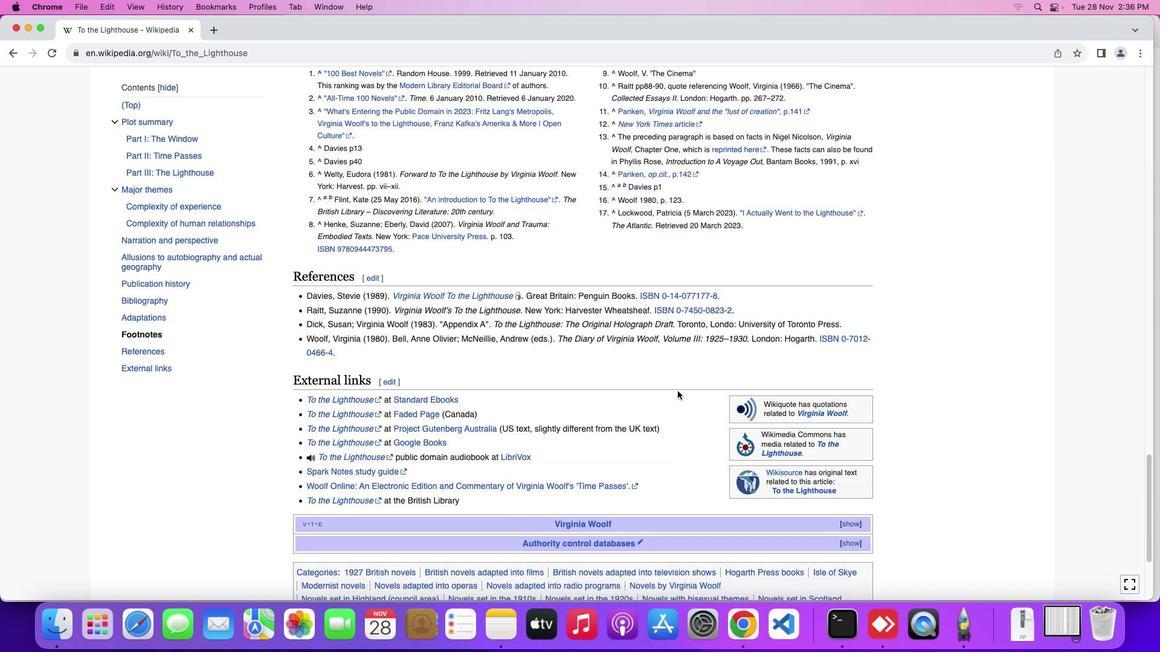 
Action: Mouse scrolled (678, 391) with delta (0, 0)
Screenshot: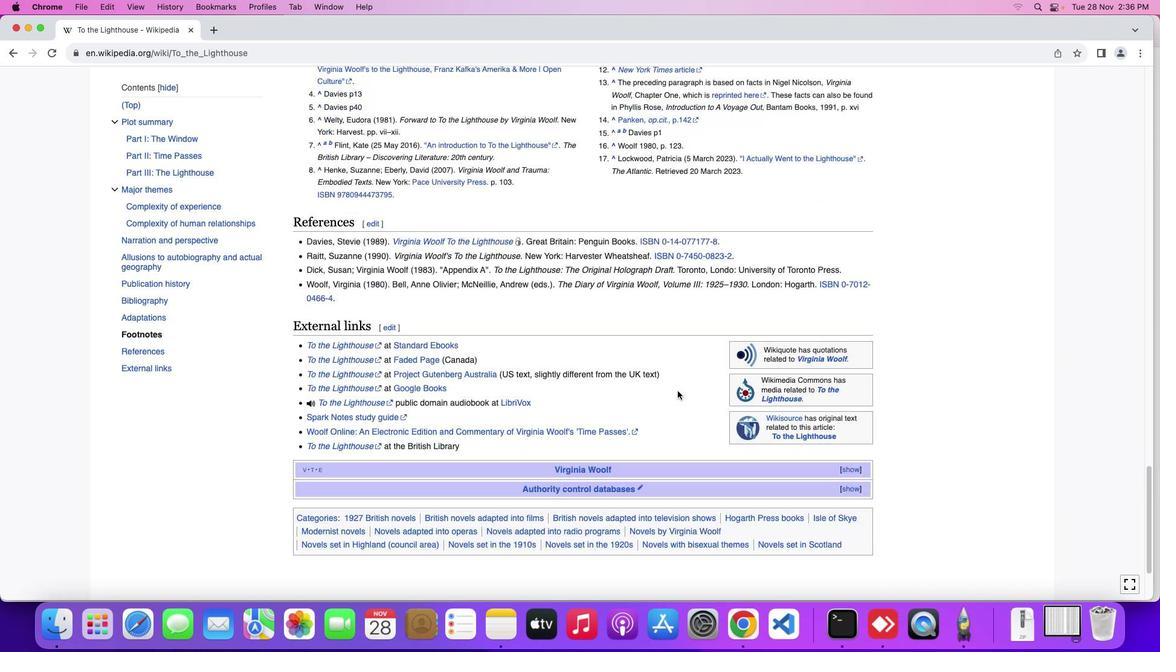 
Action: Mouse scrolled (678, 391) with delta (0, -1)
Screenshot: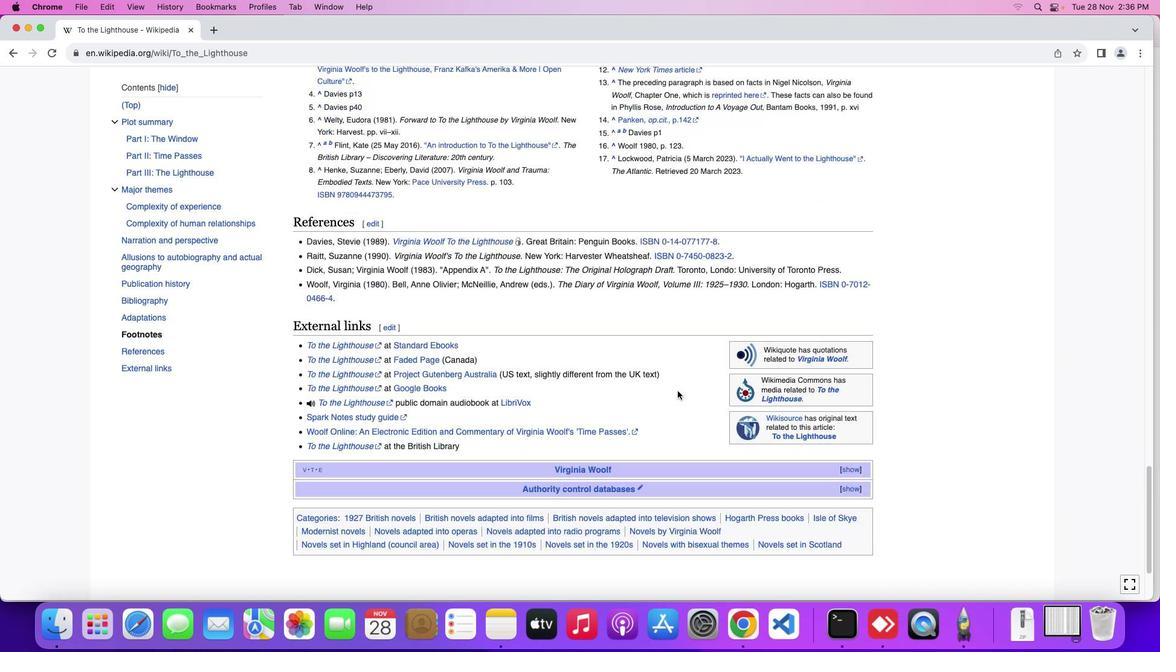 
Action: Mouse scrolled (678, 391) with delta (0, -3)
Screenshot: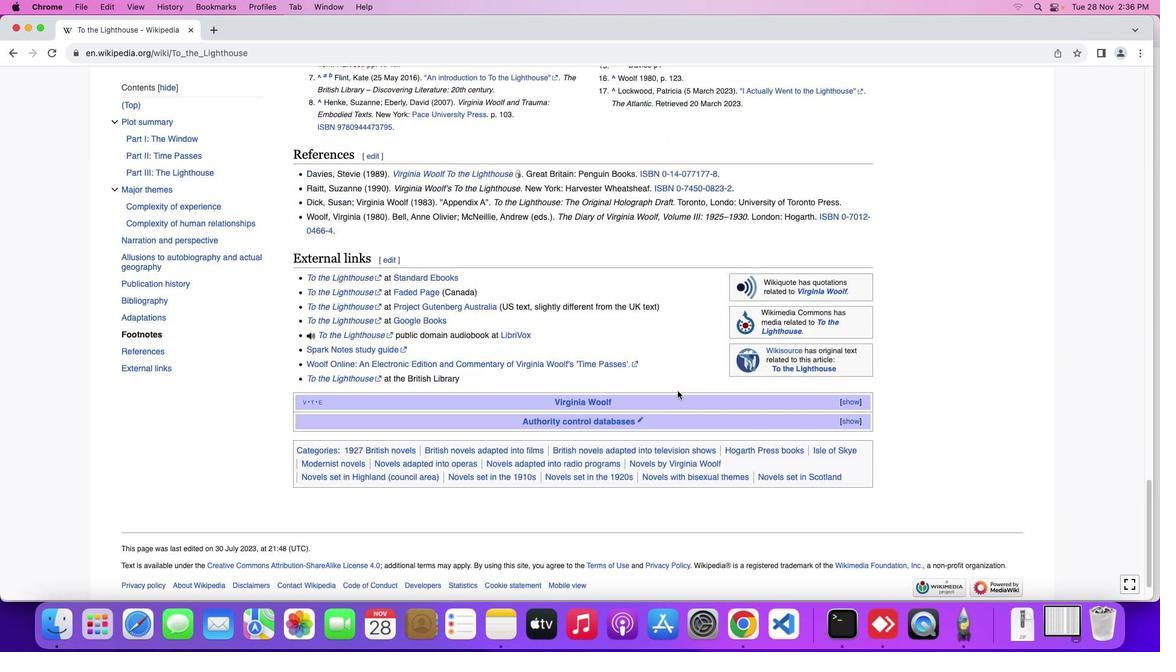 
Action: Mouse scrolled (678, 391) with delta (0, 0)
Screenshot: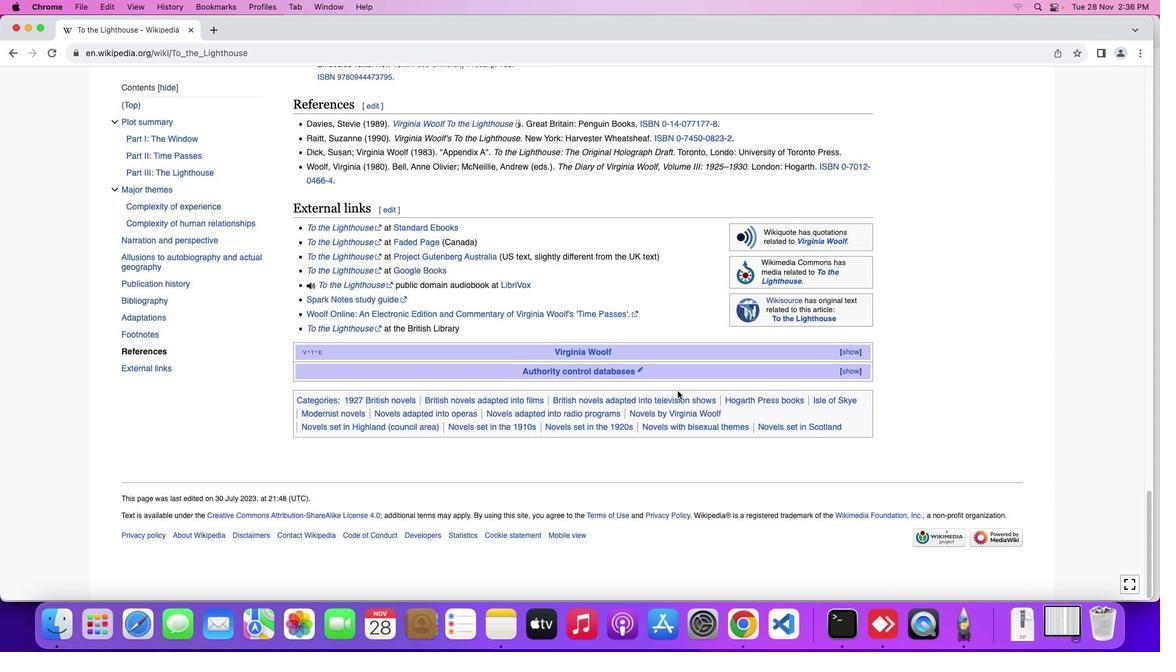 
Action: Mouse scrolled (678, 391) with delta (0, 0)
Screenshot: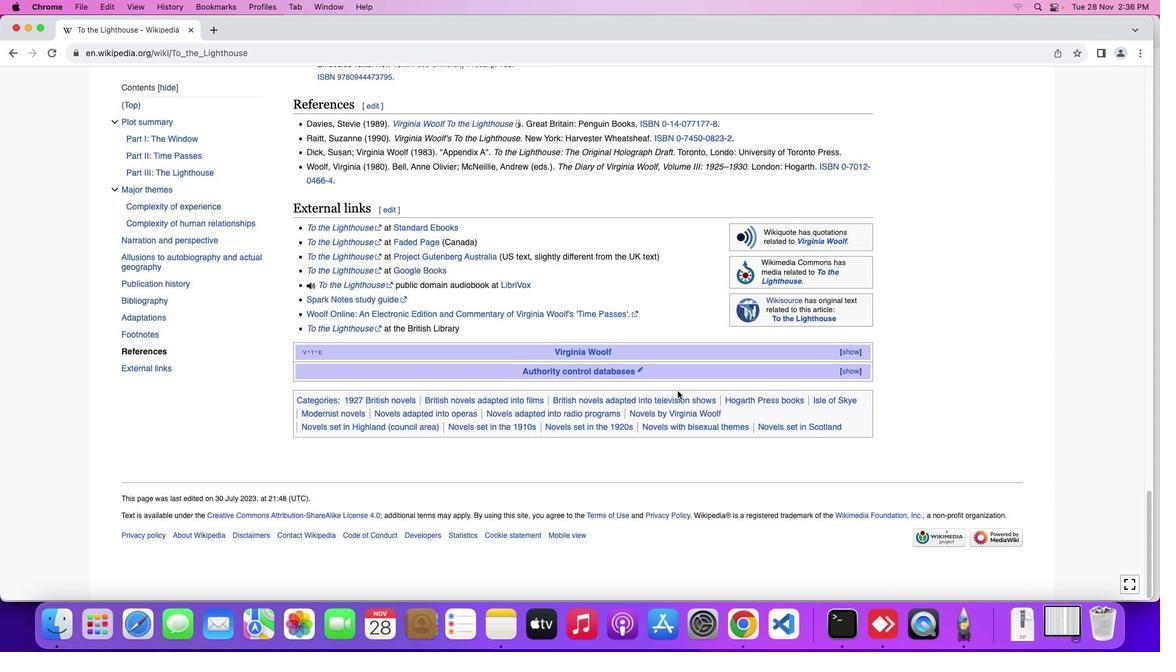 
Action: Mouse scrolled (678, 391) with delta (0, -1)
Screenshot: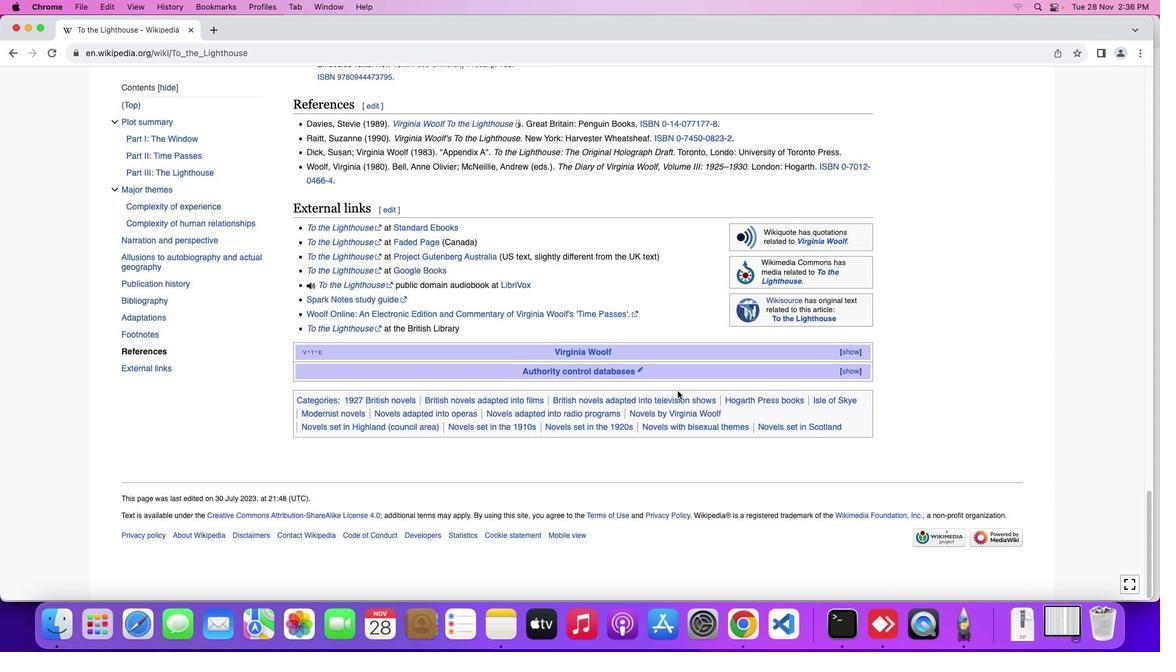 
Action: Mouse moved to (656, 356)
Screenshot: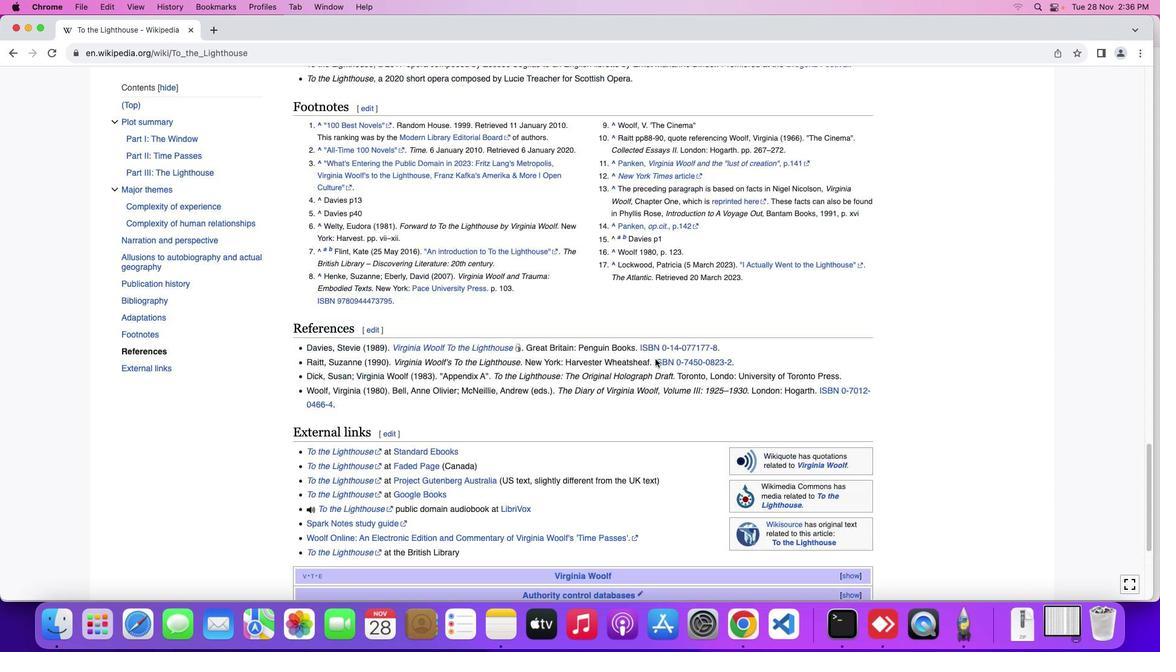
Action: Mouse scrolled (656, 356) with delta (0, 0)
Screenshot: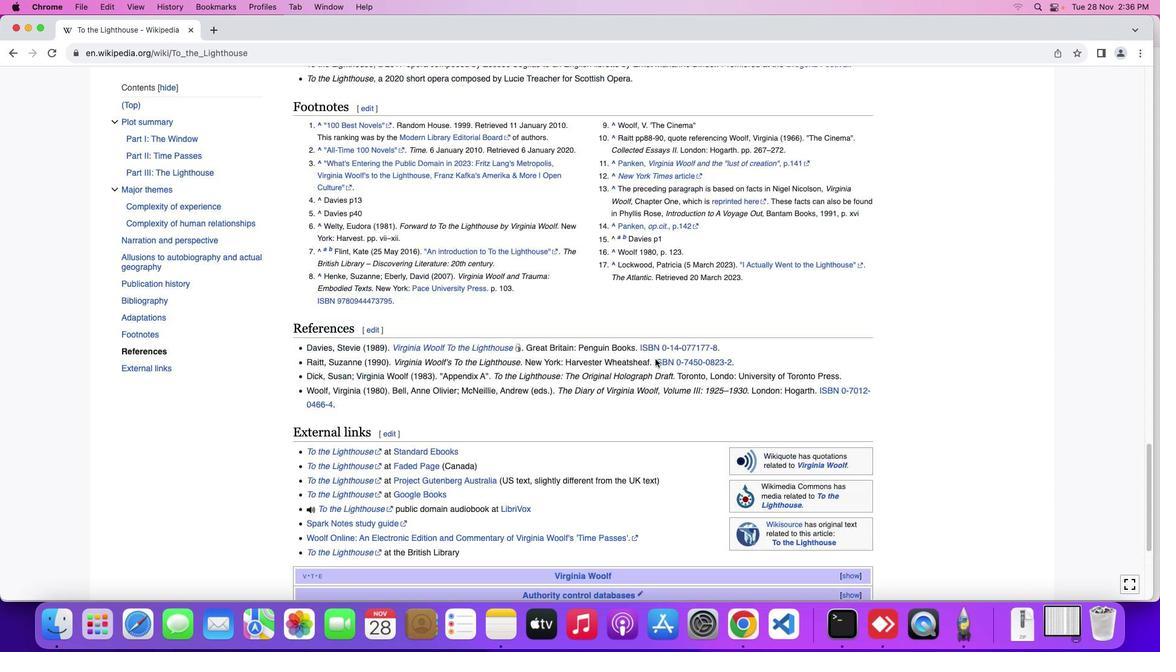 
Action: Mouse moved to (656, 357)
Screenshot: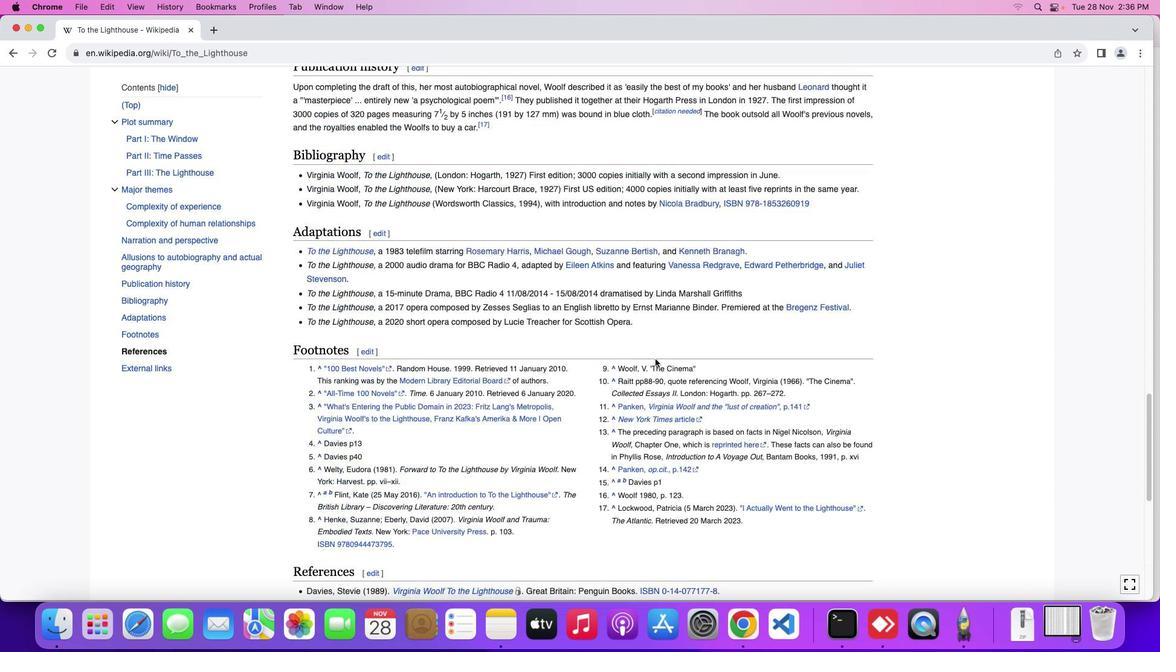 
Action: Mouse scrolled (656, 357) with delta (0, 0)
Screenshot: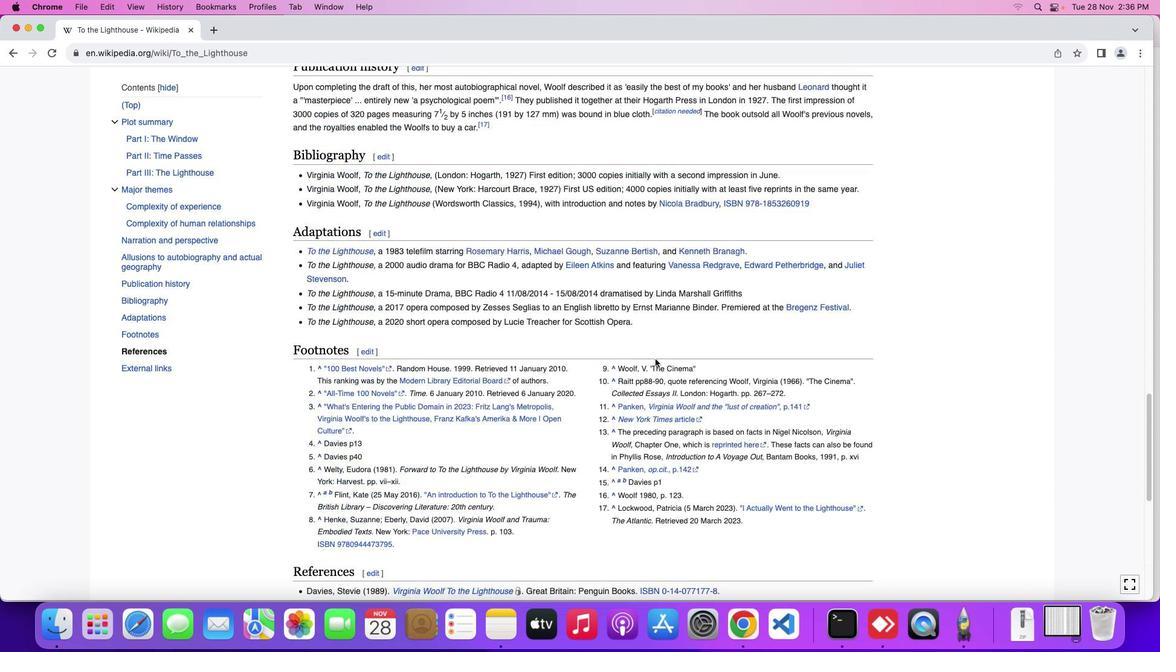 
Action: Mouse moved to (656, 358)
Screenshot: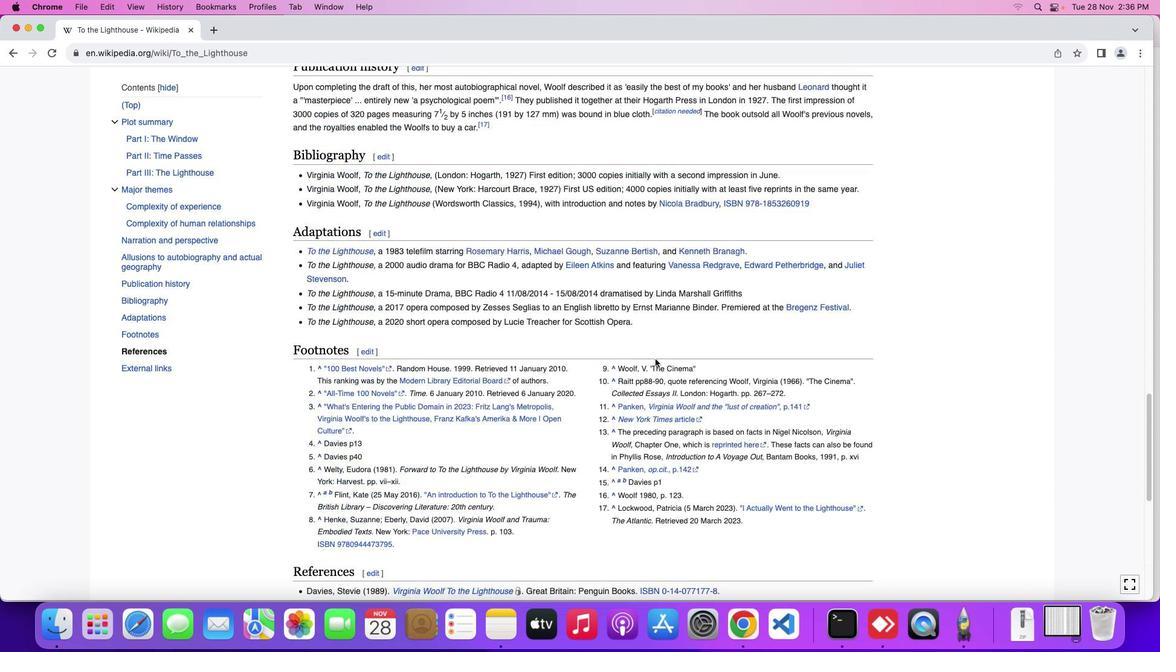 
Action: Mouse scrolled (656, 358) with delta (0, 1)
Screenshot: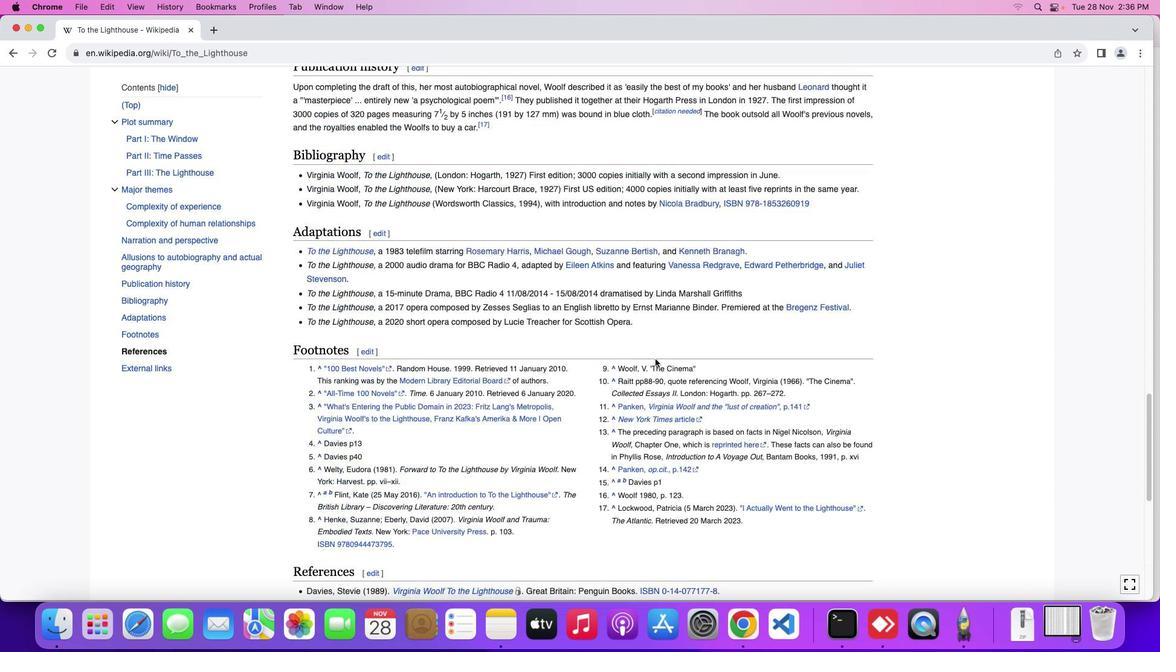 
Action: Mouse moved to (656, 358)
Screenshot: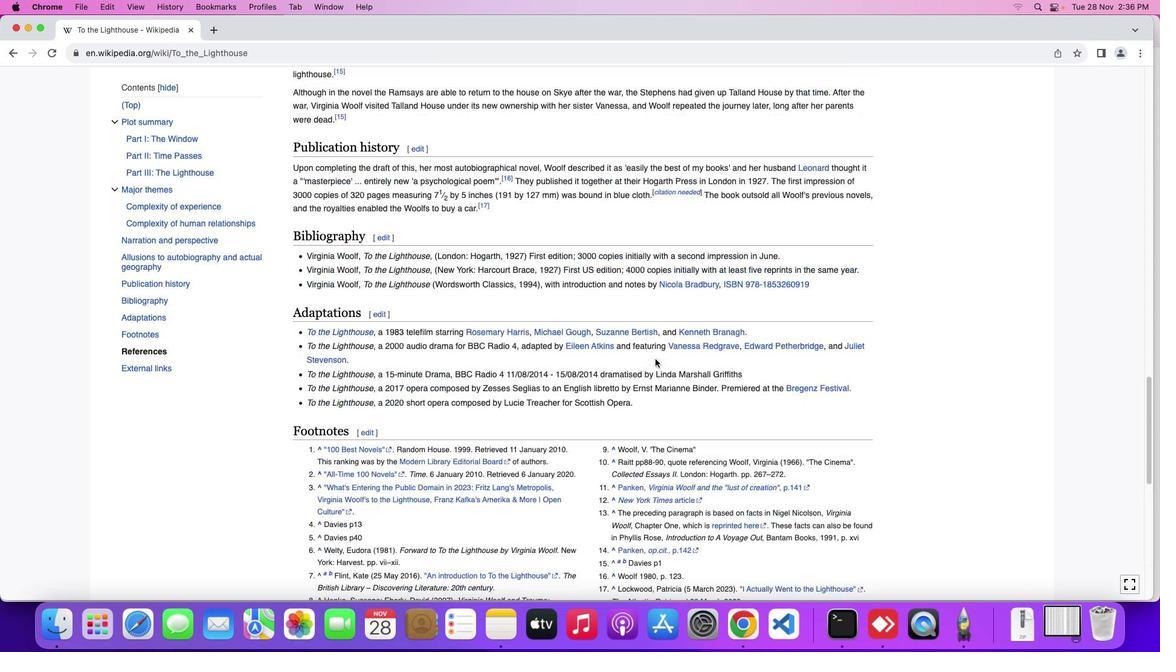 
Action: Mouse scrolled (656, 358) with delta (0, 3)
Screenshot: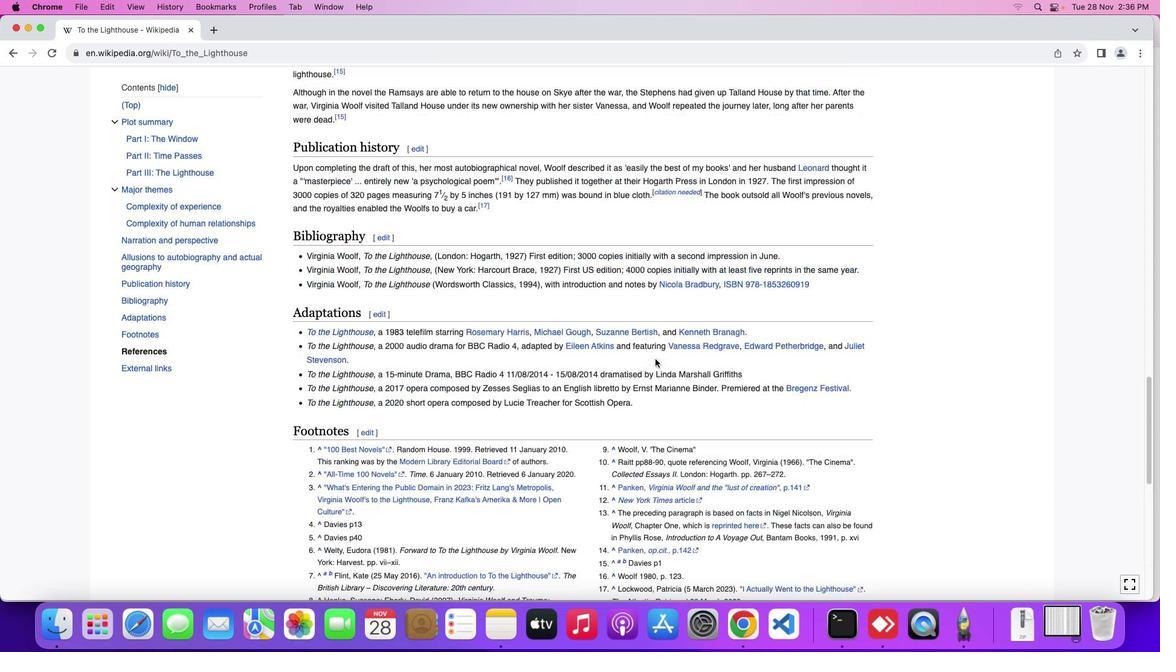 
Action: Mouse moved to (655, 359)
Screenshot: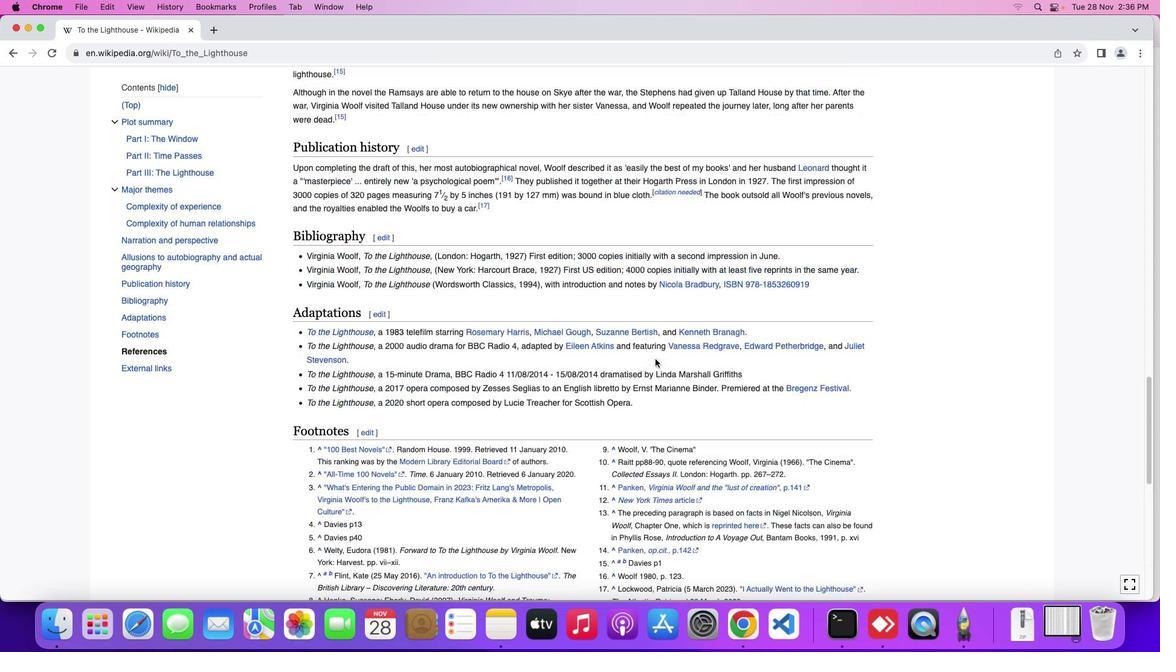 
Action: Mouse scrolled (655, 359) with delta (0, 3)
Screenshot: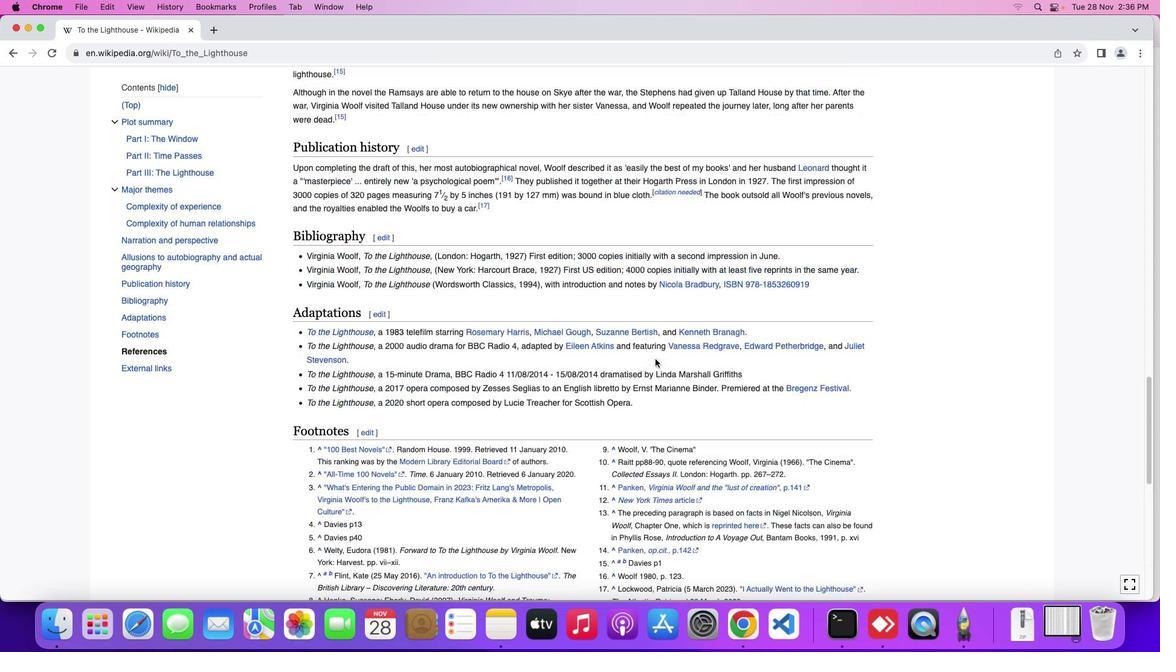 
Action: Mouse moved to (655, 359)
Screenshot: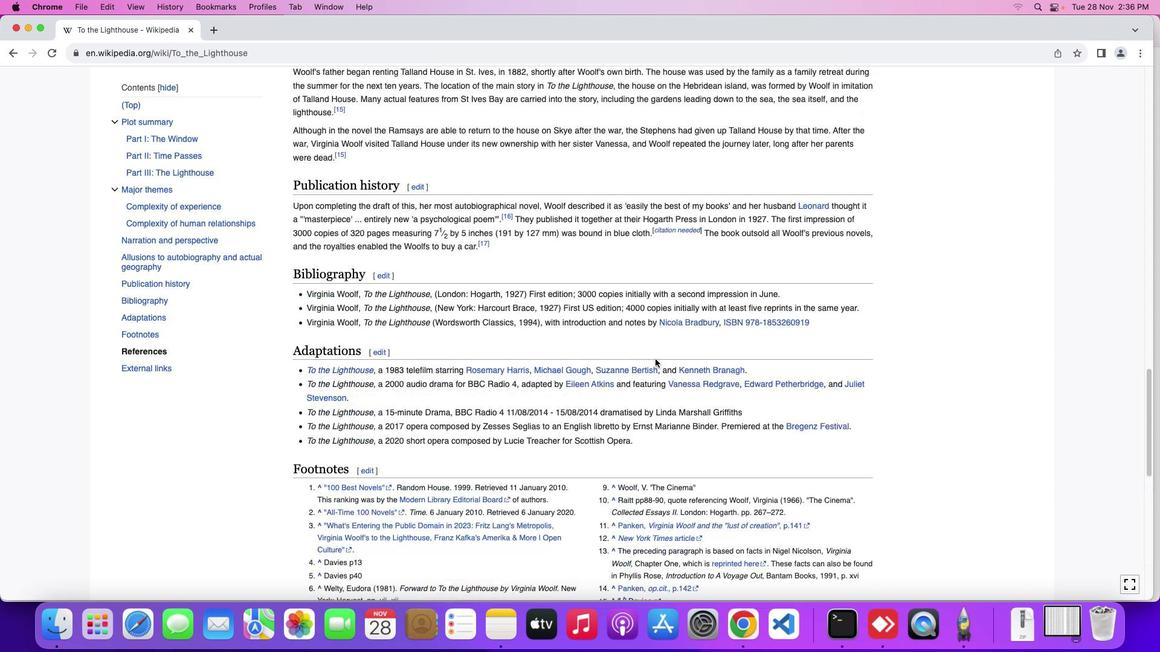 
Action: Mouse scrolled (655, 359) with delta (0, 4)
Screenshot: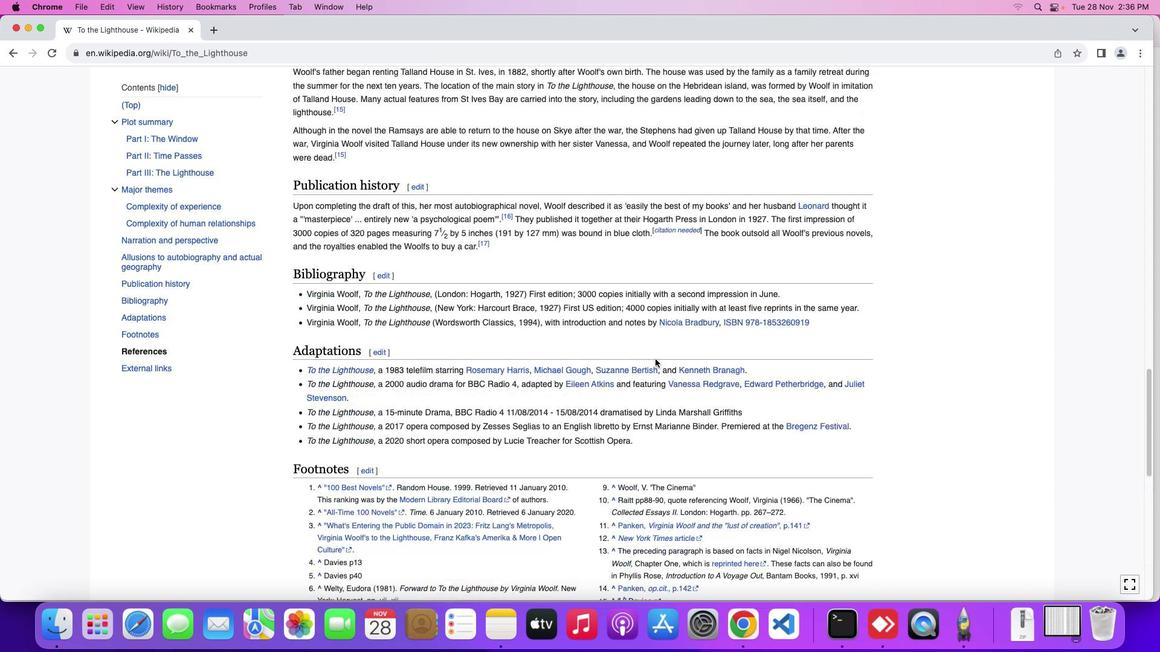 
Action: Mouse moved to (655, 359)
Screenshot: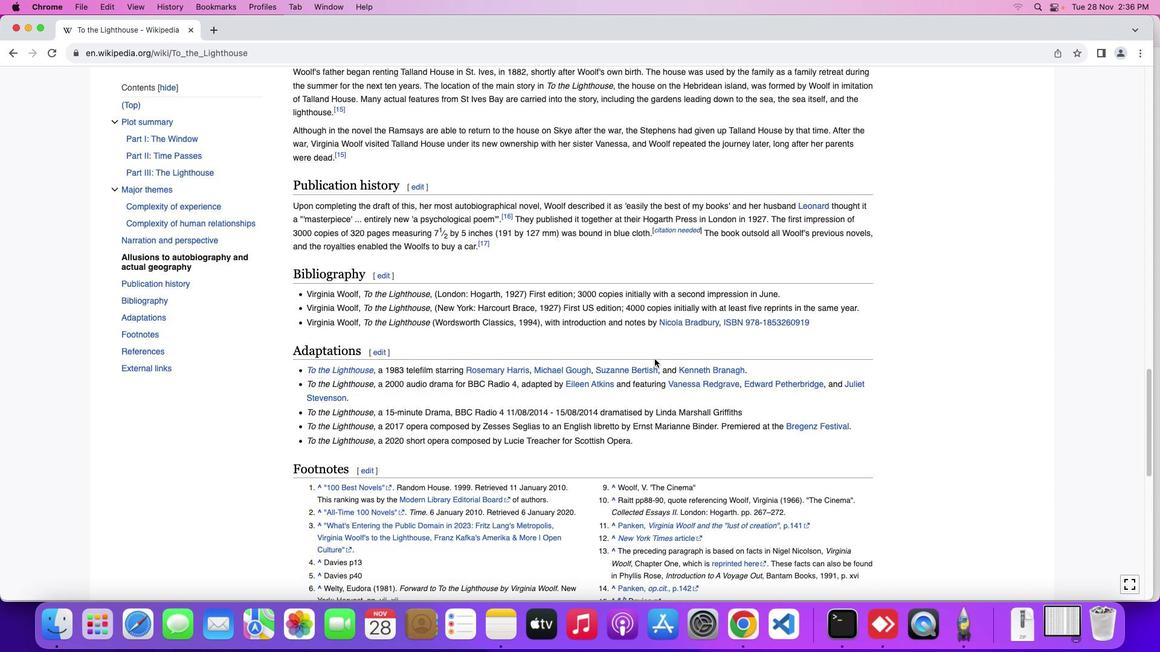 
Action: Mouse scrolled (655, 359) with delta (0, 0)
Screenshot: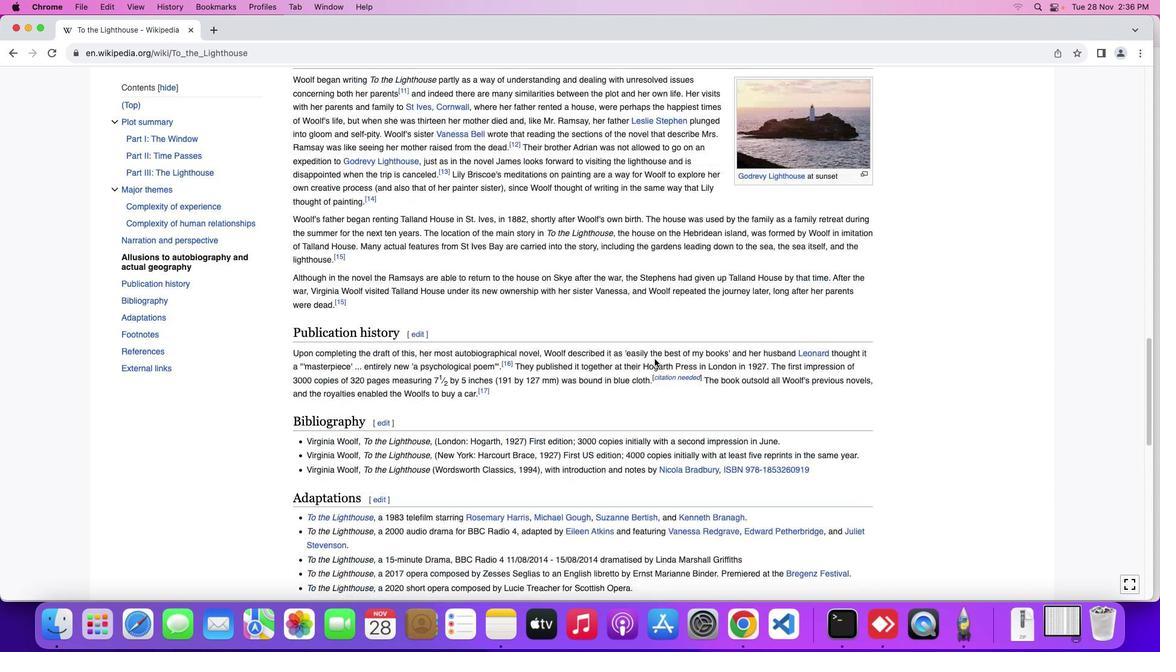 
Action: Mouse scrolled (655, 359) with delta (0, 0)
Screenshot: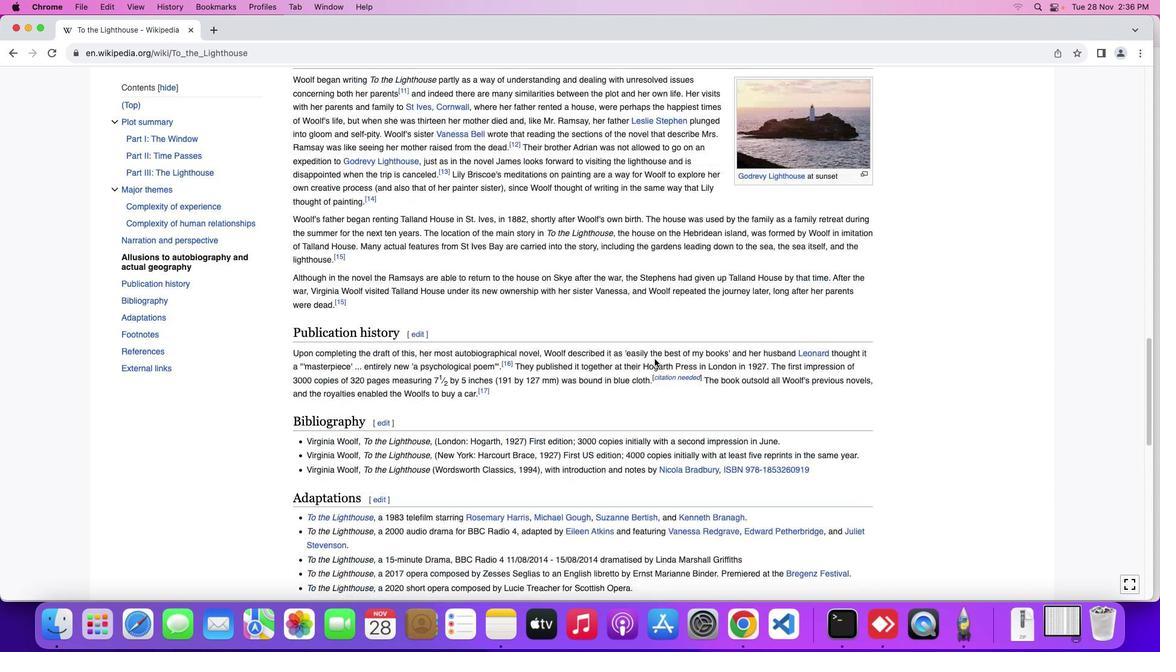 
Action: Mouse scrolled (655, 359) with delta (0, 1)
Screenshot: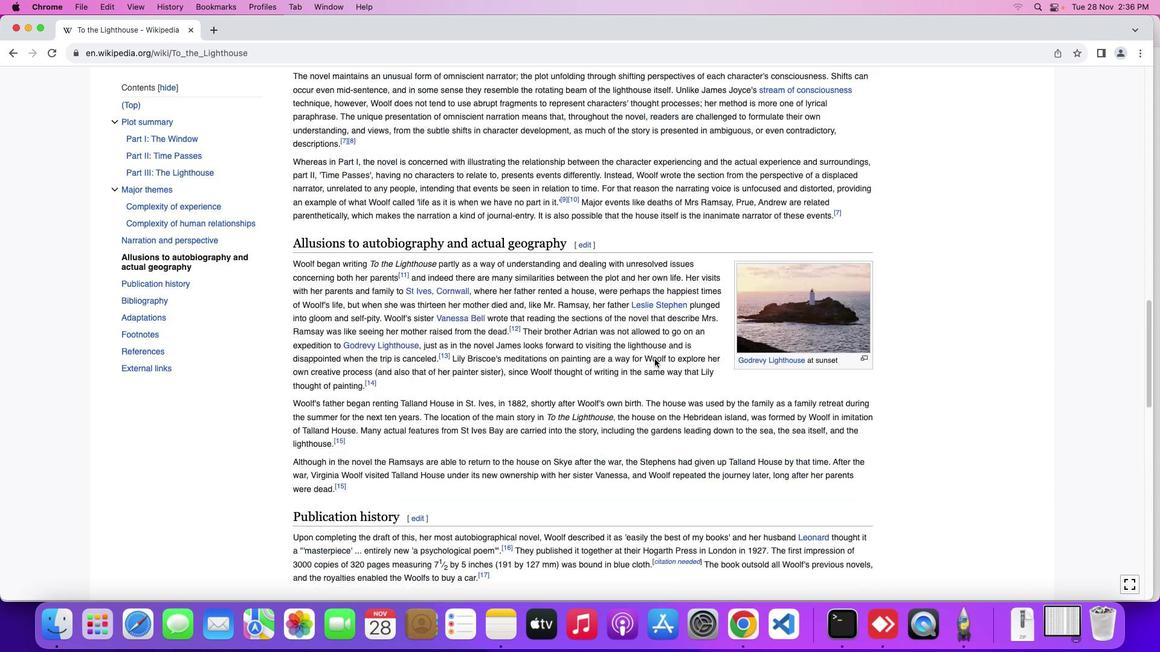 
Action: Mouse scrolled (655, 359) with delta (0, 3)
Screenshot: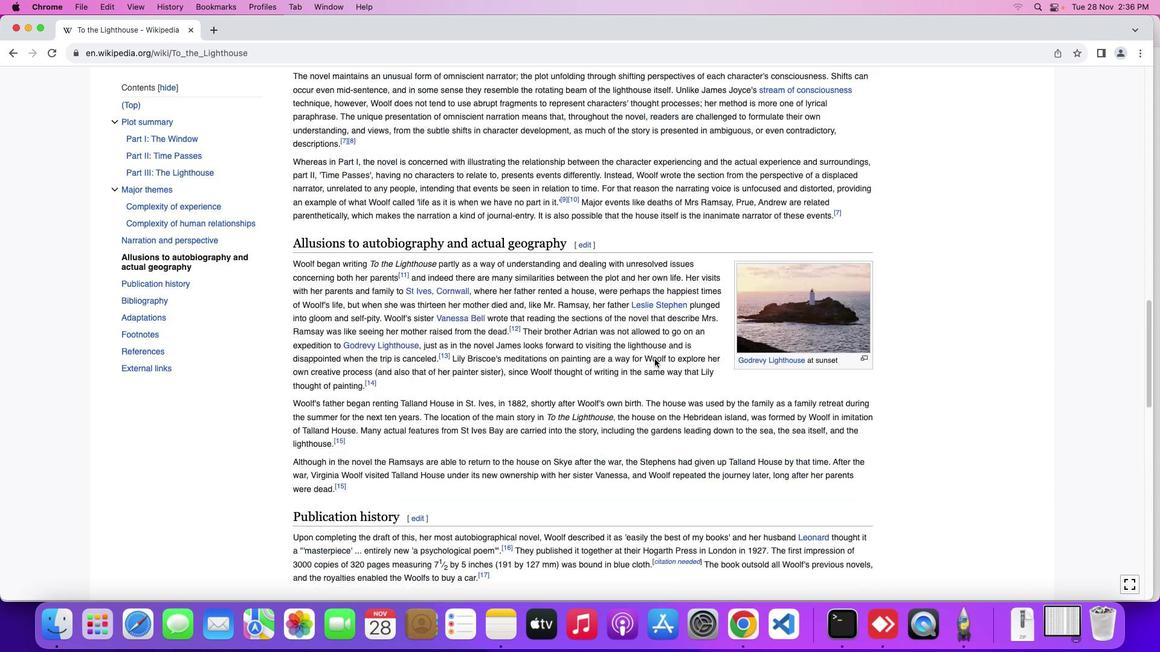 
Action: Mouse scrolled (655, 359) with delta (0, 3)
Screenshot: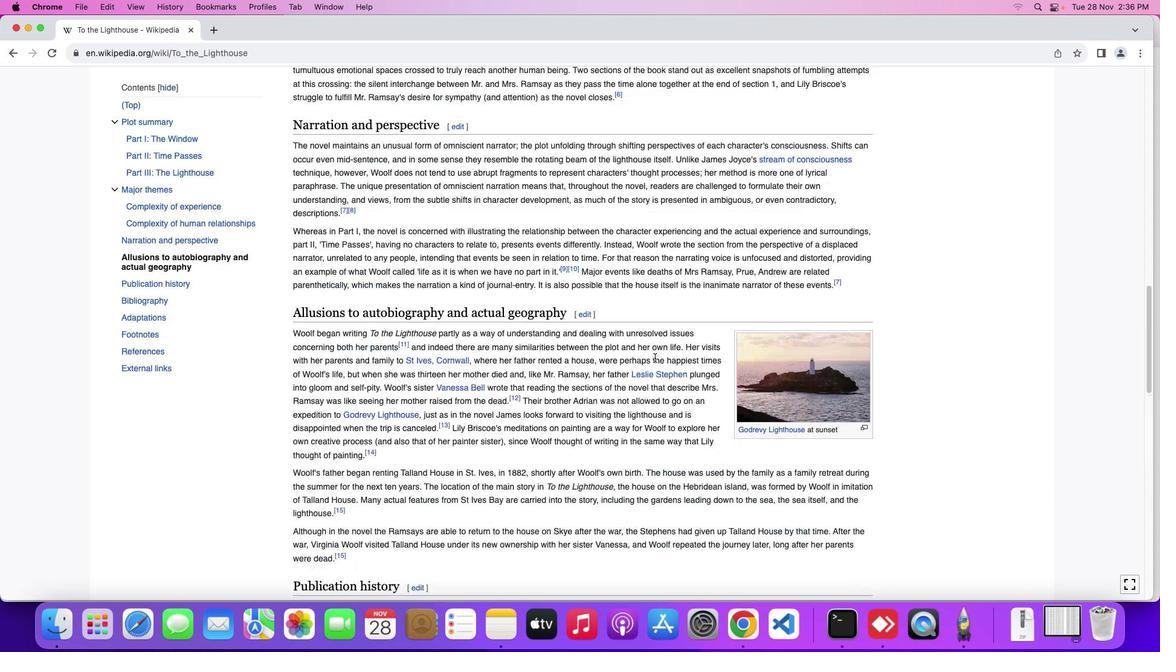 
Action: Mouse moved to (648, 339)
Screenshot: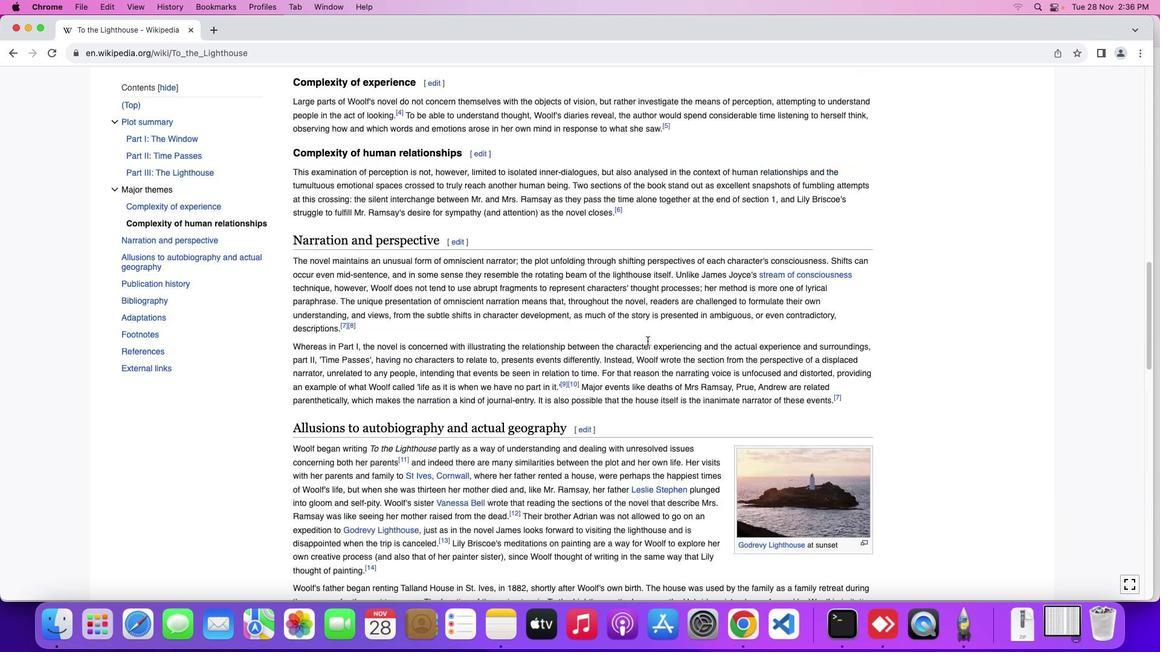 
Action: Mouse scrolled (648, 339) with delta (0, 0)
Screenshot: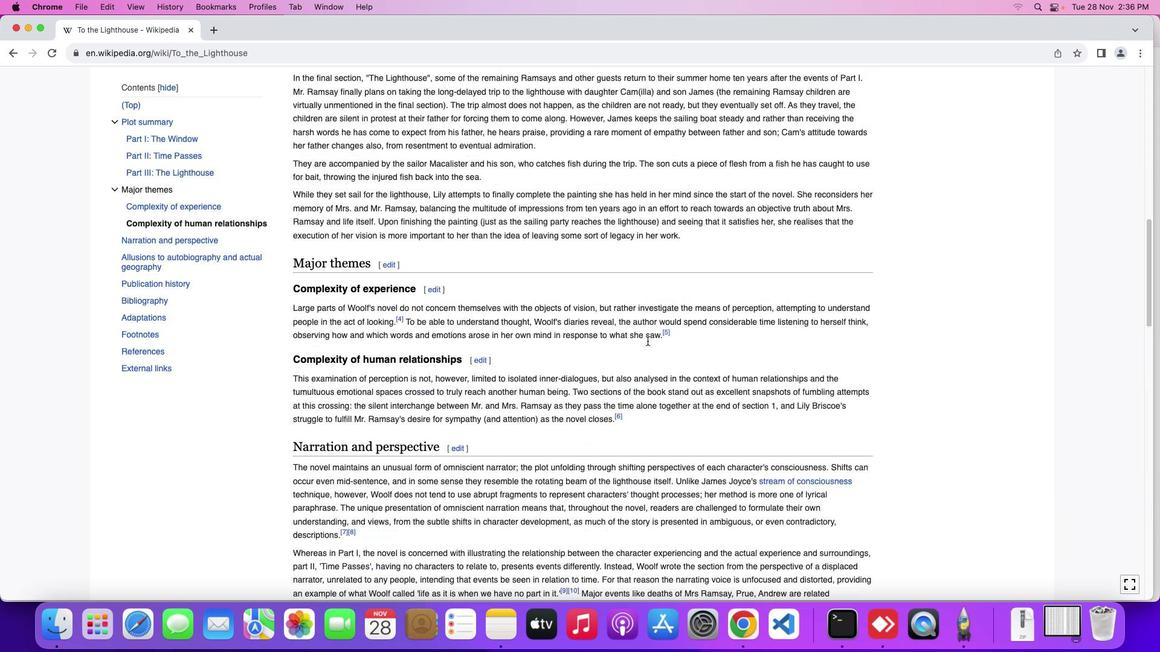 
Action: Mouse moved to (648, 340)
Screenshot: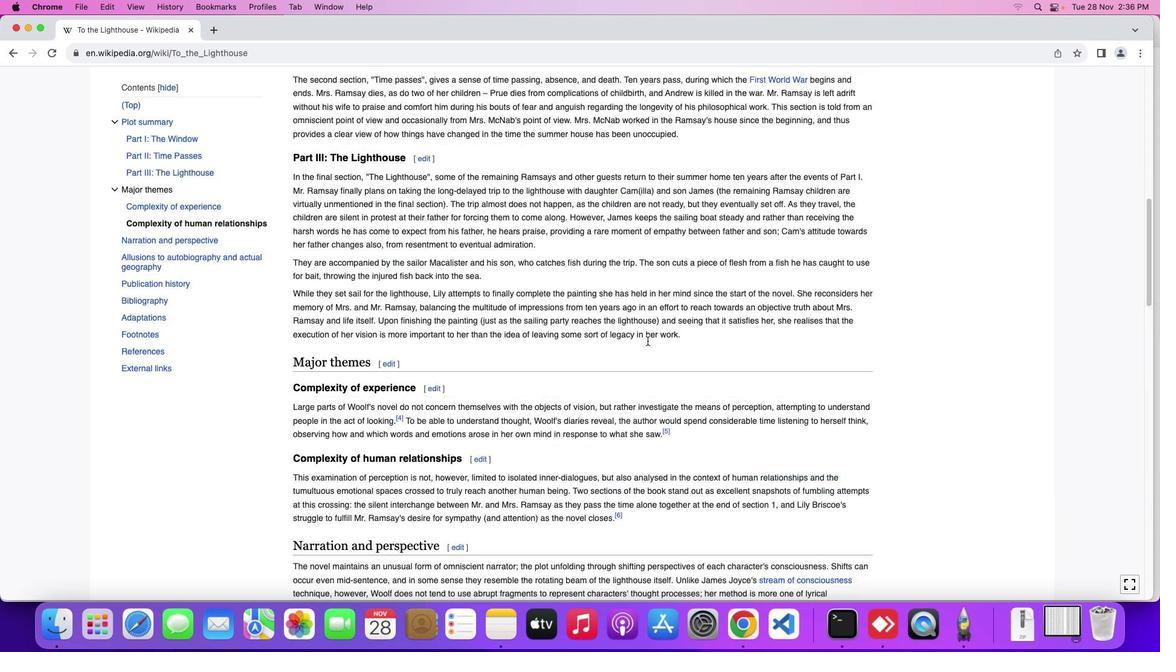 
Action: Mouse scrolled (648, 340) with delta (0, 0)
Screenshot: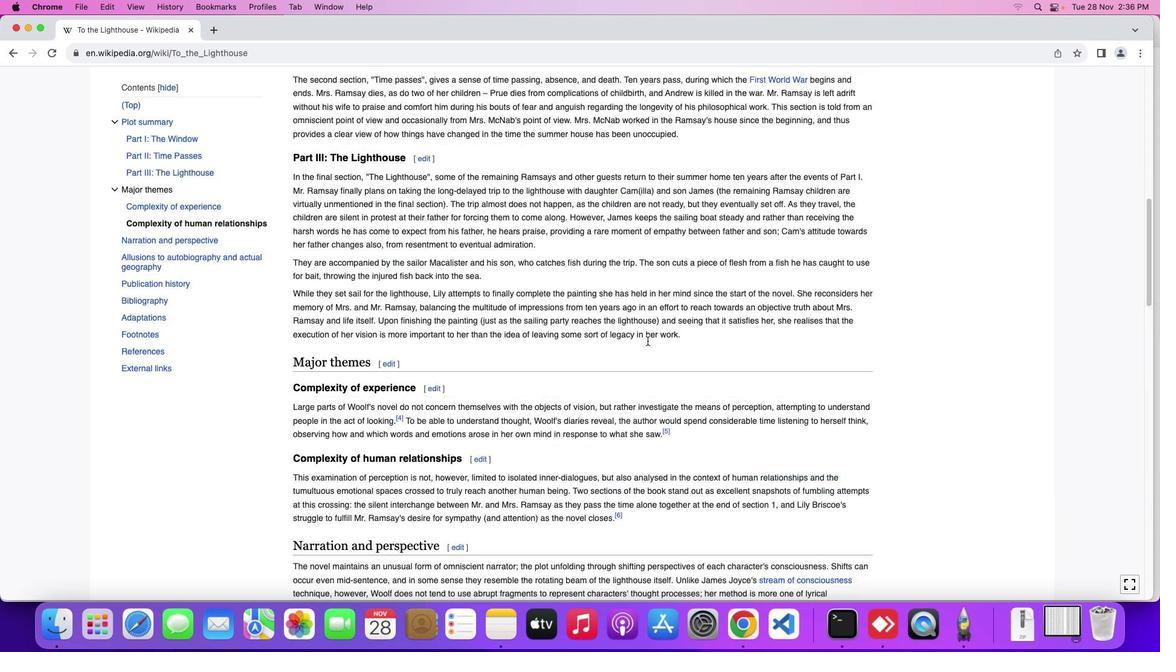 
Action: Mouse moved to (648, 341)
Screenshot: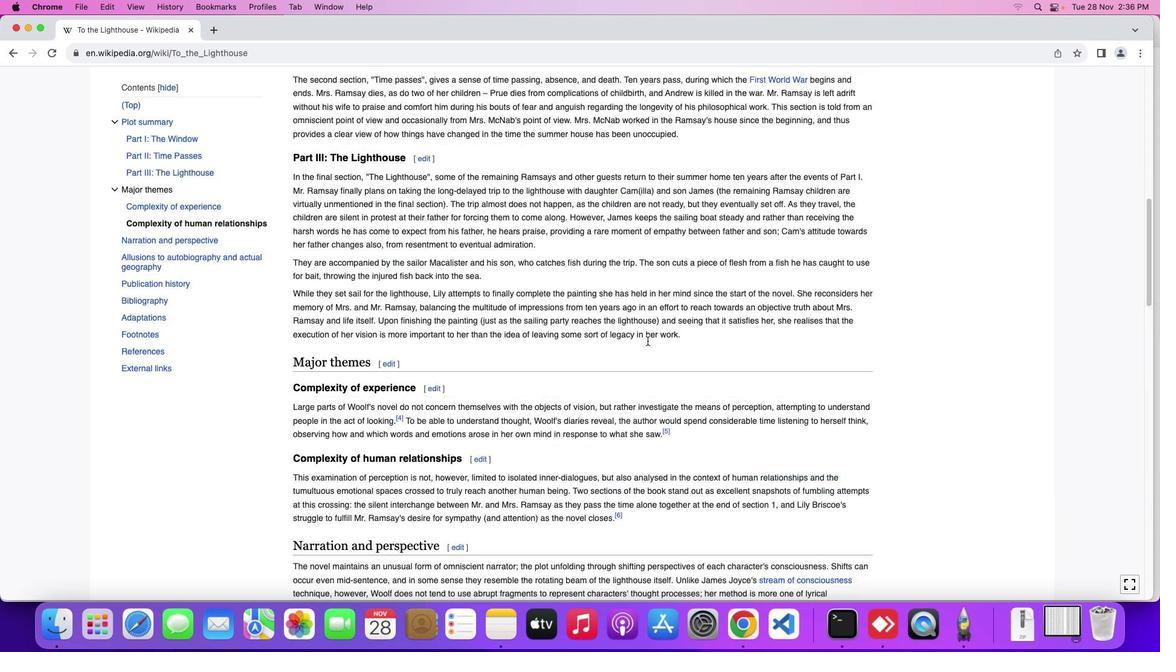 
Action: Mouse scrolled (648, 341) with delta (0, 1)
Screenshot: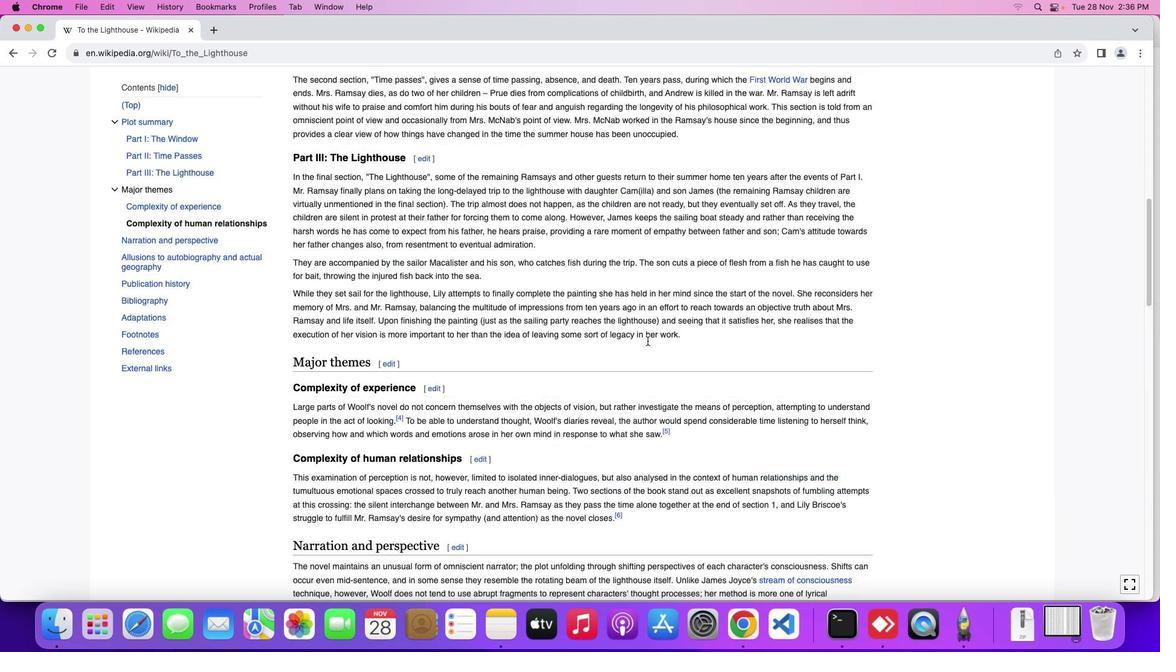 
Action: Mouse moved to (648, 341)
Screenshot: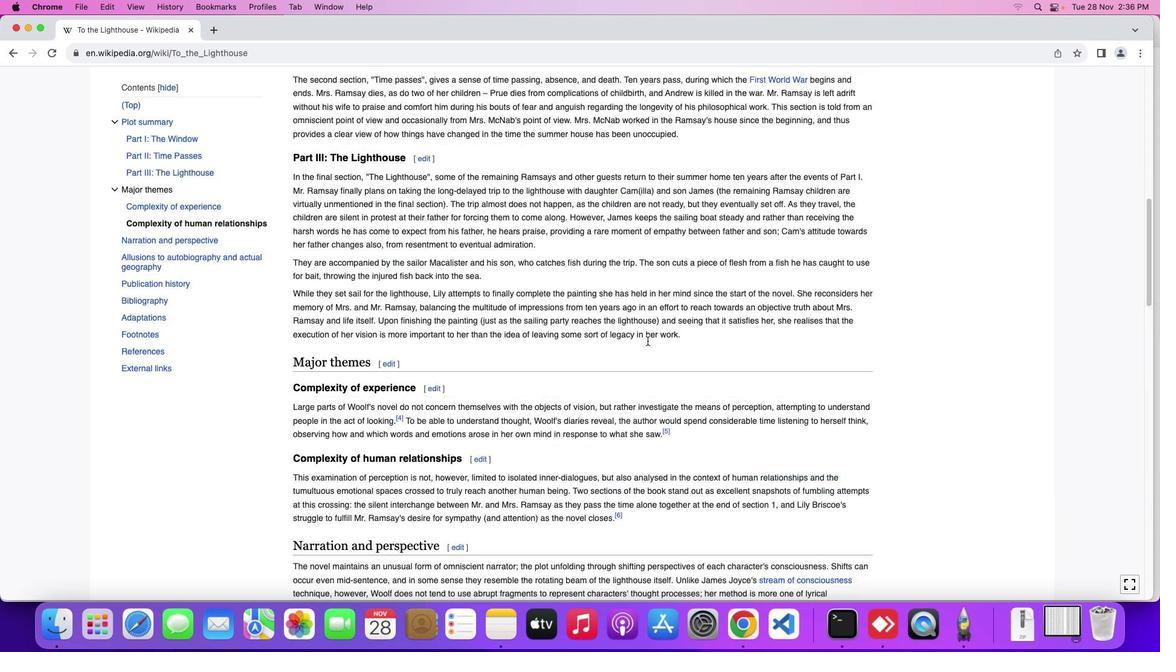 
Action: Mouse scrolled (648, 341) with delta (0, 3)
Screenshot: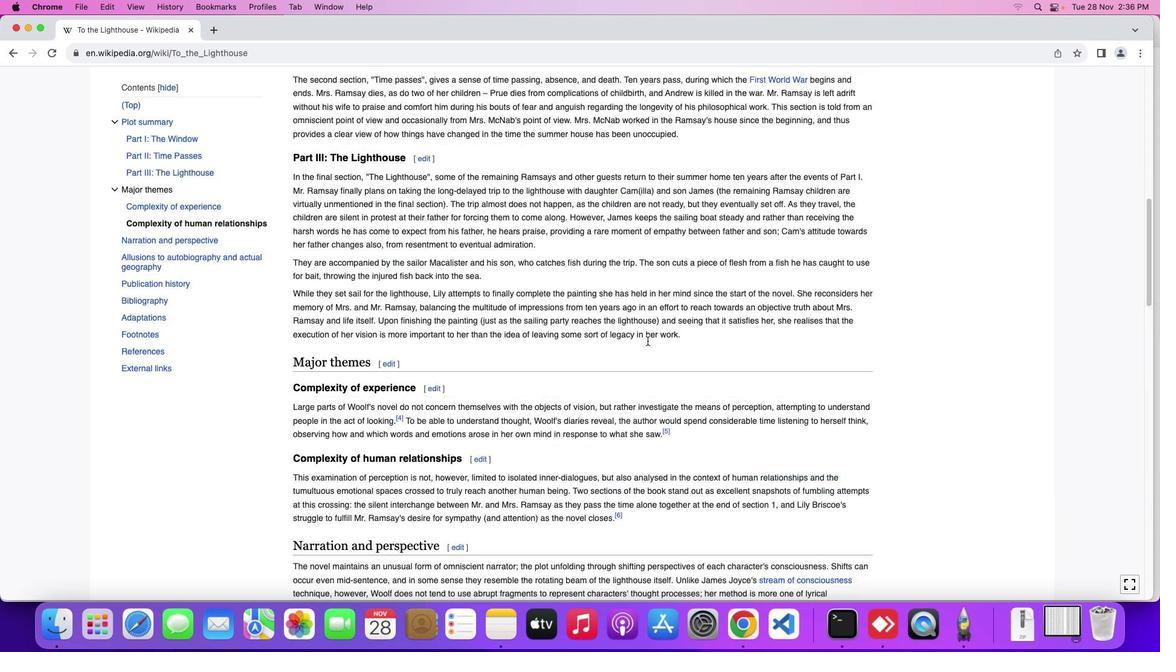 
Action: Mouse moved to (648, 341)
Screenshot: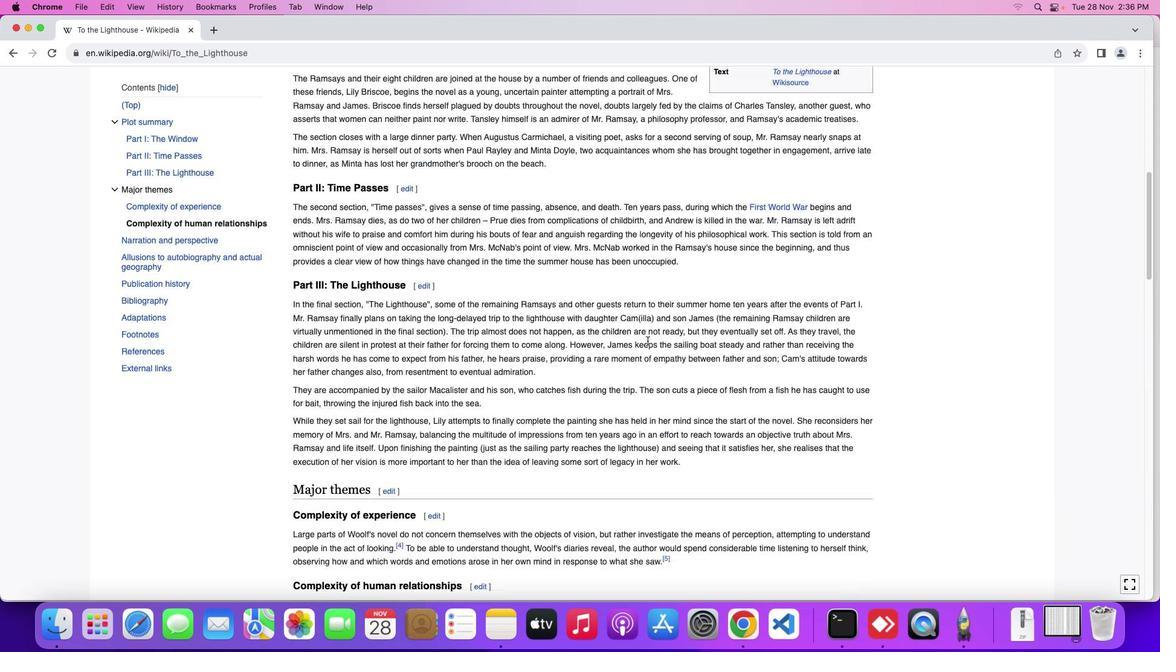 
Action: Mouse scrolled (648, 341) with delta (0, 3)
Screenshot: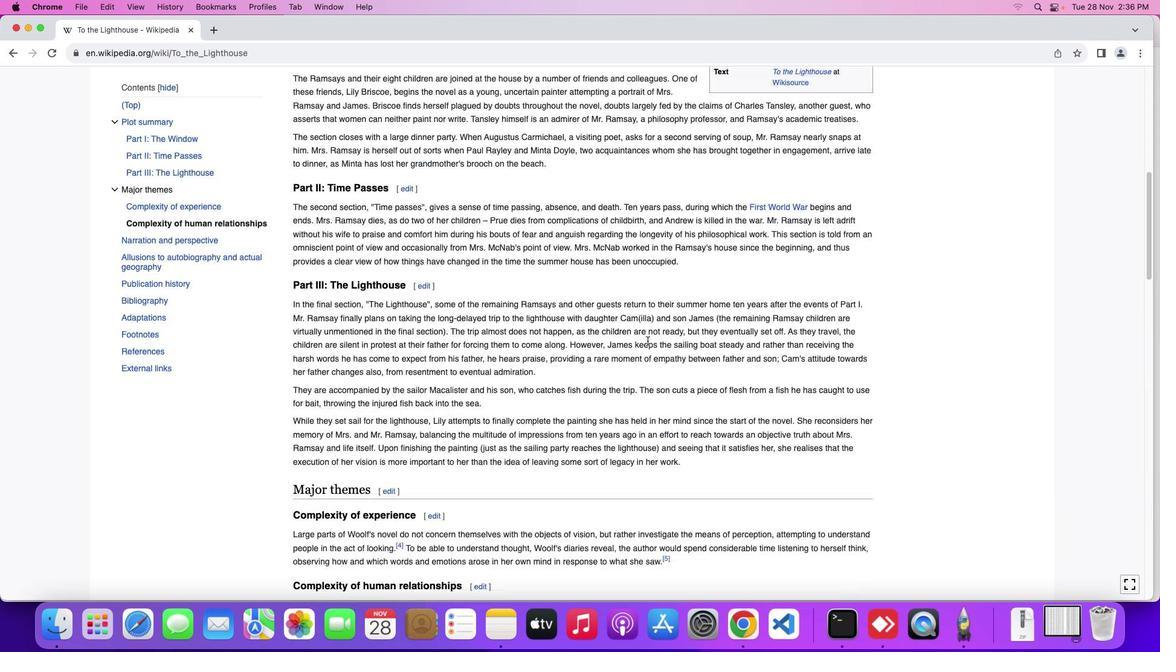 
Action: Mouse moved to (648, 341)
Screenshot: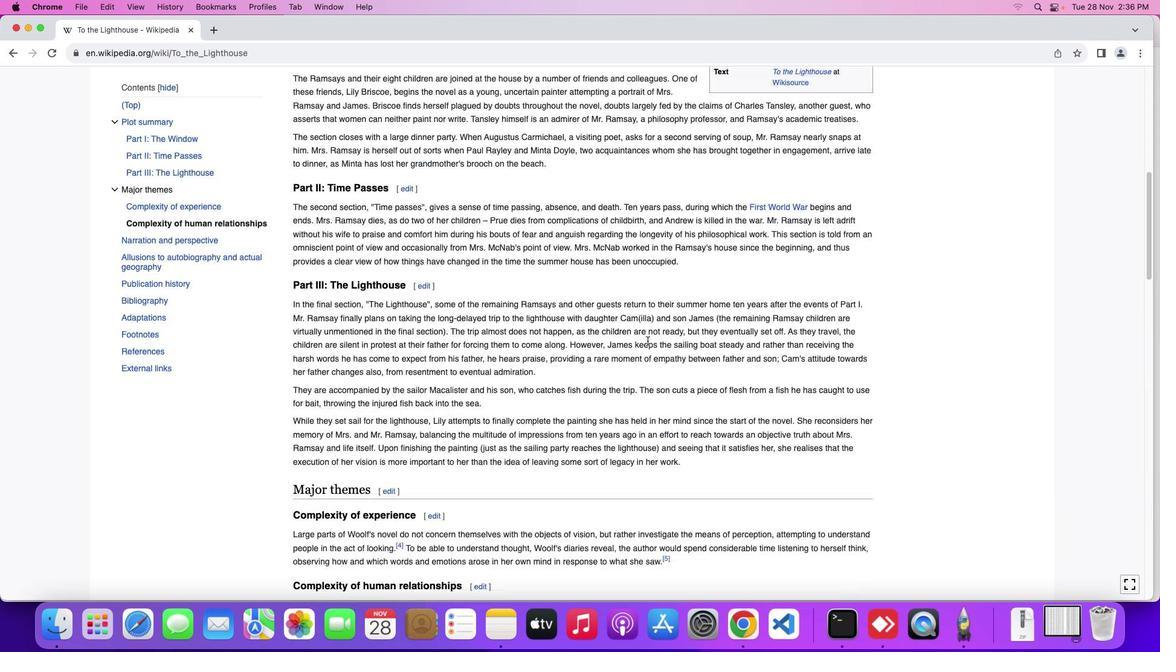 
Action: Mouse scrolled (648, 341) with delta (0, 3)
Screenshot: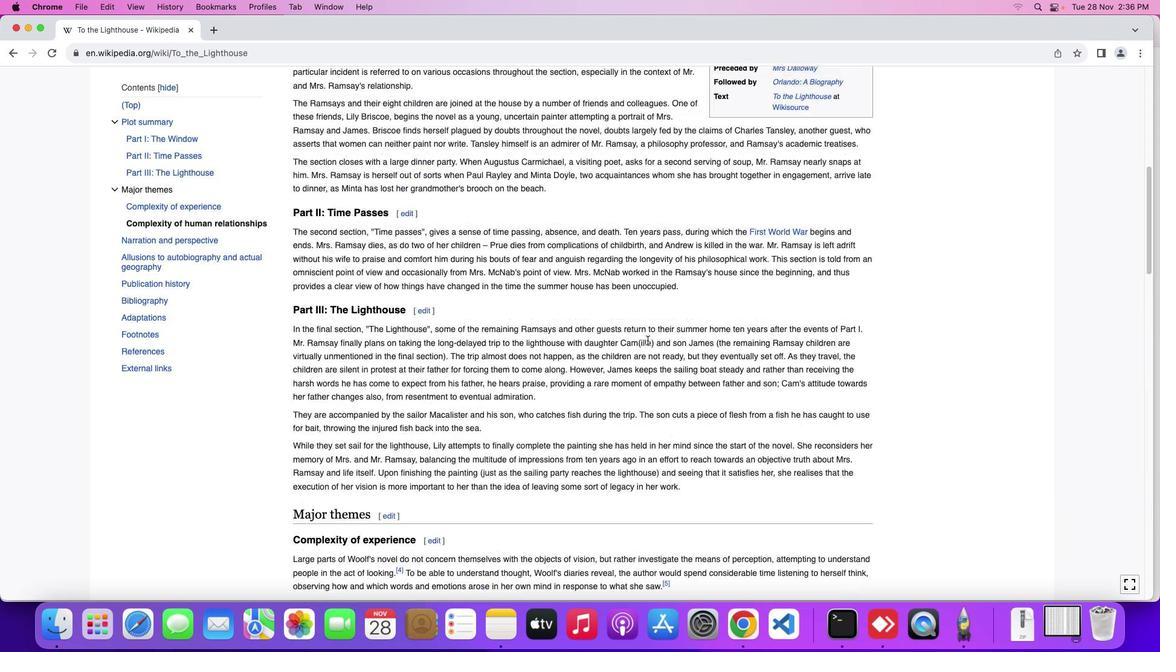 
Action: Mouse moved to (646, 337)
Screenshot: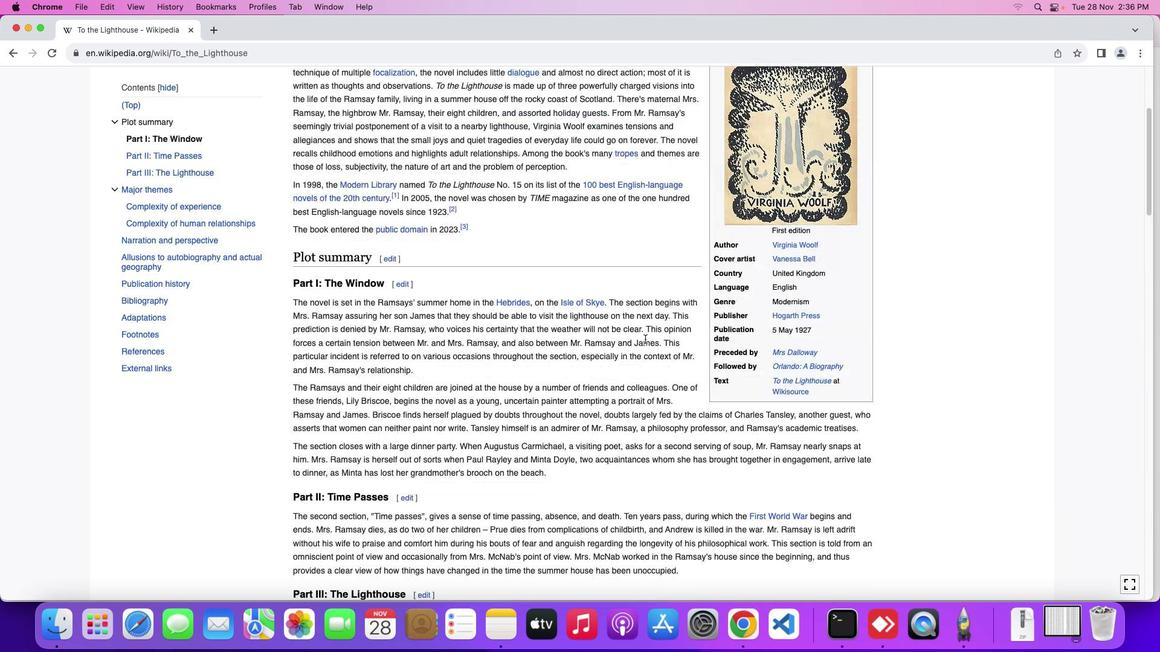 
Action: Mouse scrolled (646, 337) with delta (0, 0)
Screenshot: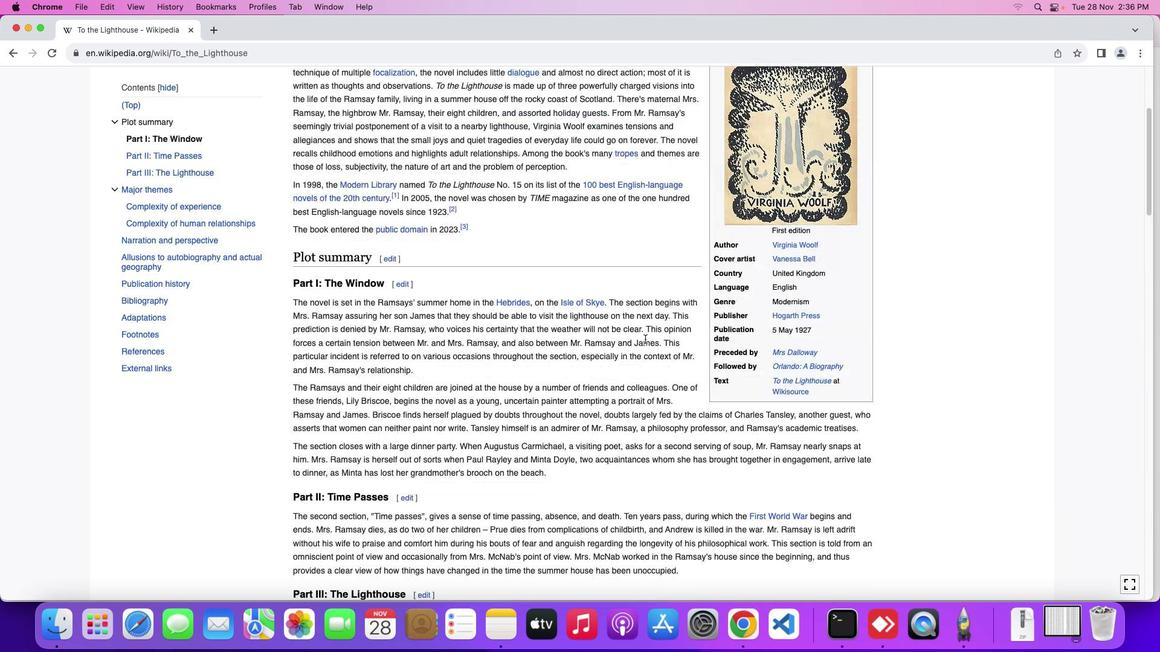 
Action: Mouse moved to (645, 338)
Screenshot: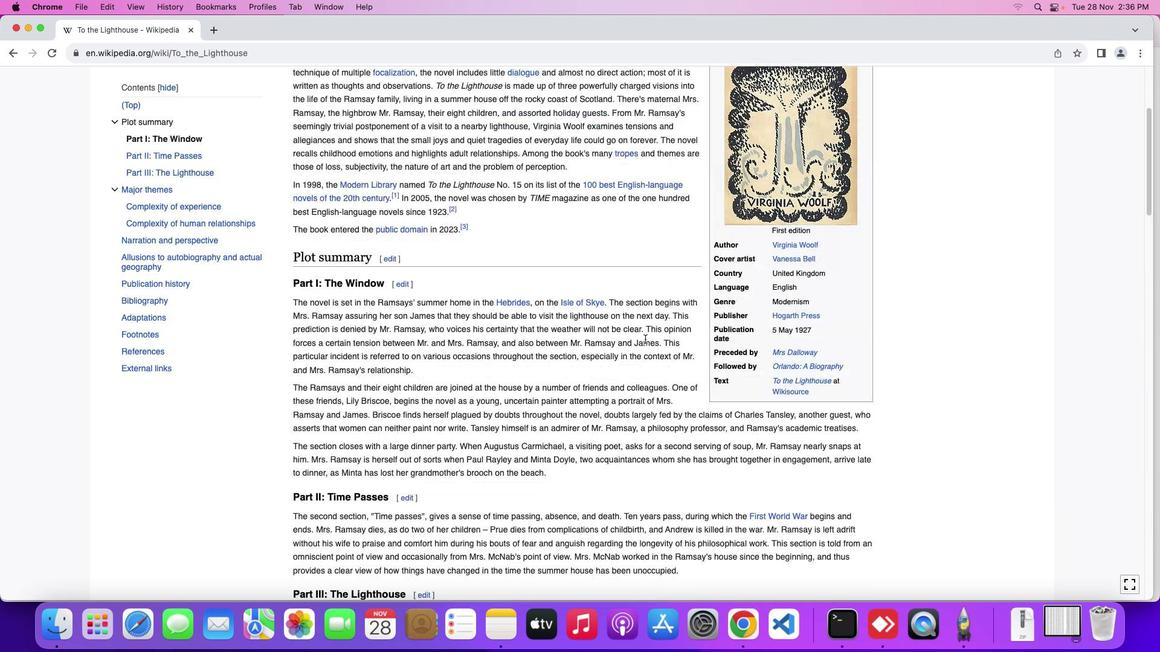 
Action: Mouse scrolled (645, 338) with delta (0, 0)
Screenshot: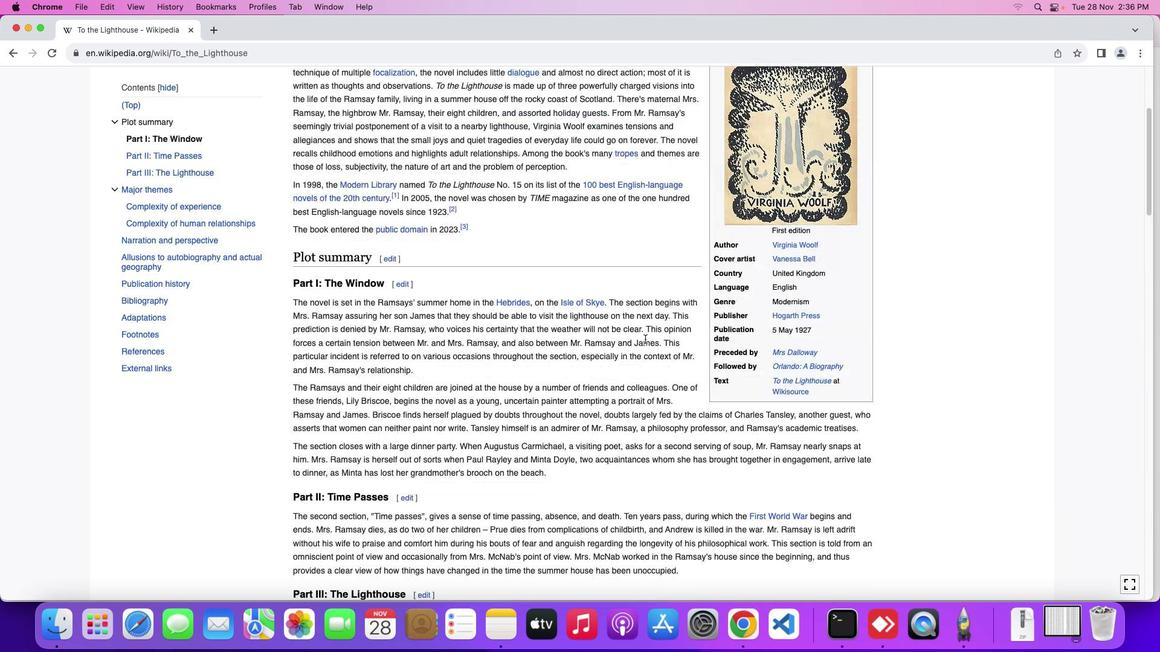 
Action: Mouse moved to (645, 339)
Screenshot: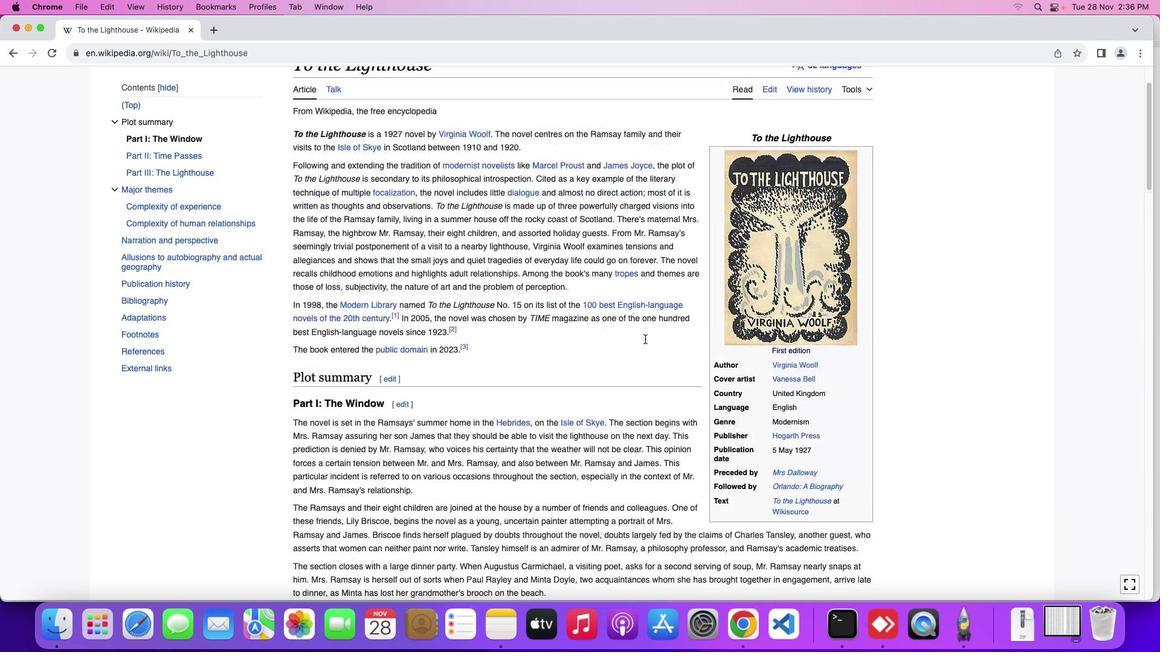 
Action: Mouse scrolled (645, 339) with delta (0, 1)
Screenshot: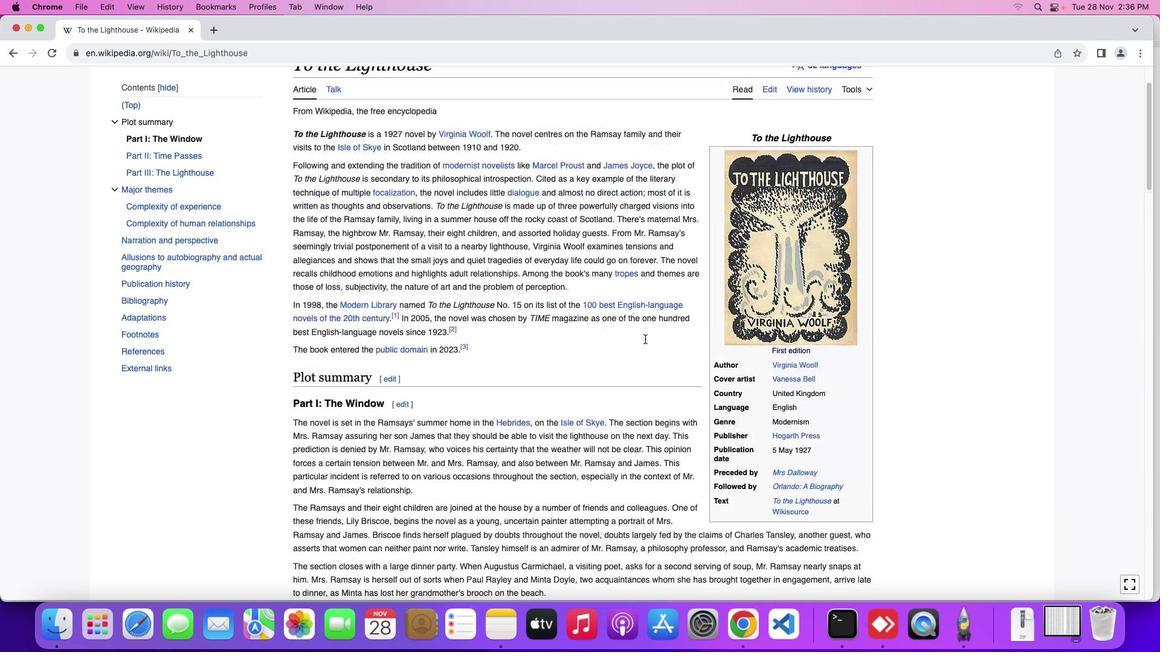 
Action: Mouse moved to (645, 339)
Screenshot: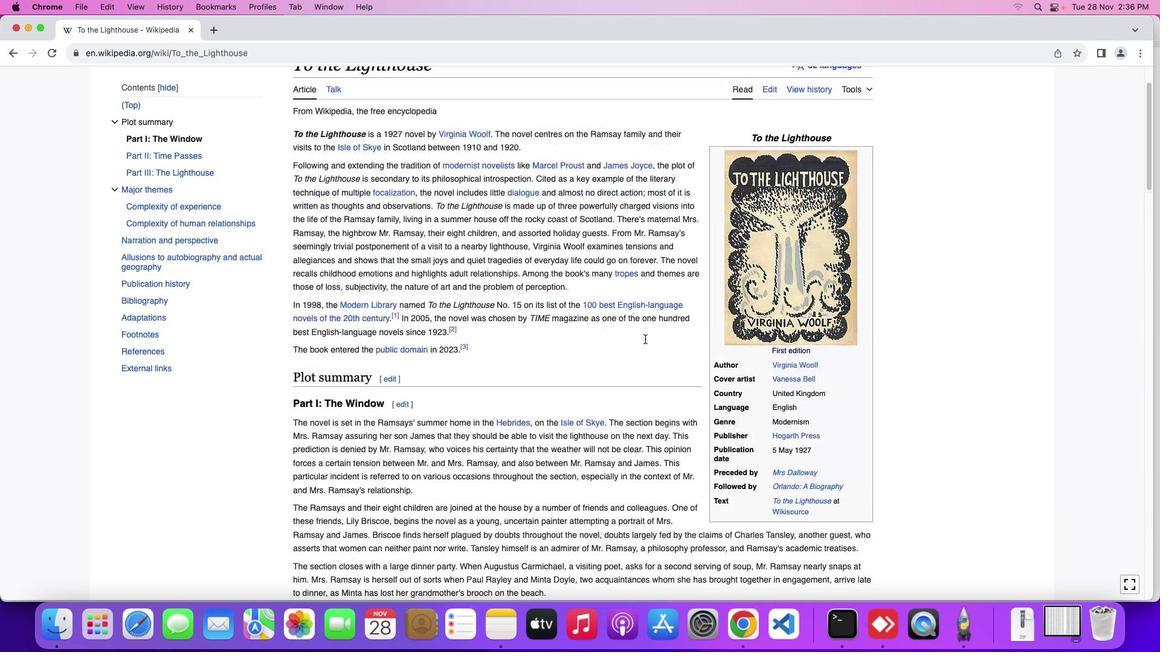 
Action: Mouse scrolled (645, 339) with delta (0, 3)
Screenshot: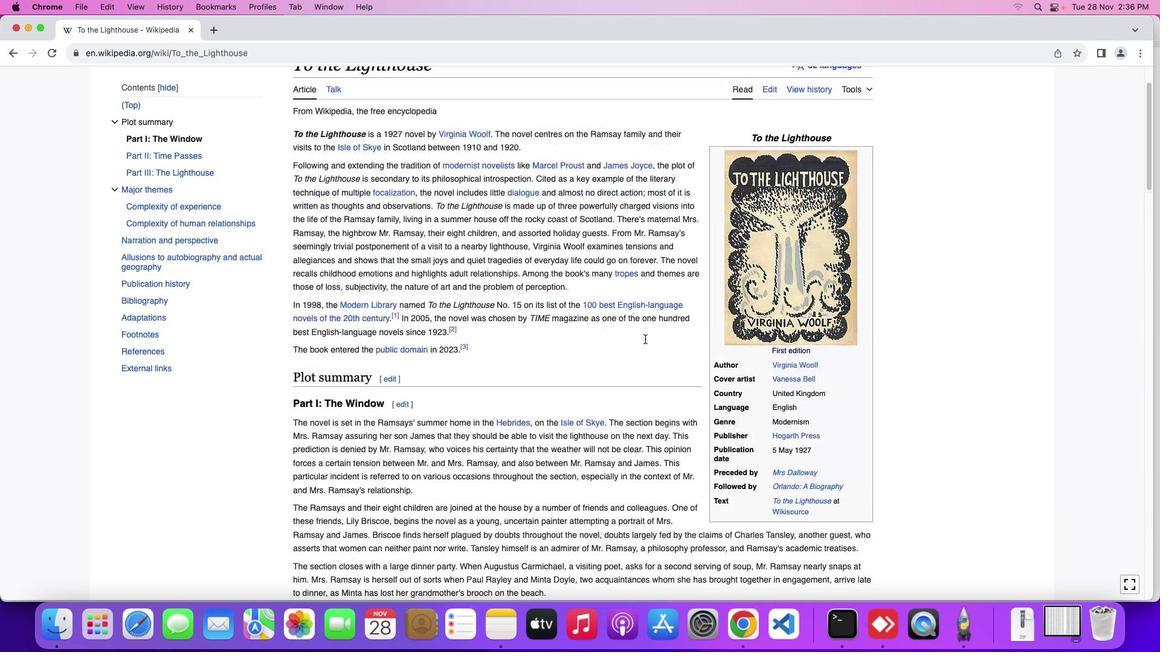 
Action: Mouse scrolled (645, 339) with delta (0, 3)
Screenshot: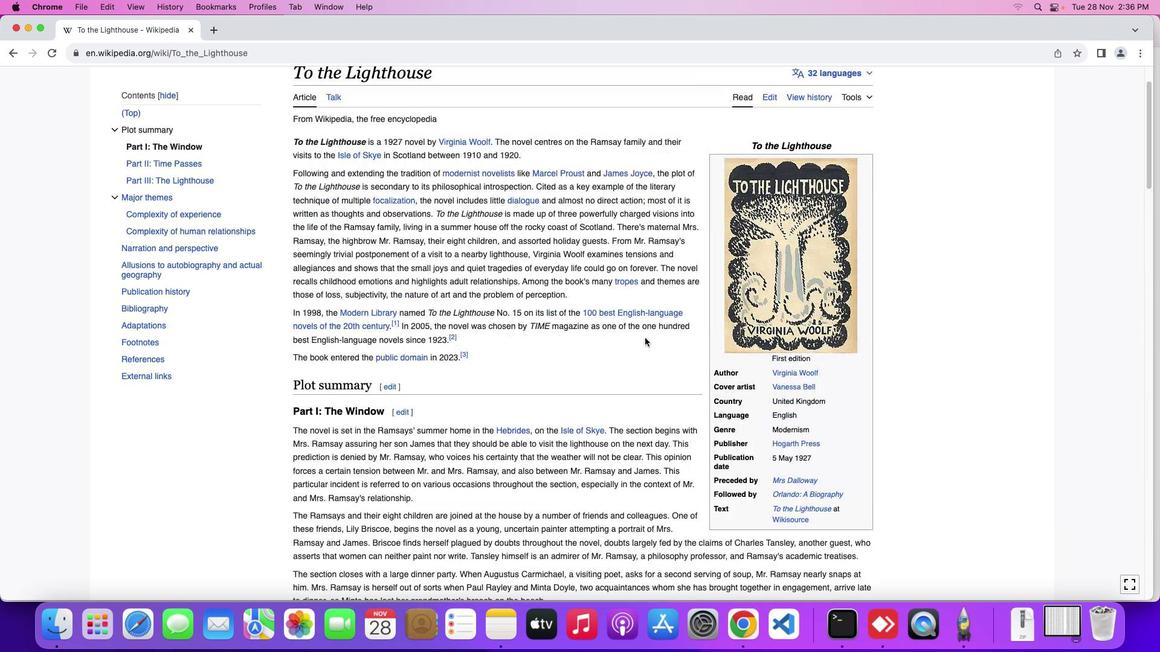 
Action: Mouse moved to (645, 329)
Screenshot: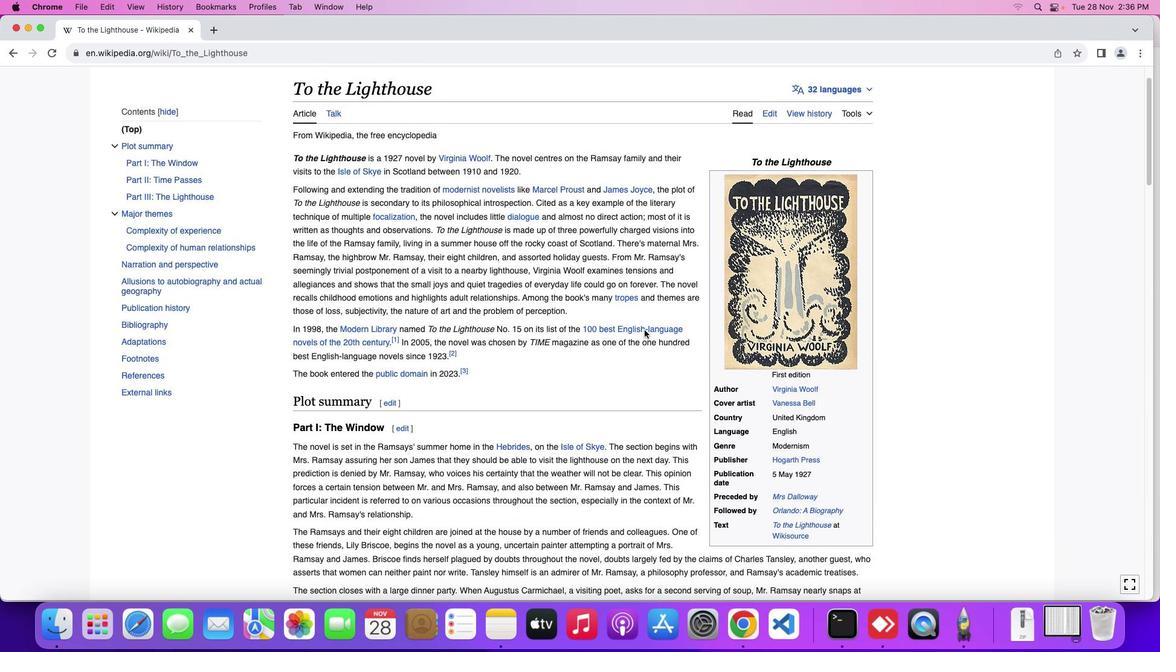 
Action: Mouse scrolled (645, 329) with delta (0, 0)
Screenshot: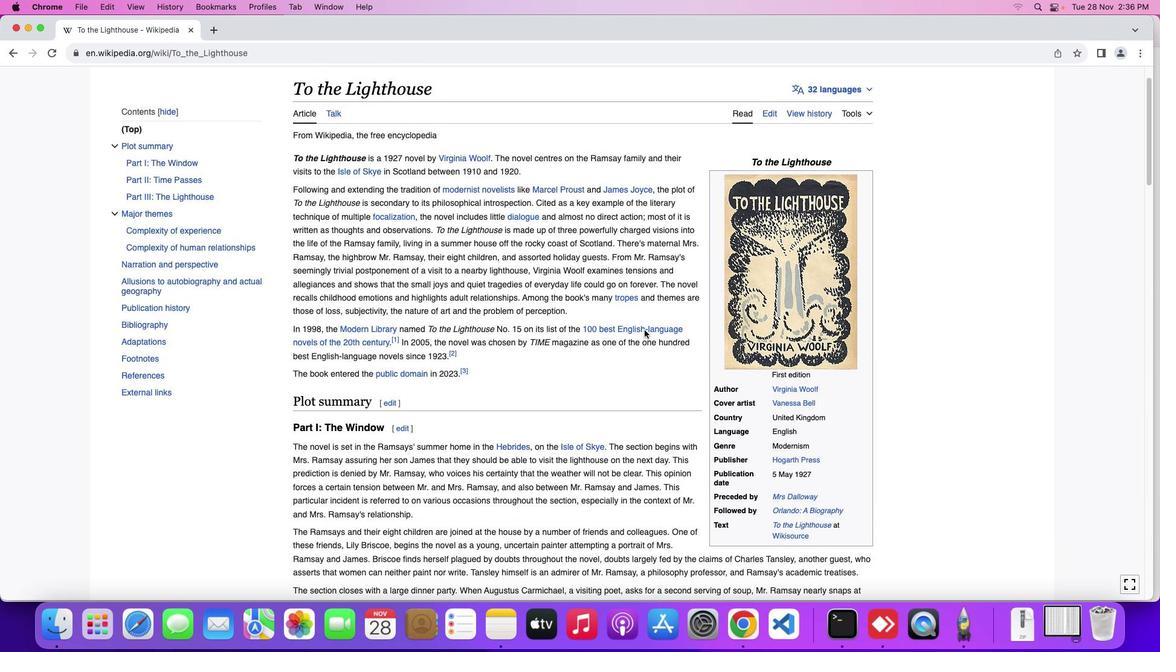 
Action: Mouse moved to (645, 330)
Screenshot: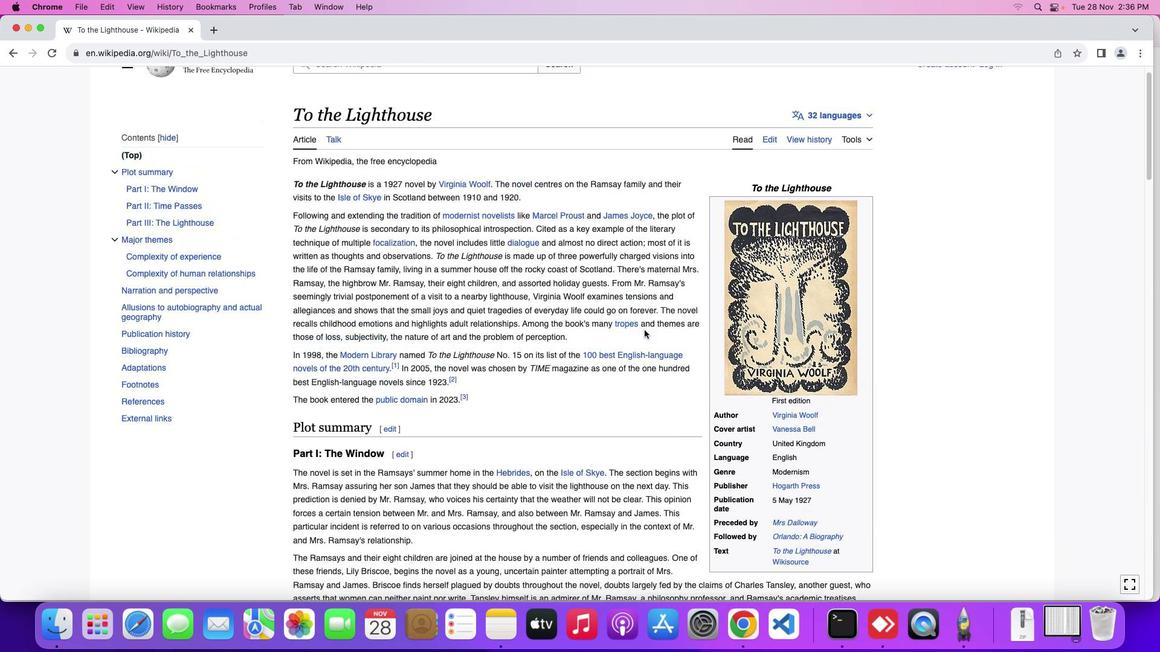 
Action: Mouse scrolled (645, 330) with delta (0, 0)
Screenshot: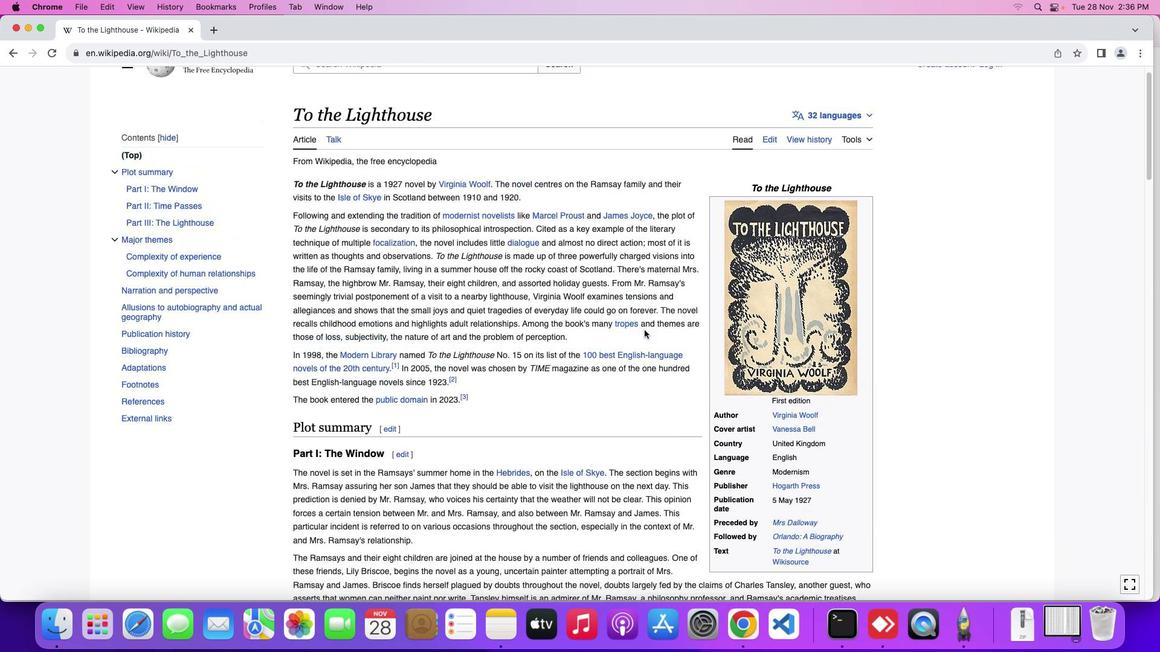 
Action: Mouse scrolled (645, 330) with delta (0, 1)
Screenshot: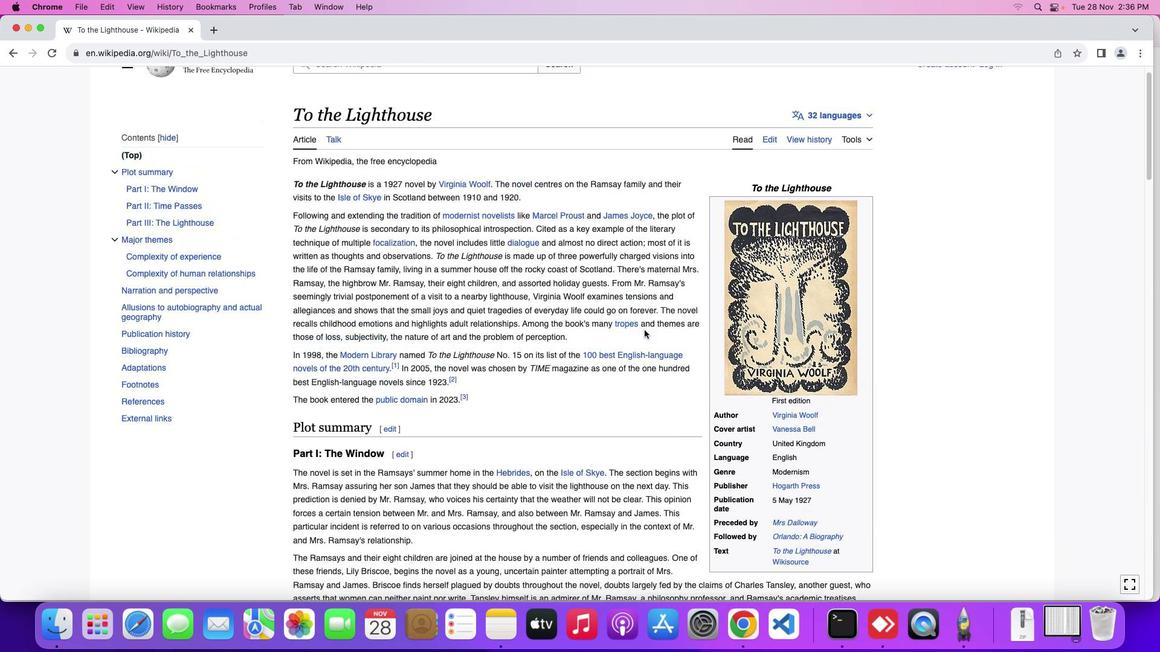 
Action: Mouse moved to (645, 330)
Screenshot: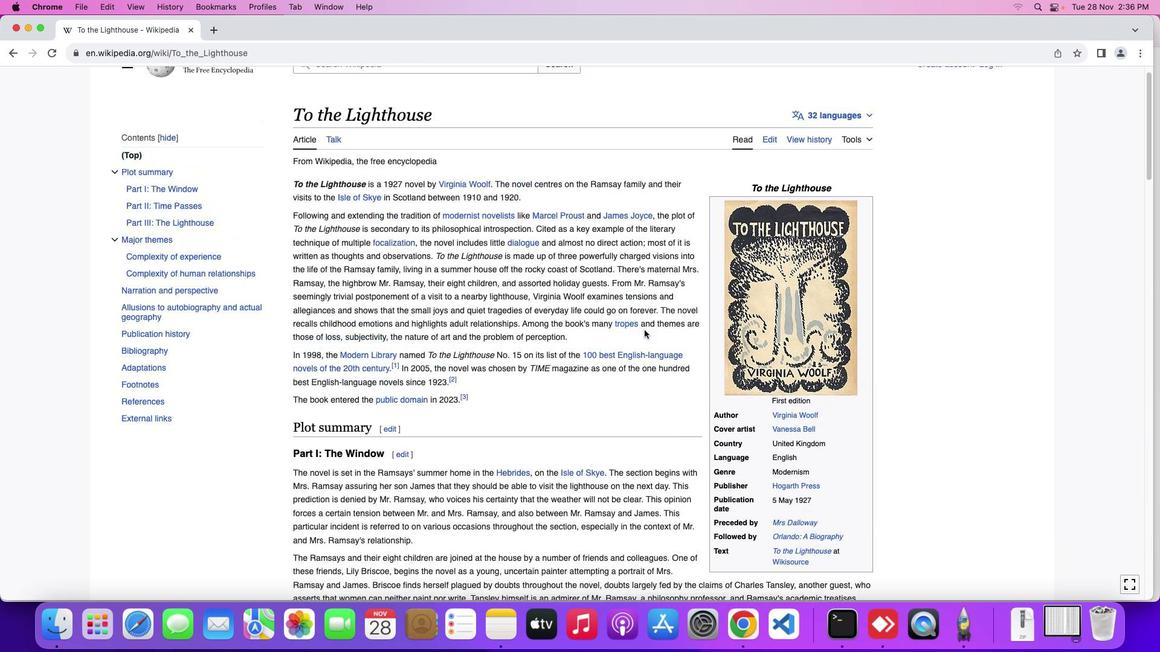 
Action: Mouse scrolled (645, 330) with delta (0, 3)
Screenshot: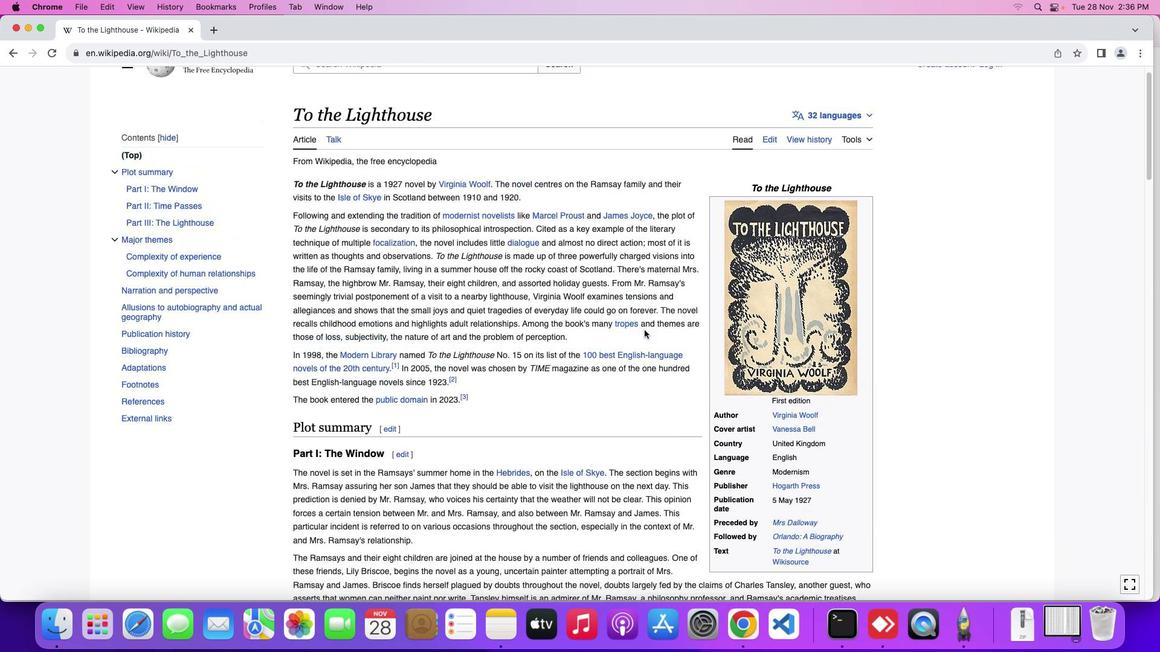 
Action: Mouse moved to (645, 330)
Screenshot: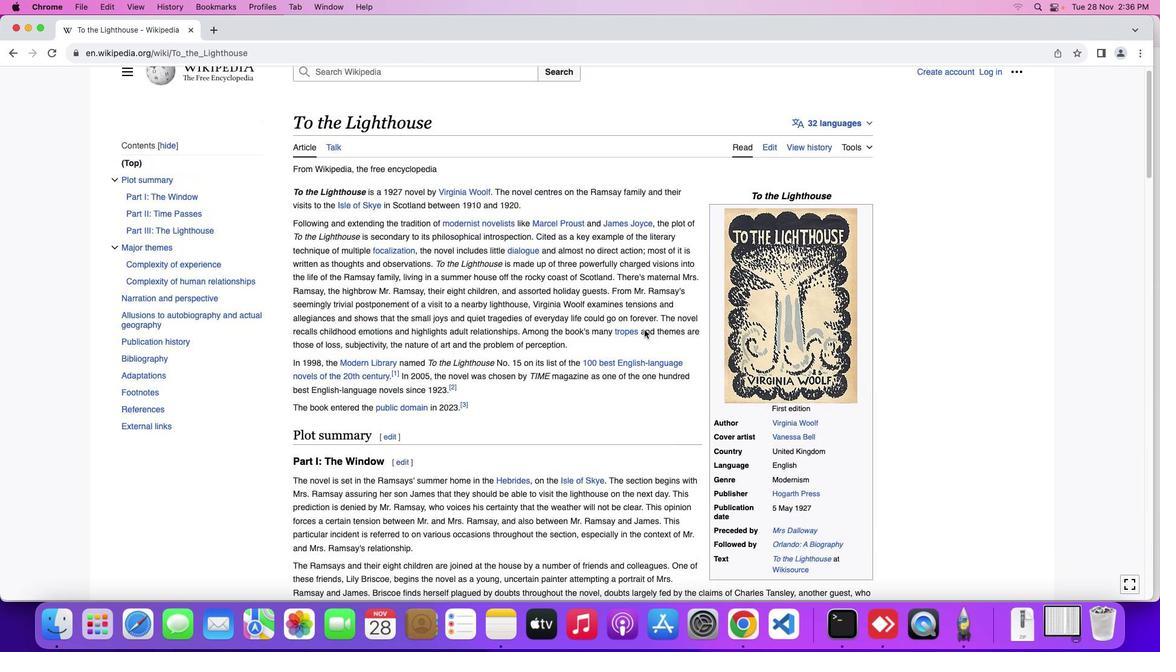 
Action: Mouse scrolled (645, 330) with delta (0, 3)
Screenshot: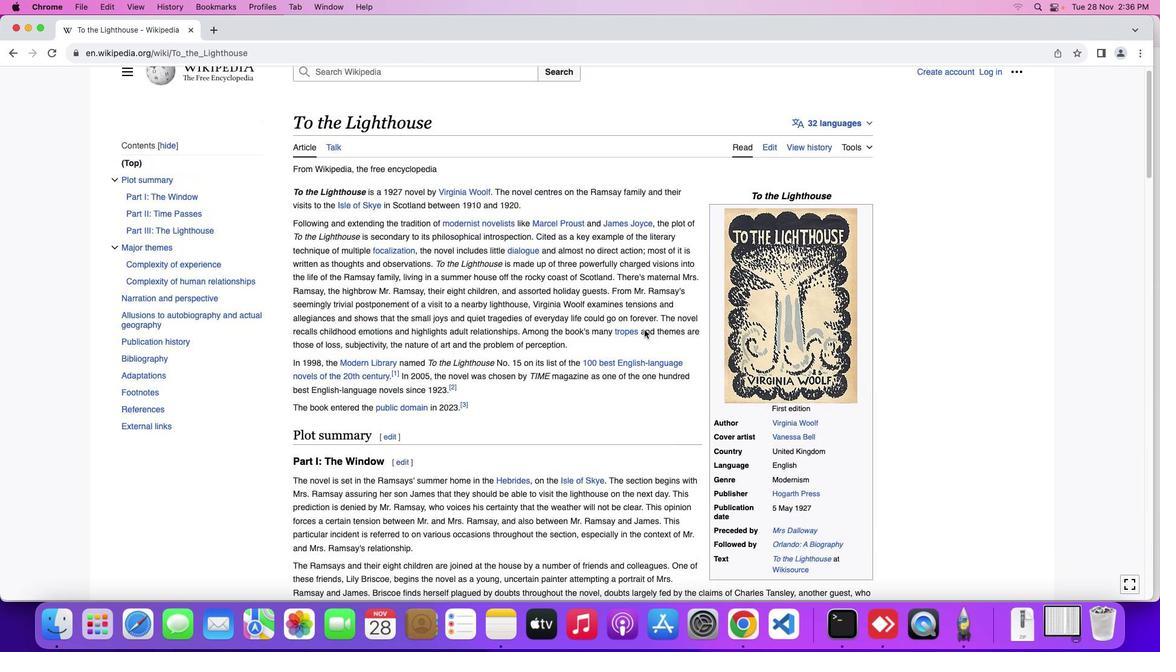
Action: Mouse moved to (644, 328)
Screenshot: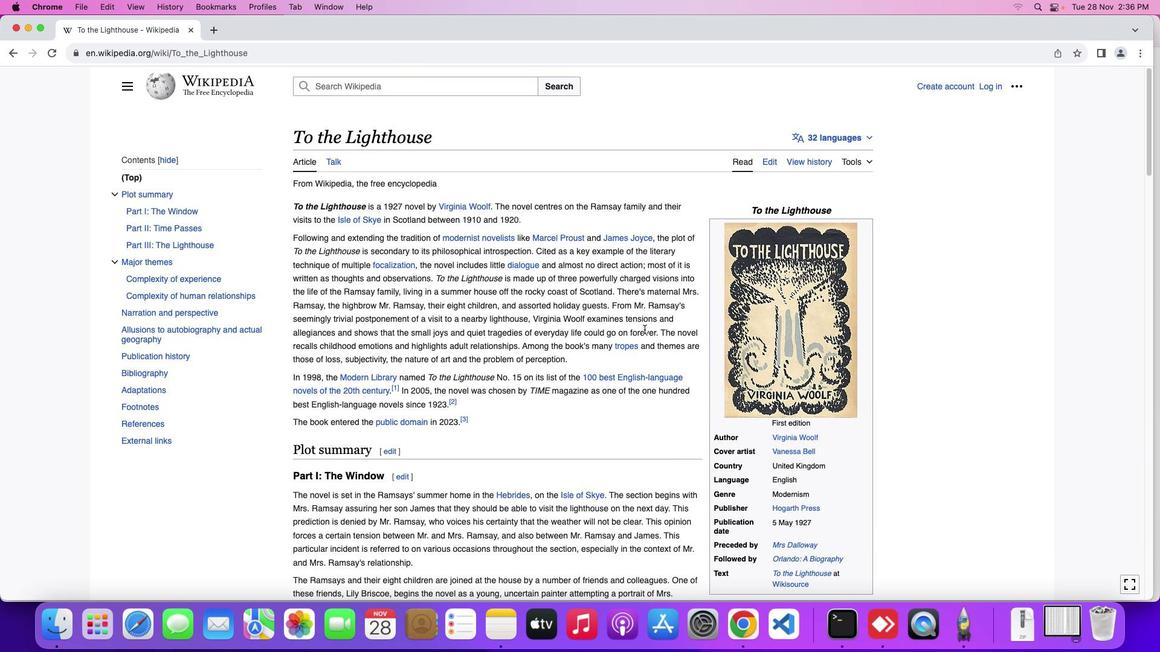 
Action: Mouse scrolled (644, 328) with delta (0, 0)
Screenshot: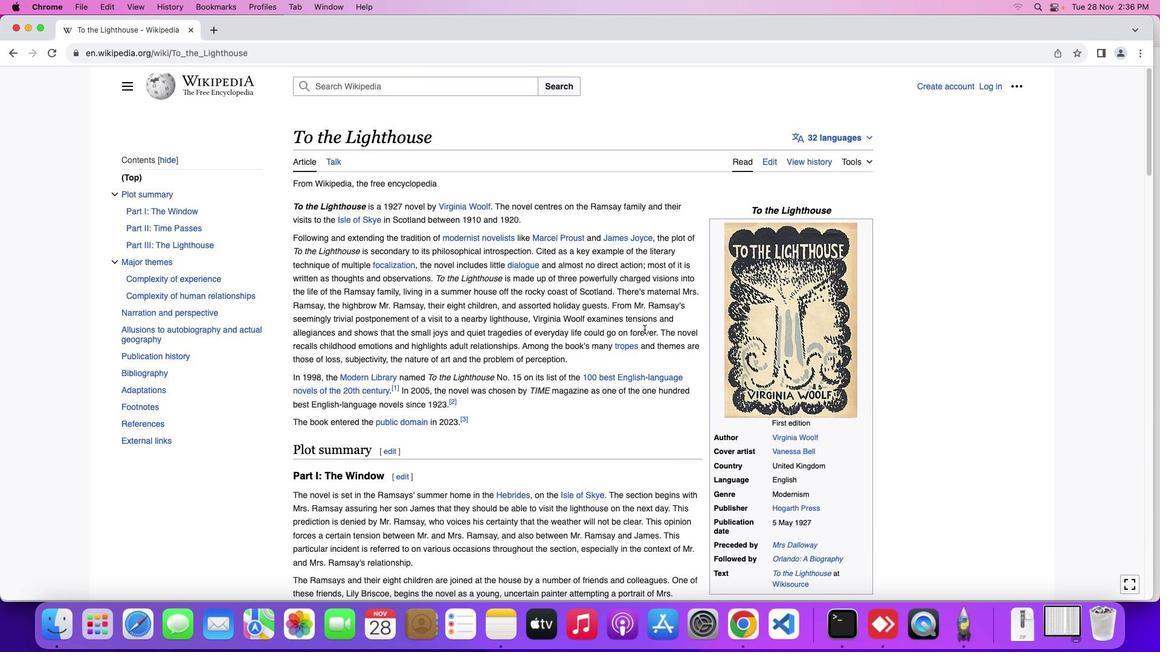 
Action: Mouse moved to (644, 329)
Screenshot: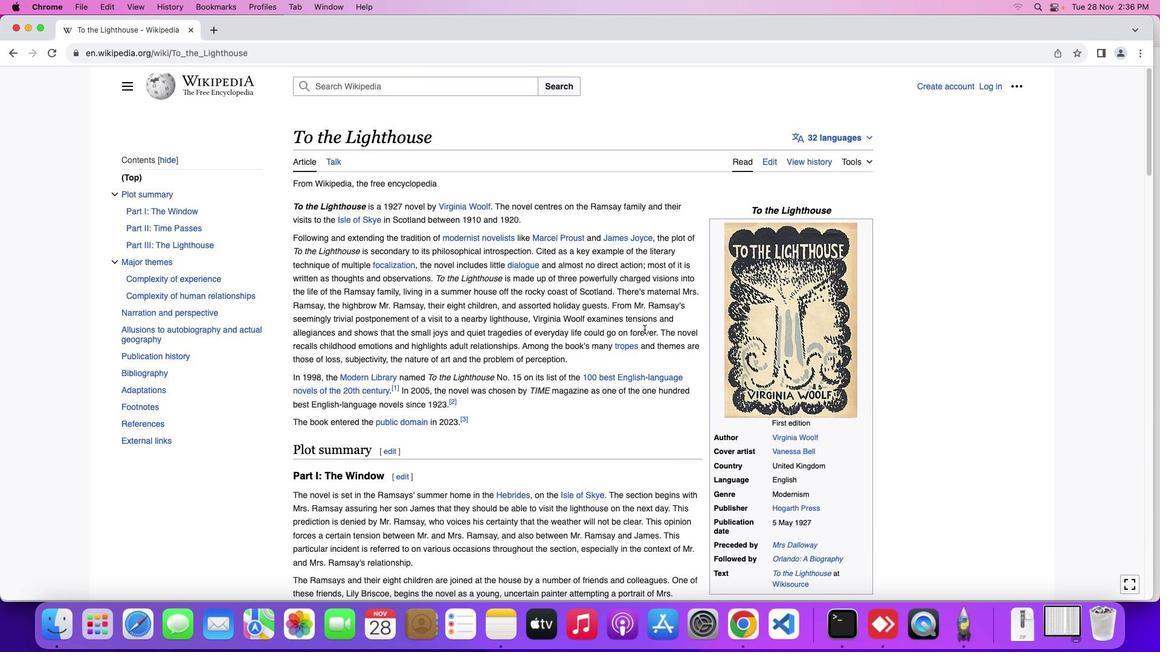 
Action: Mouse scrolled (644, 329) with delta (0, 0)
Screenshot: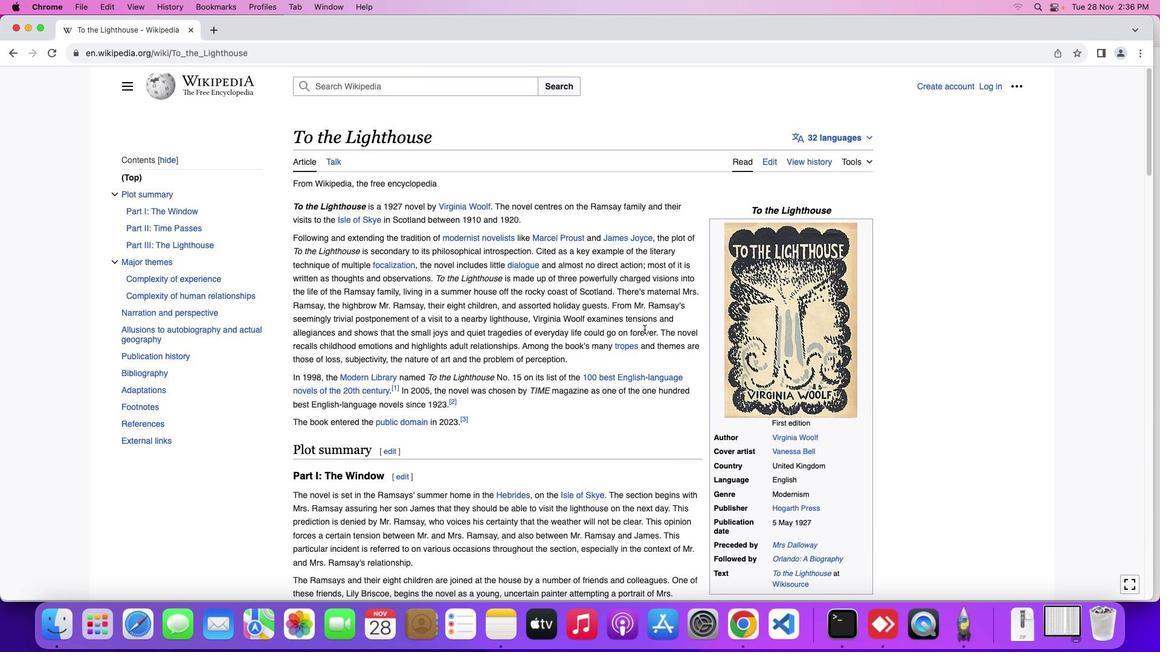 
Action: Mouse scrolled (644, 329) with delta (0, 1)
Screenshot: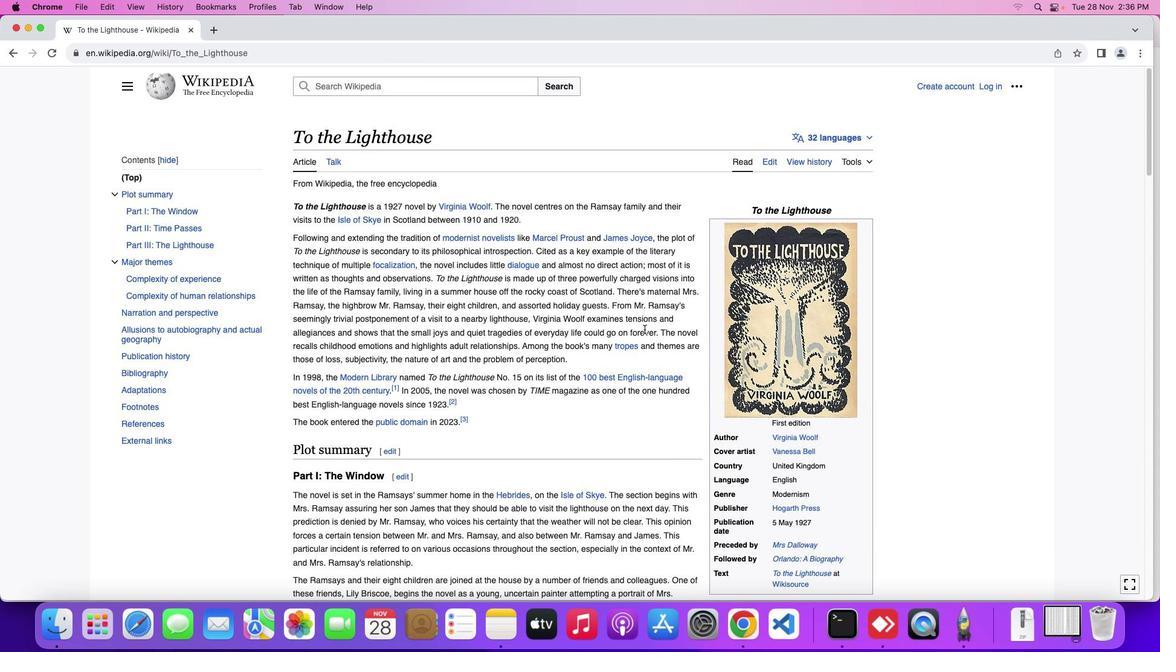 
Action: Mouse scrolled (644, 329) with delta (0, 3)
Screenshot: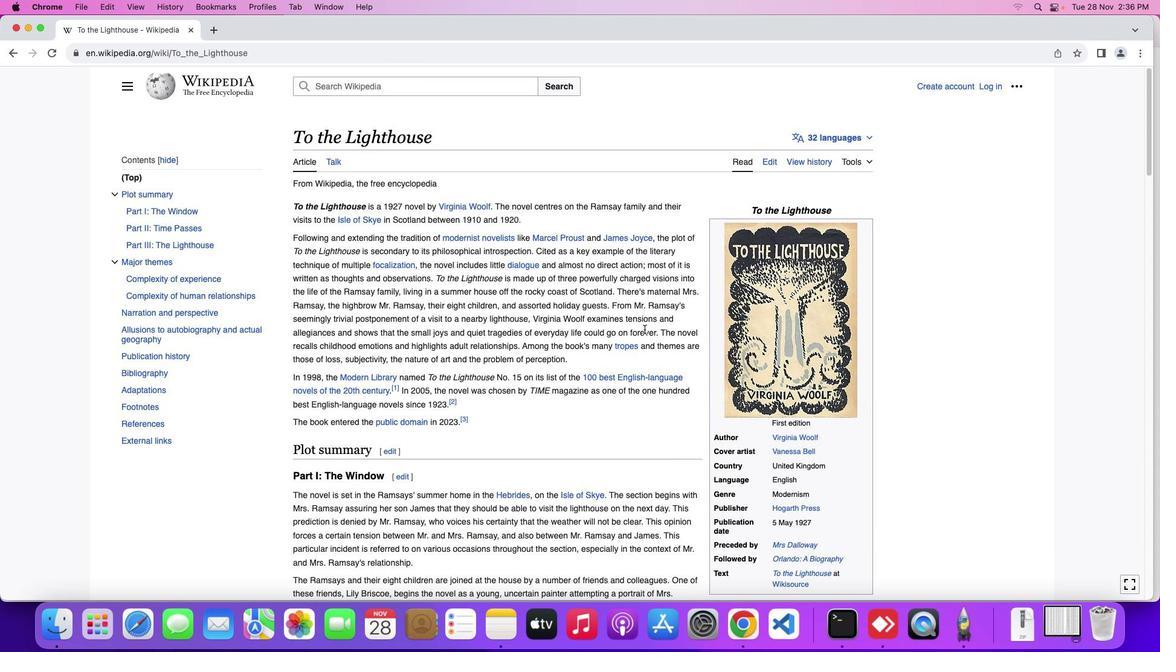 
Action: Mouse moved to (645, 331)
Screenshot: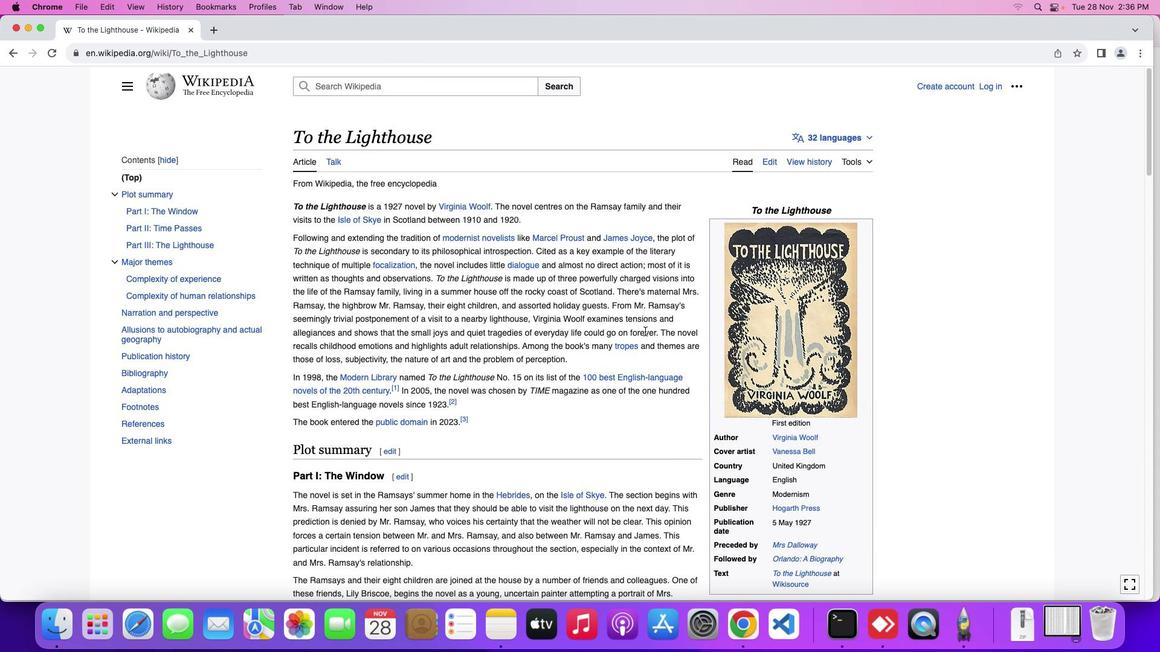 
Action: Mouse scrolled (645, 331) with delta (0, 0)
Screenshot: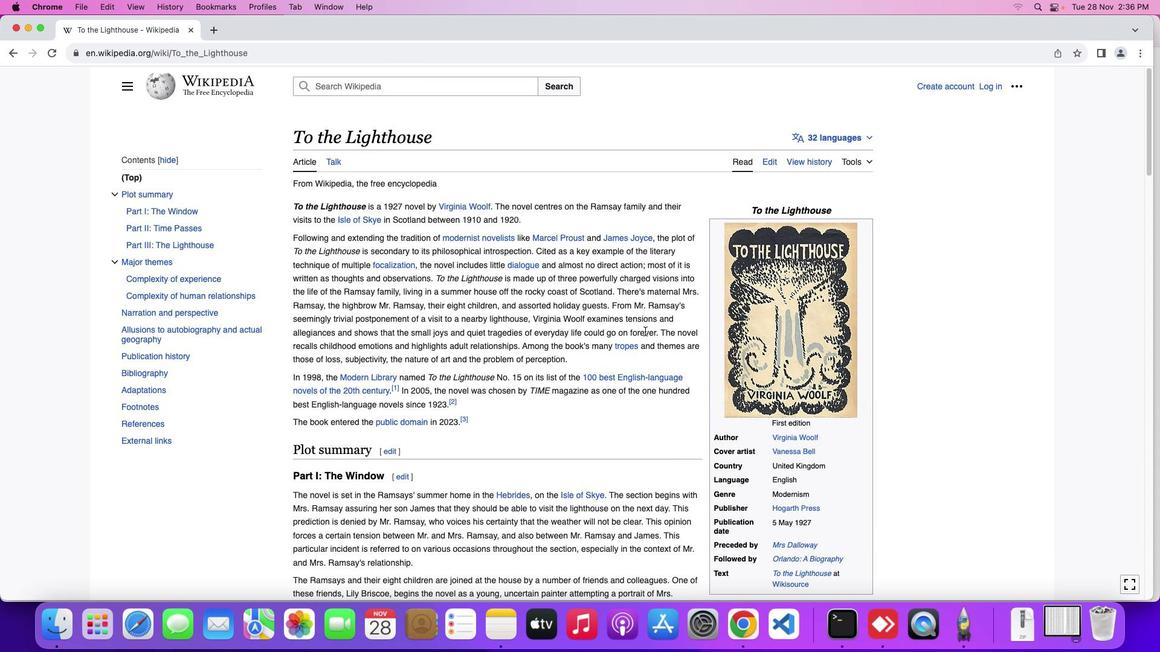 
Action: Mouse scrolled (645, 331) with delta (0, 0)
Screenshot: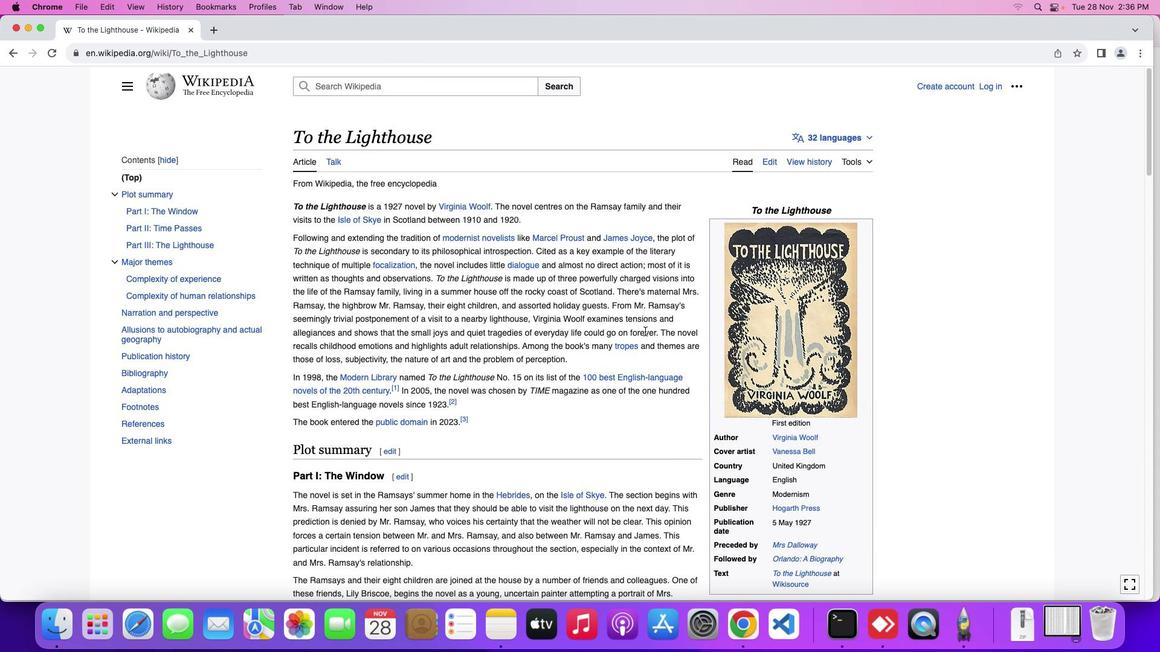 
Action: Mouse moved to (645, 331)
Screenshot: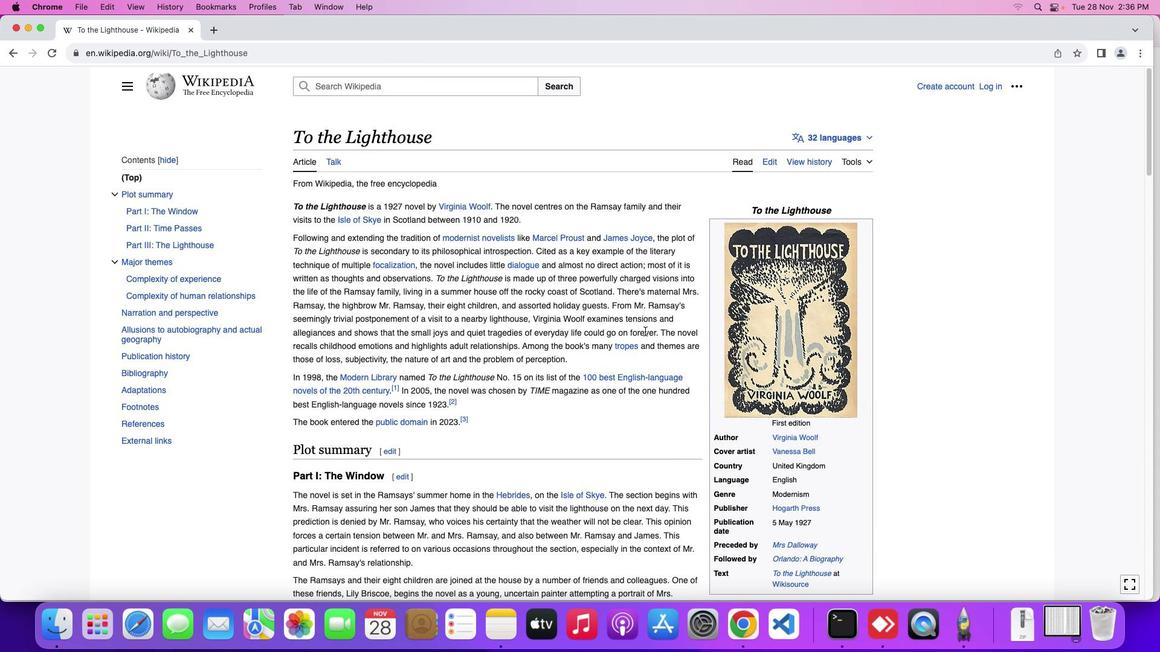 
Action: Mouse scrolled (645, 331) with delta (0, 1)
Screenshot: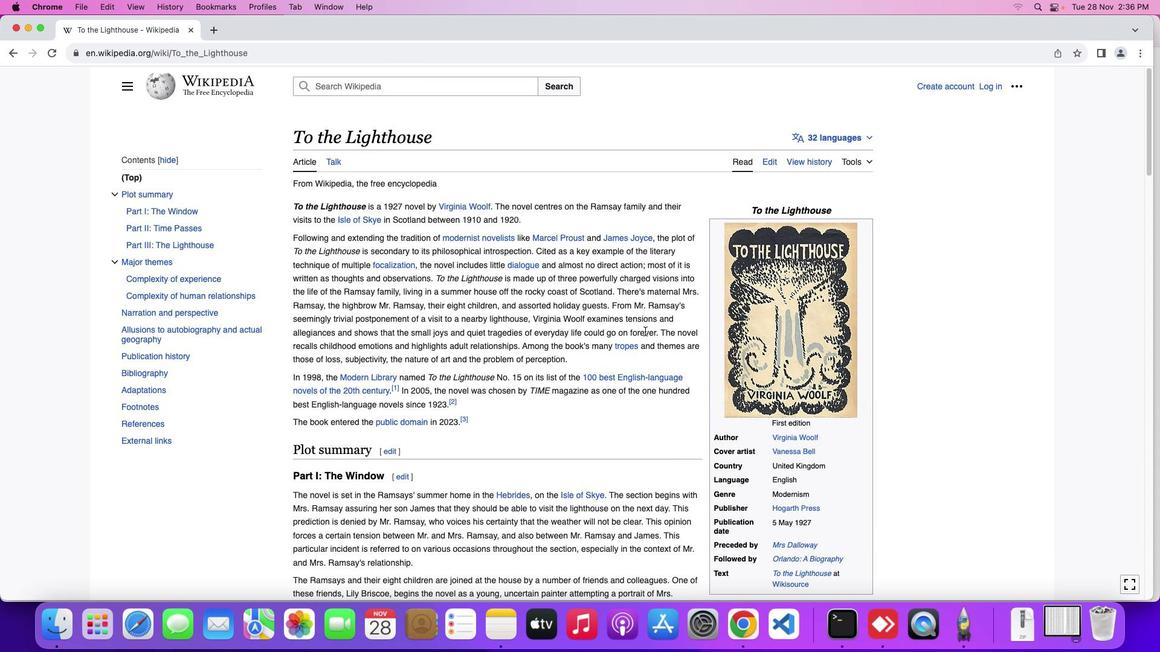 
Action: Mouse scrolled (645, 331) with delta (0, 3)
Screenshot: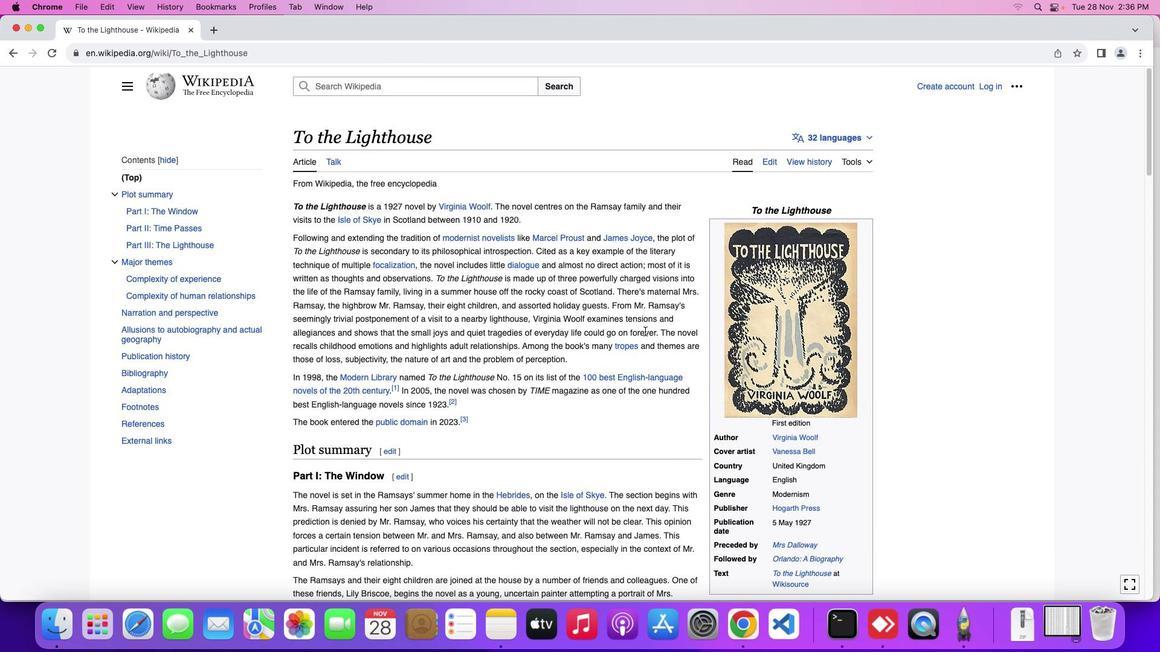 
Action: Mouse moved to (645, 330)
Screenshot: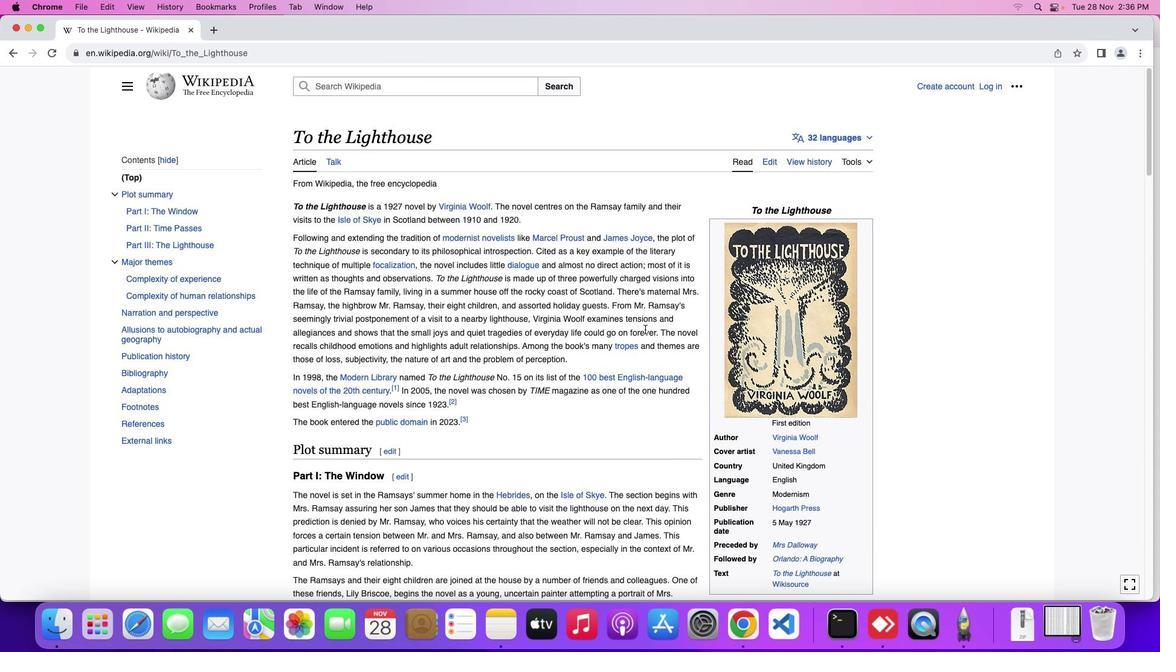 
Action: Mouse scrolled (645, 330) with delta (0, 0)
Screenshot: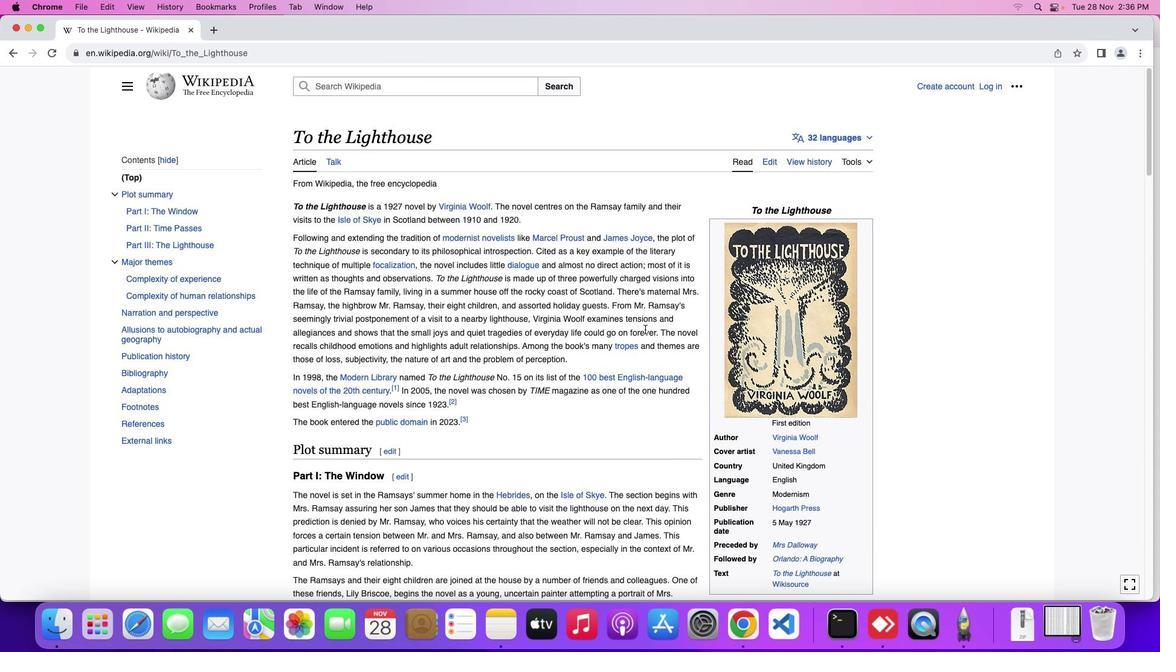 
Action: Mouse scrolled (645, 330) with delta (0, 0)
Screenshot: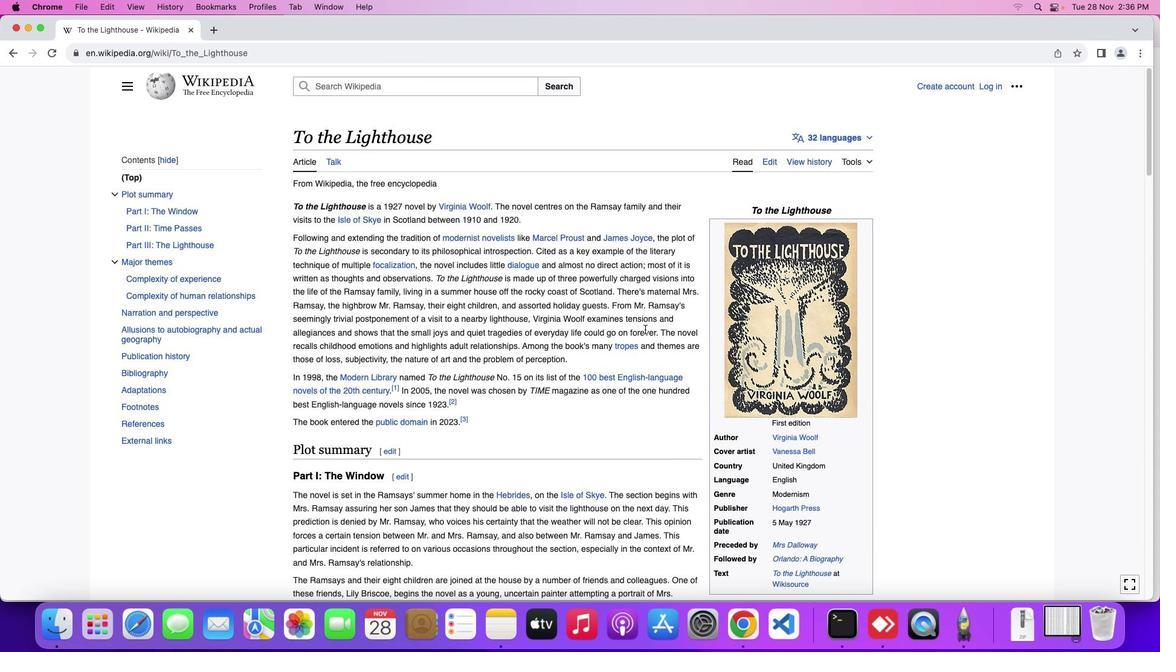 
Action: Mouse scrolled (645, 330) with delta (0, 1)
Screenshot: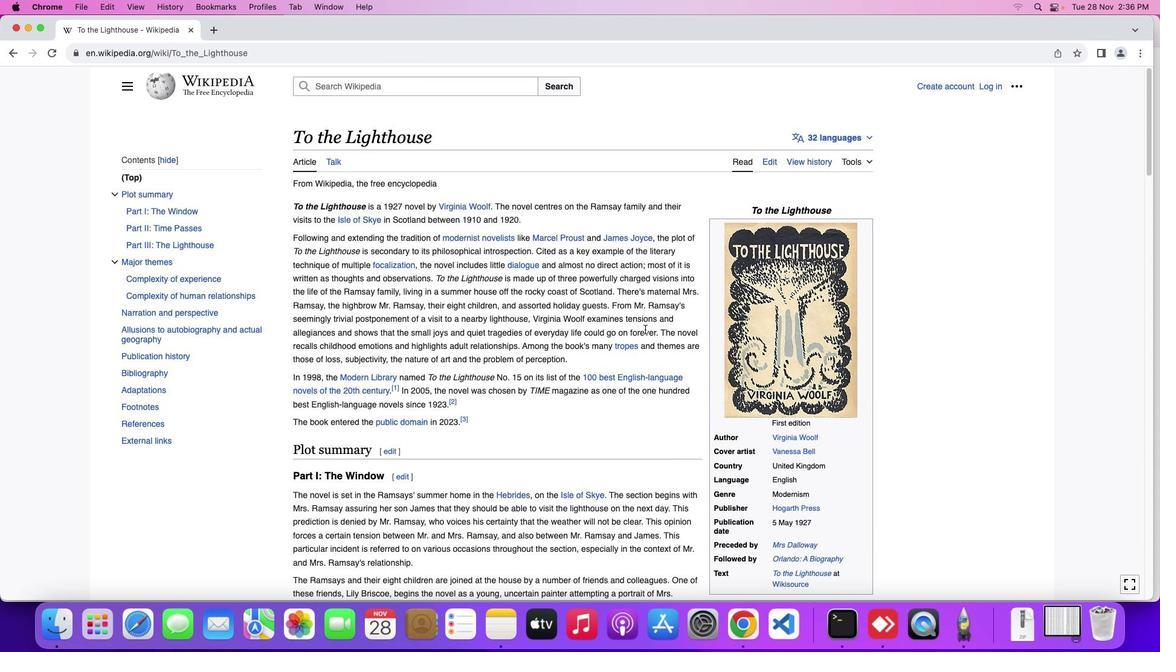 
Action: Mouse scrolled (645, 330) with delta (0, 3)
Screenshot: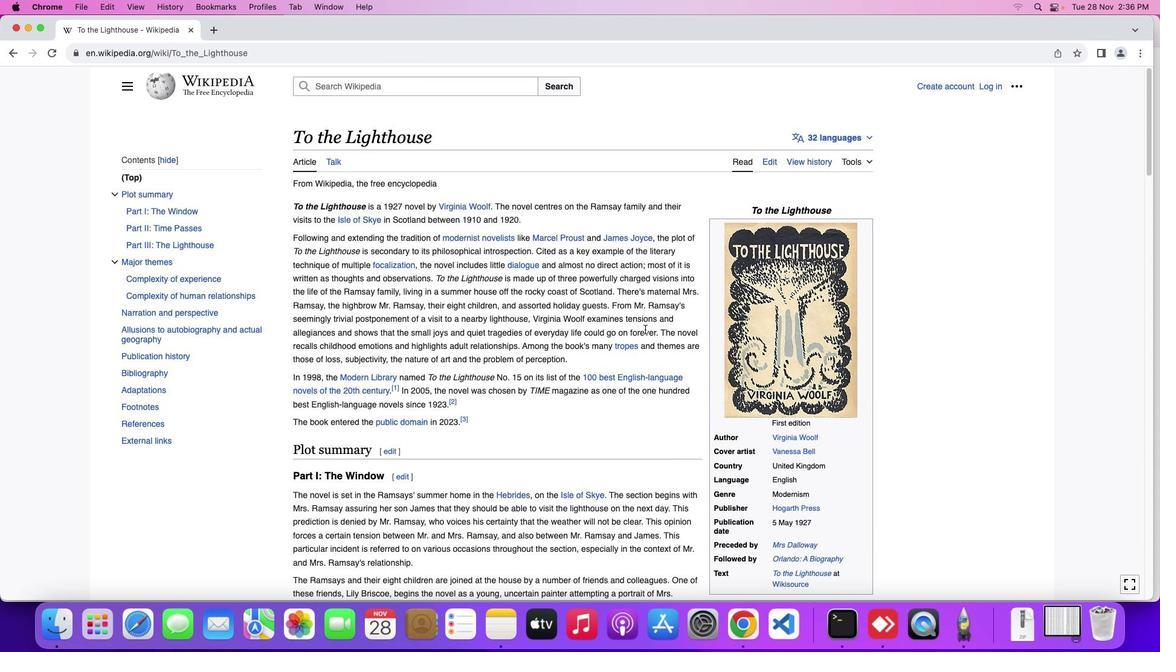 
Action: Mouse scrolled (645, 330) with delta (0, 3)
Screenshot: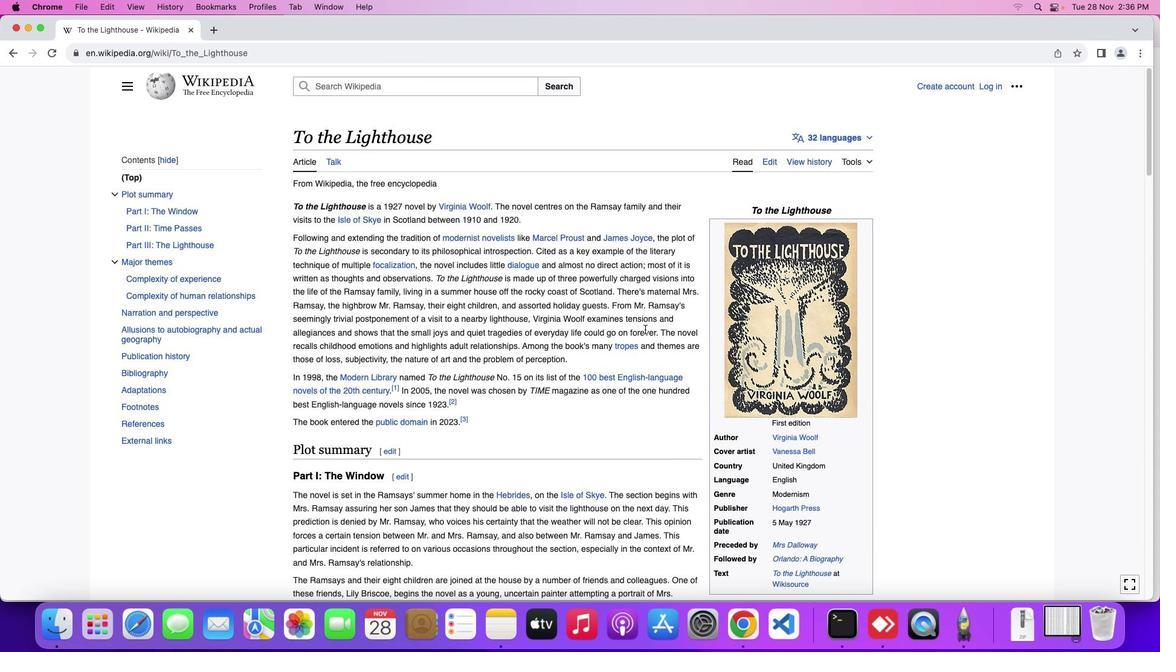 
Action: Mouse moved to (29, 29)
Screenshot: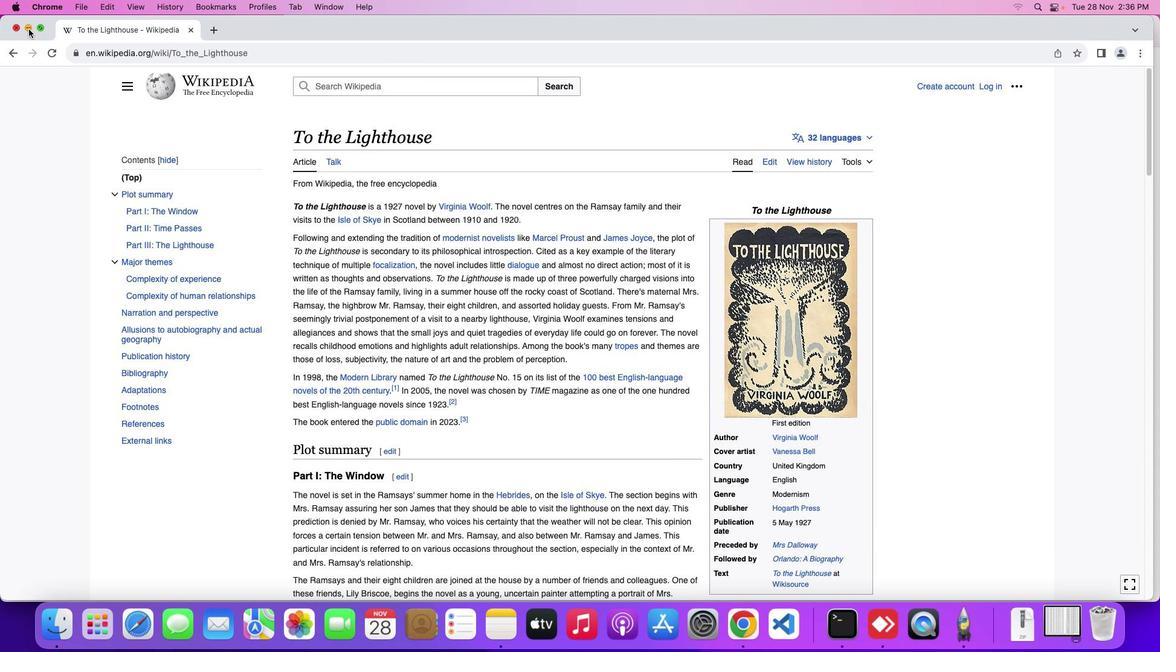 
Action: Mouse pressed left at (29, 29)
Screenshot: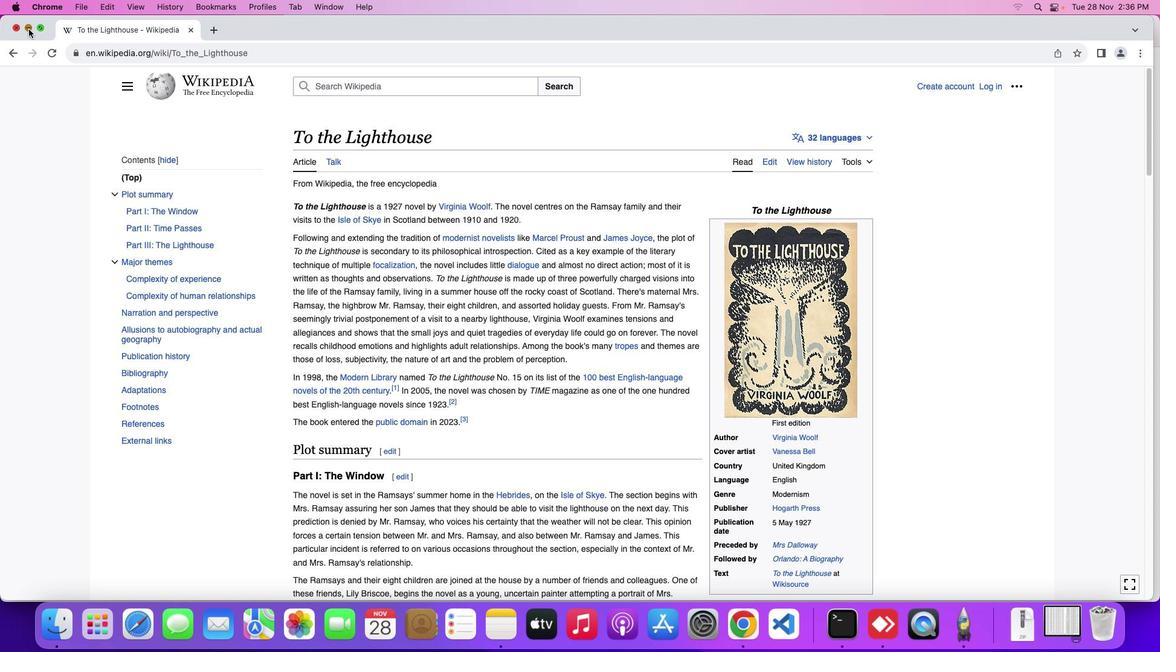 
Action: Mouse moved to (62, 104)
Screenshot: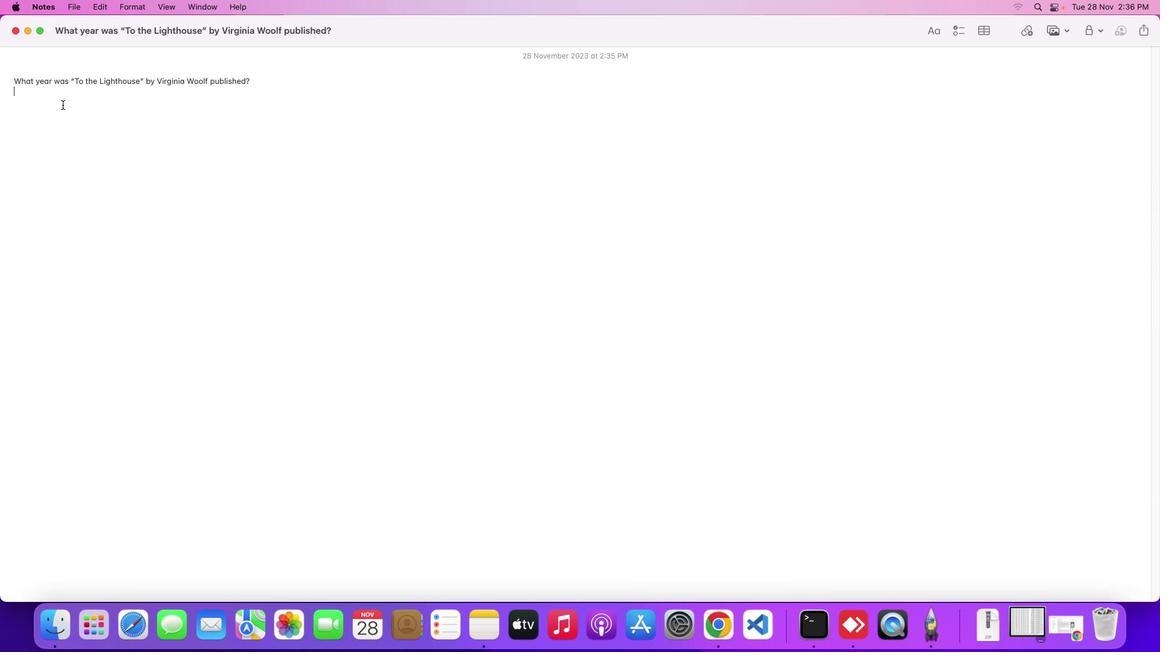 
Action: Mouse pressed left at (62, 104)
Screenshot: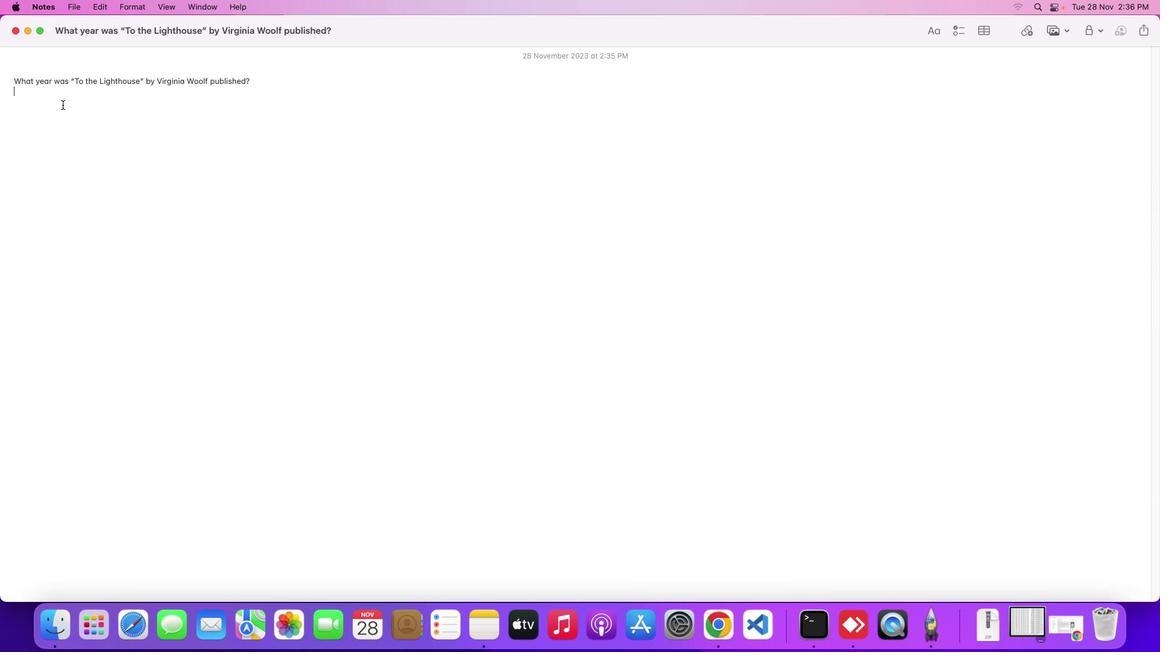 
Action: Mouse moved to (185, 106)
Screenshot: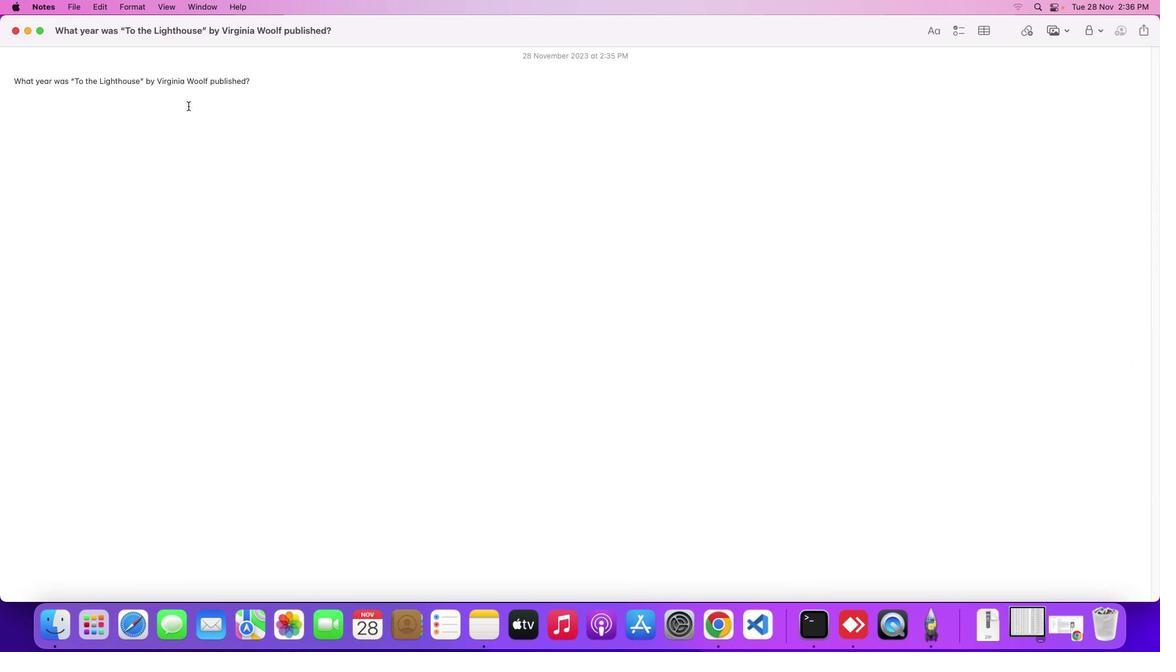 
Action: Key pressed Key.shift
Screenshot: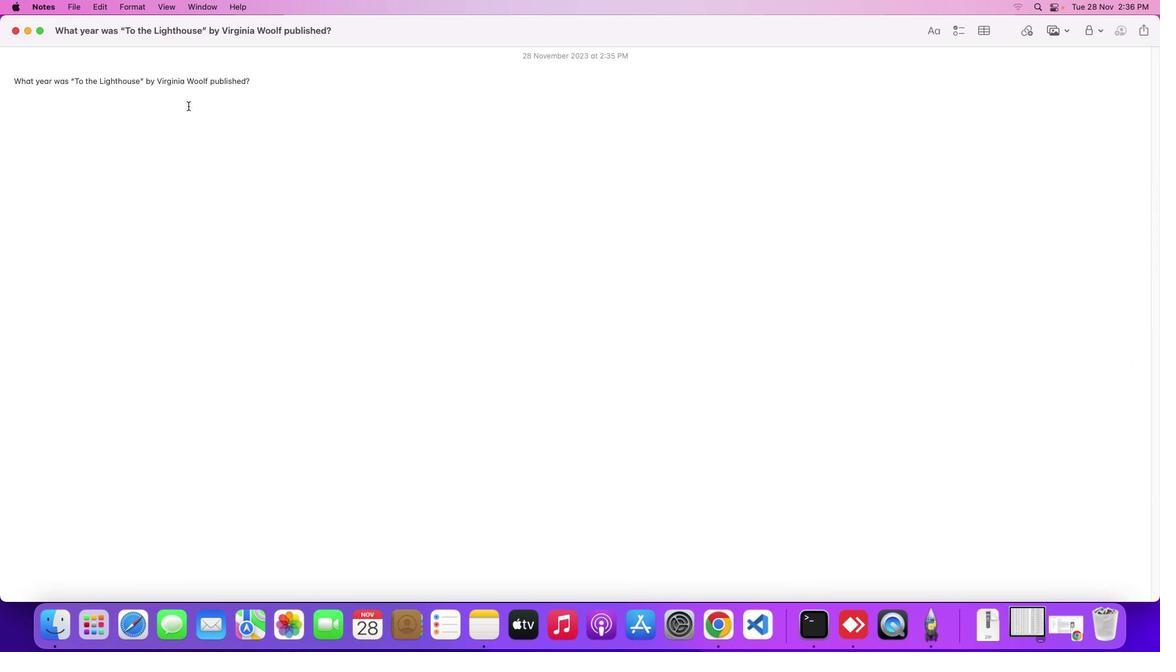 
Action: Mouse moved to (188, 105)
Screenshot: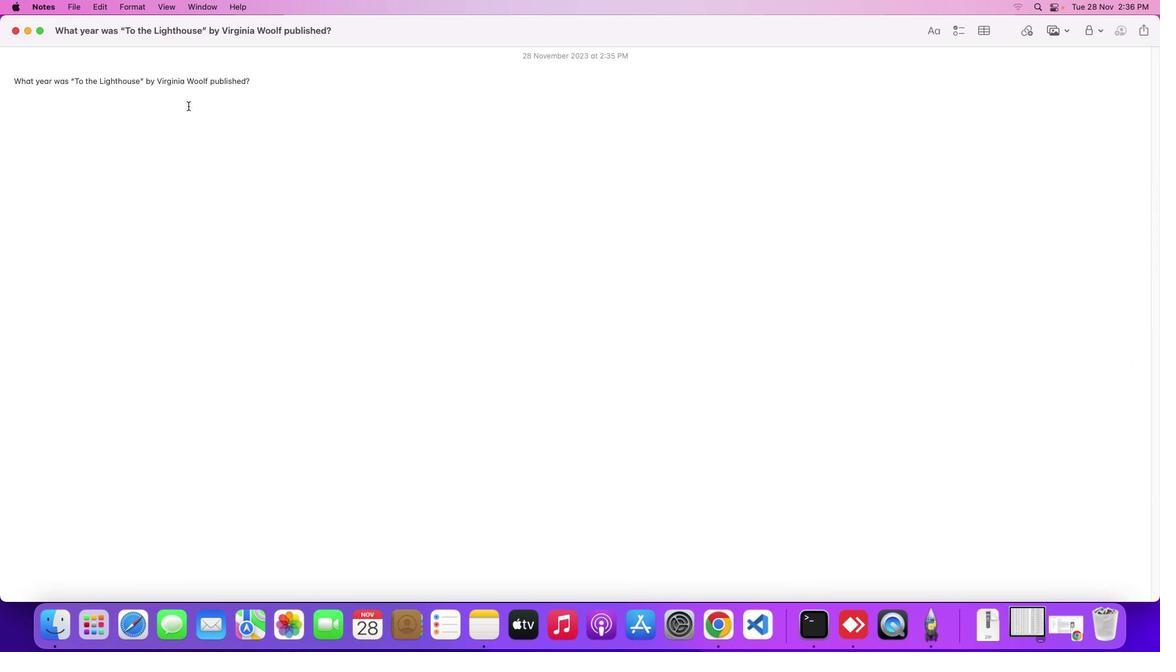
Action: Key pressed '"'Key.shift'T''o'Key.space't''h''e'Key.spaceKey.shift'L''i''g''h''t''h''o''u''s''e'Key.shift'"'Key.space'b''y'Key.spaceKey.shift'V''i''r''g''i''n''b'Key.backspace'i''a'Key.spaceKey.shiftKey.shift'W''o''o''l''f'Key.space'w''a''s'Key.space'p''u''b''l''i''s''h''e''d'Key.space'i''n'Key.space'1''9''2''7''/'Key.backspace'.'Key.space
Screenshot: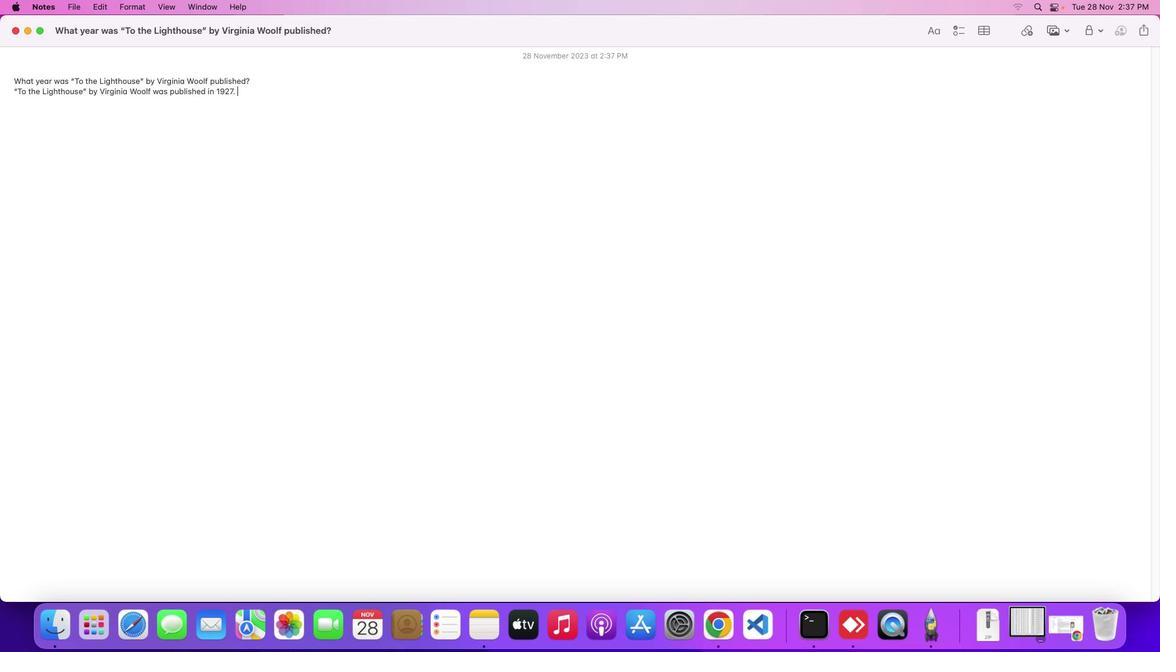 
